 Task: For heading Use Lobster with dark cyan 1 colour & Underline.  font size for heading20,  'Change the font style of data to'Merriweather and font size to 12,  Change the alignment of both headline & data to Align left In the sheet  analysisSalesTrends_2022
Action: Mouse moved to (62, 248)
Screenshot: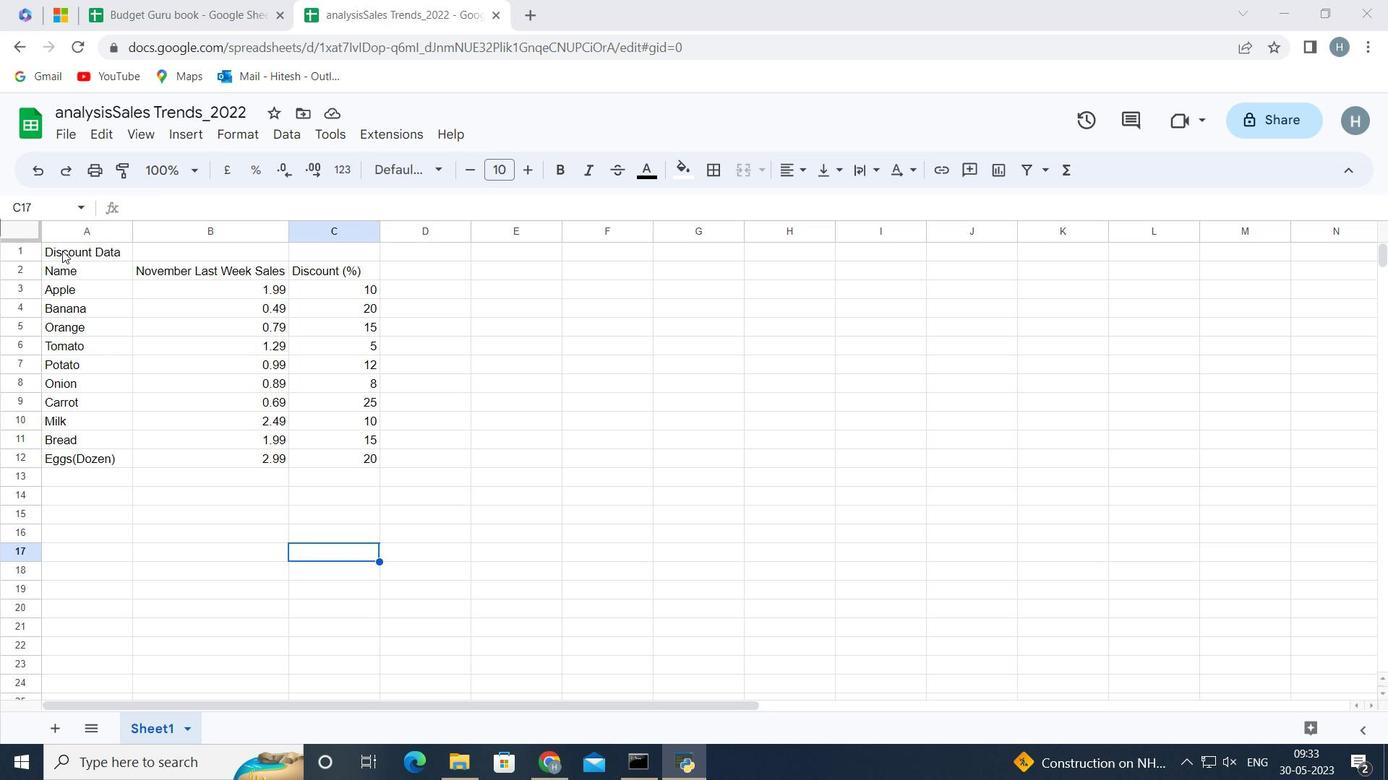 
Action: Mouse pressed left at (62, 248)
Screenshot: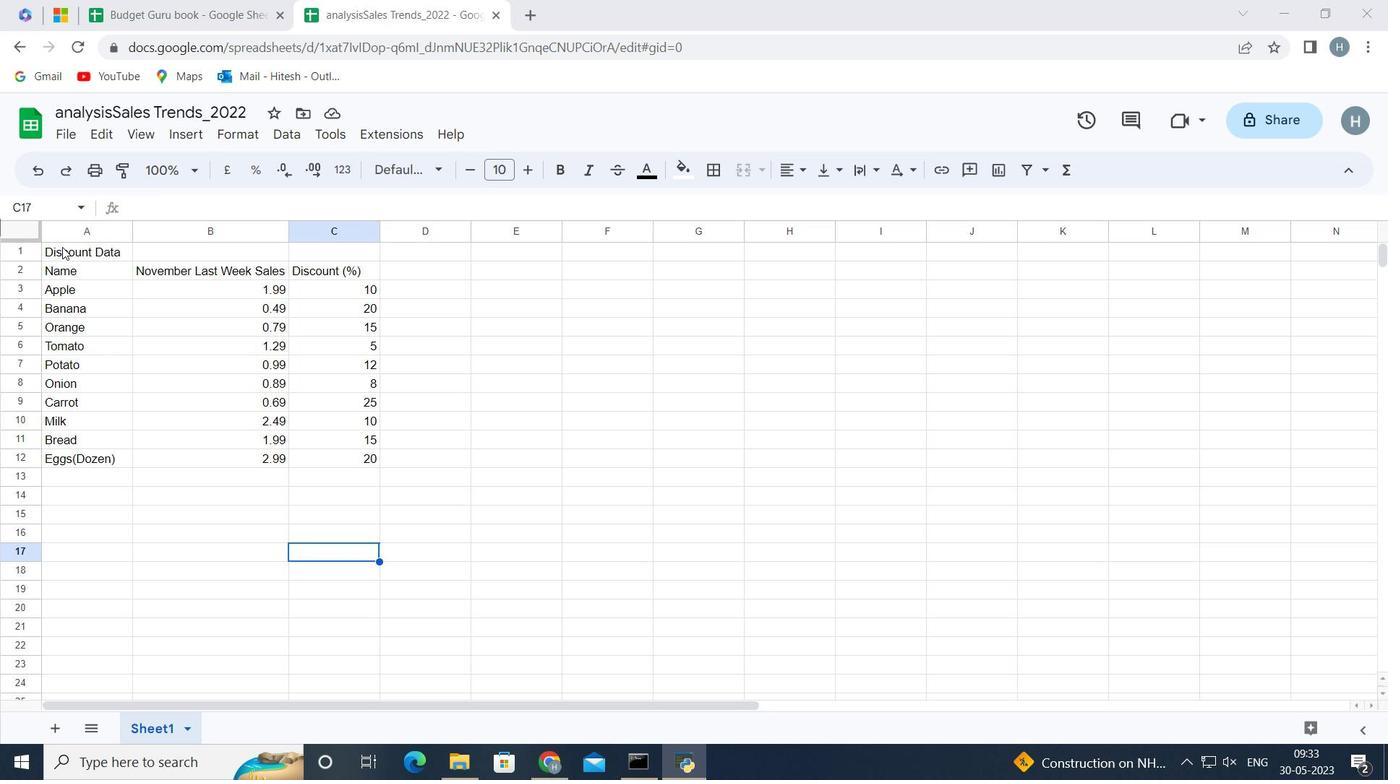 
Action: Mouse moved to (441, 167)
Screenshot: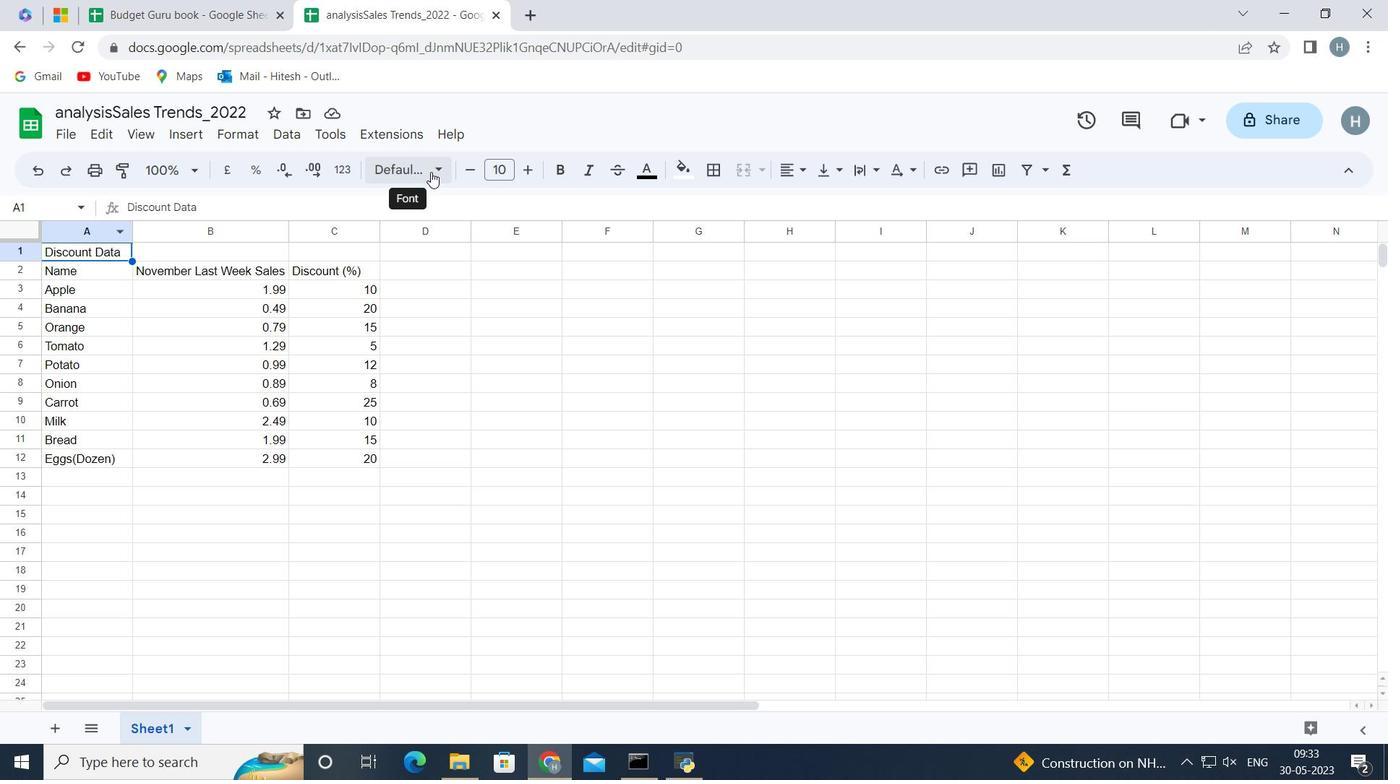 
Action: Mouse pressed left at (441, 167)
Screenshot: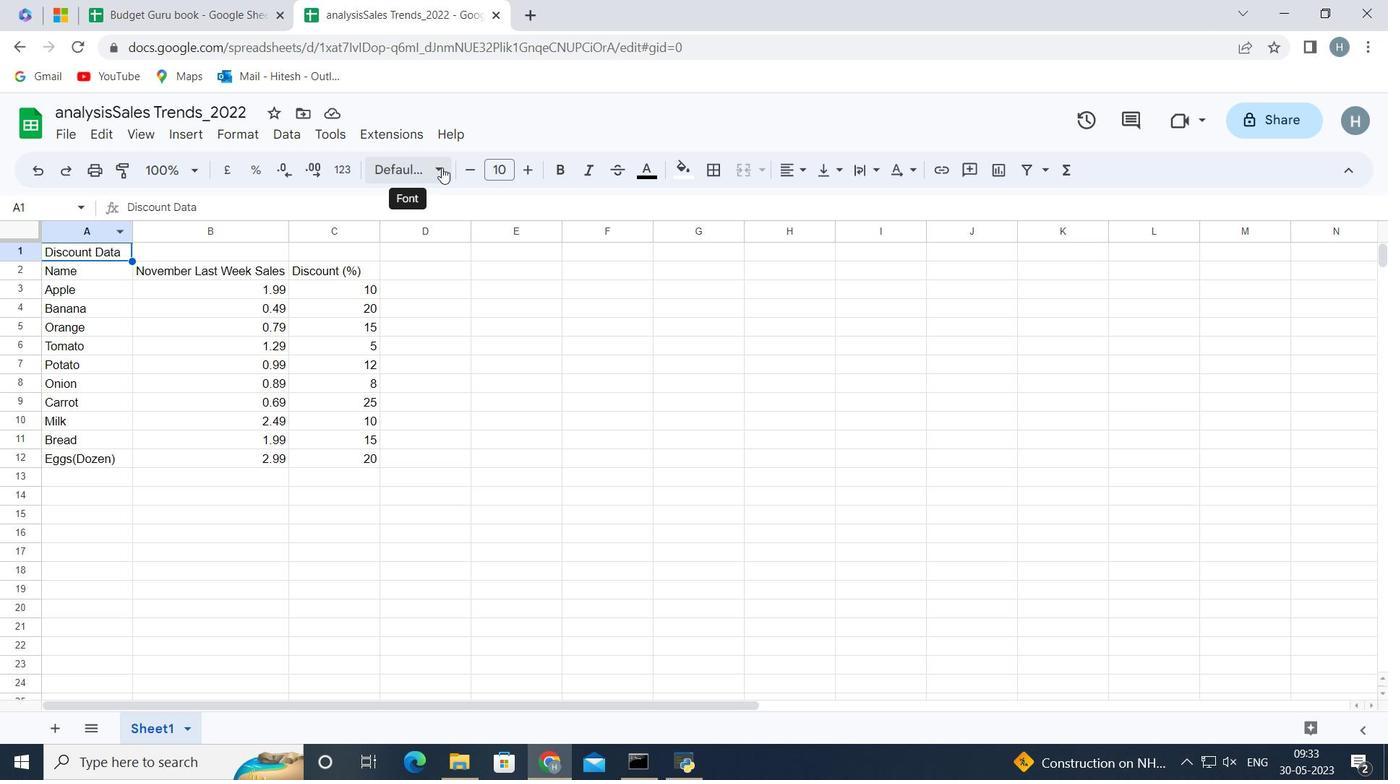 
Action: Mouse moved to (449, 469)
Screenshot: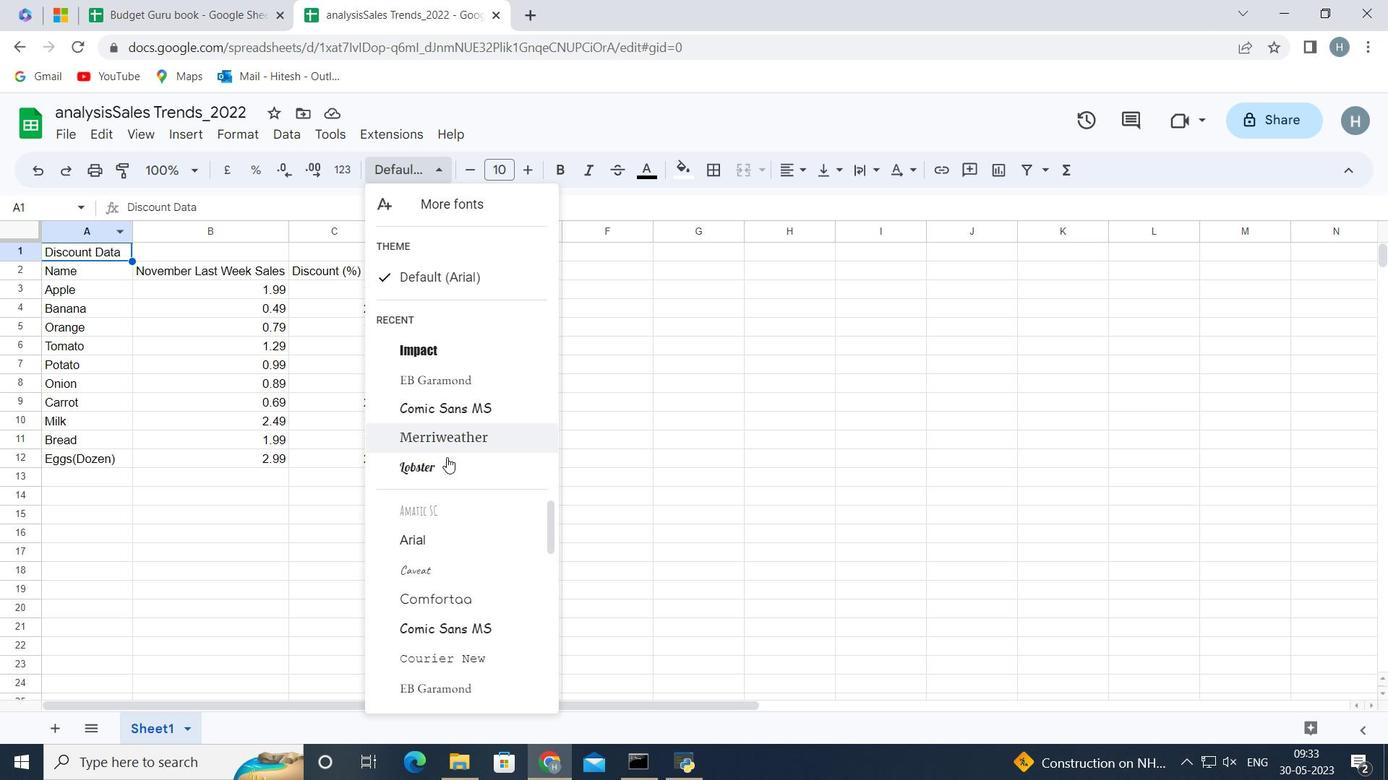 
Action: Mouse pressed left at (449, 469)
Screenshot: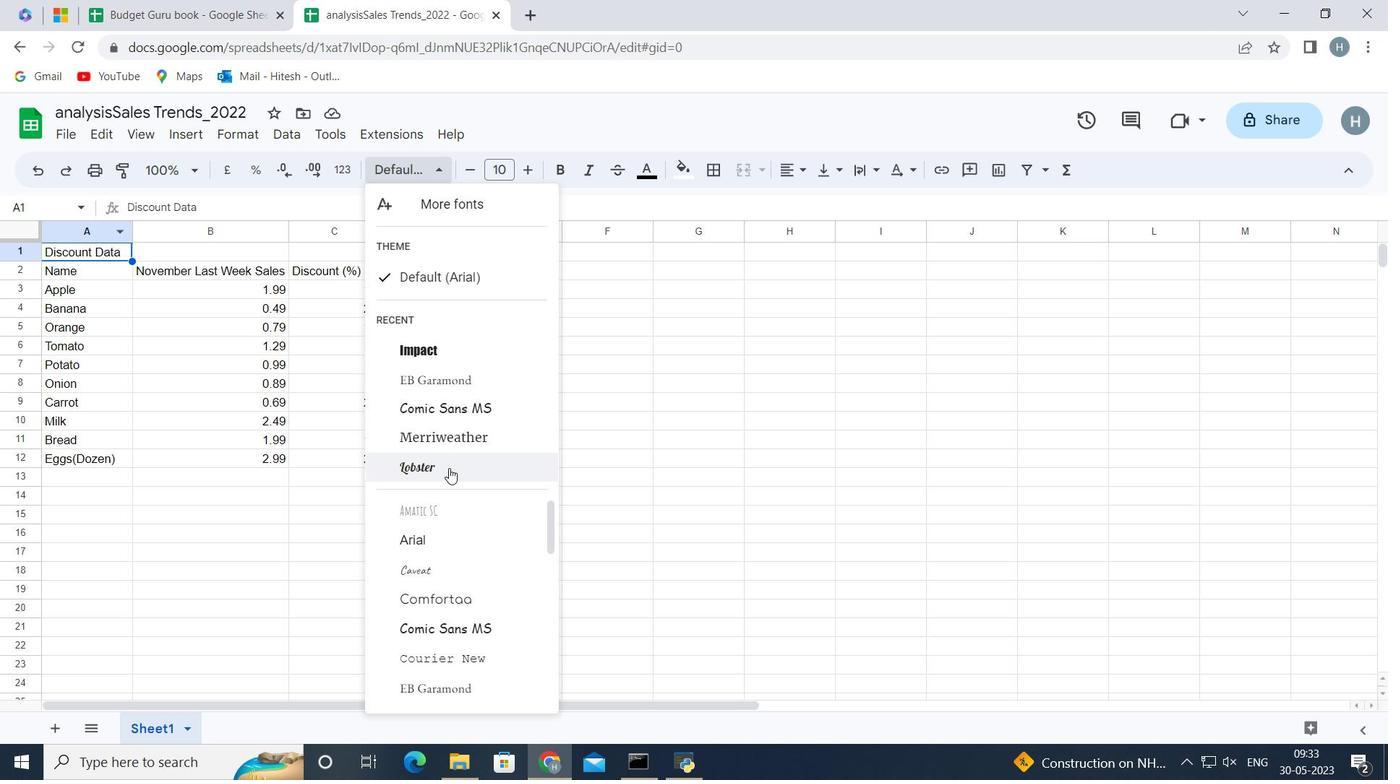 
Action: Mouse moved to (684, 170)
Screenshot: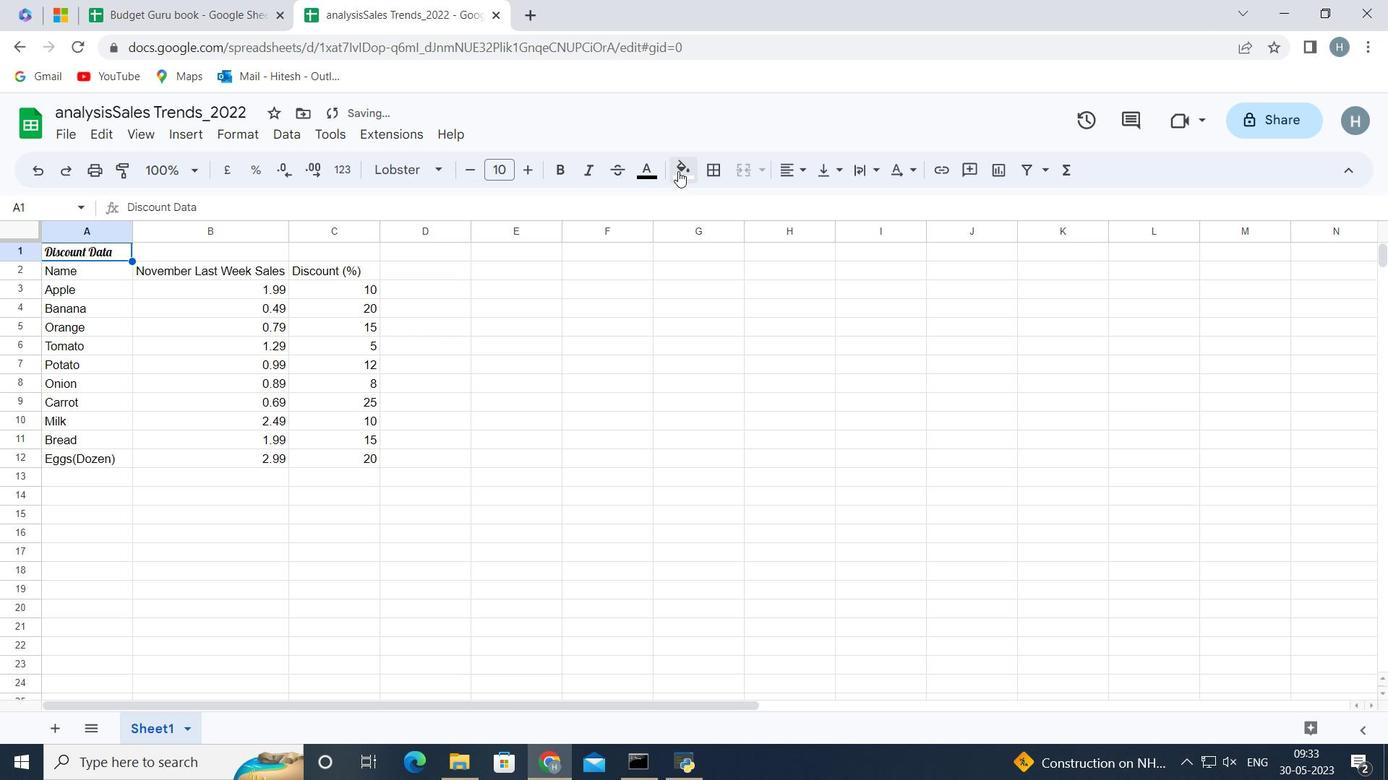 
Action: Mouse pressed left at (684, 170)
Screenshot: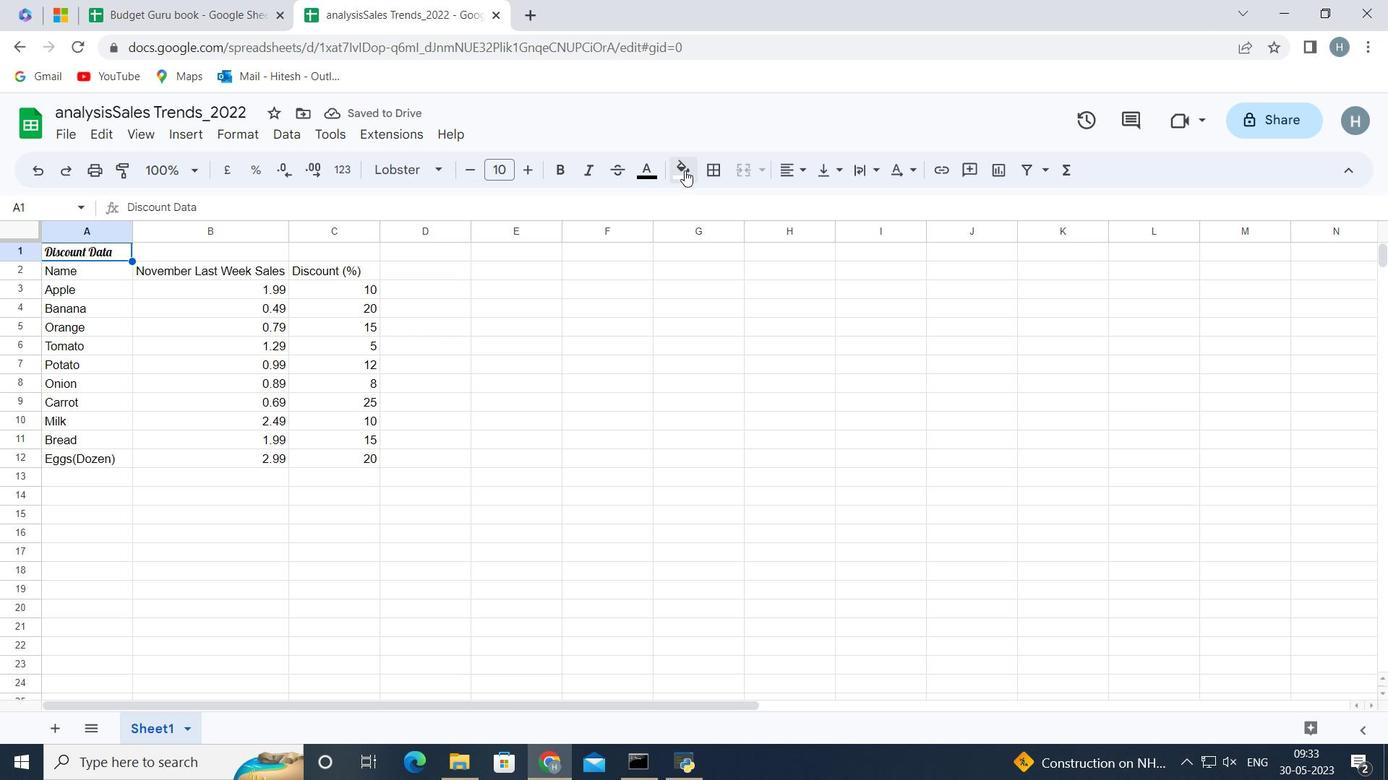 
Action: Mouse moved to (784, 333)
Screenshot: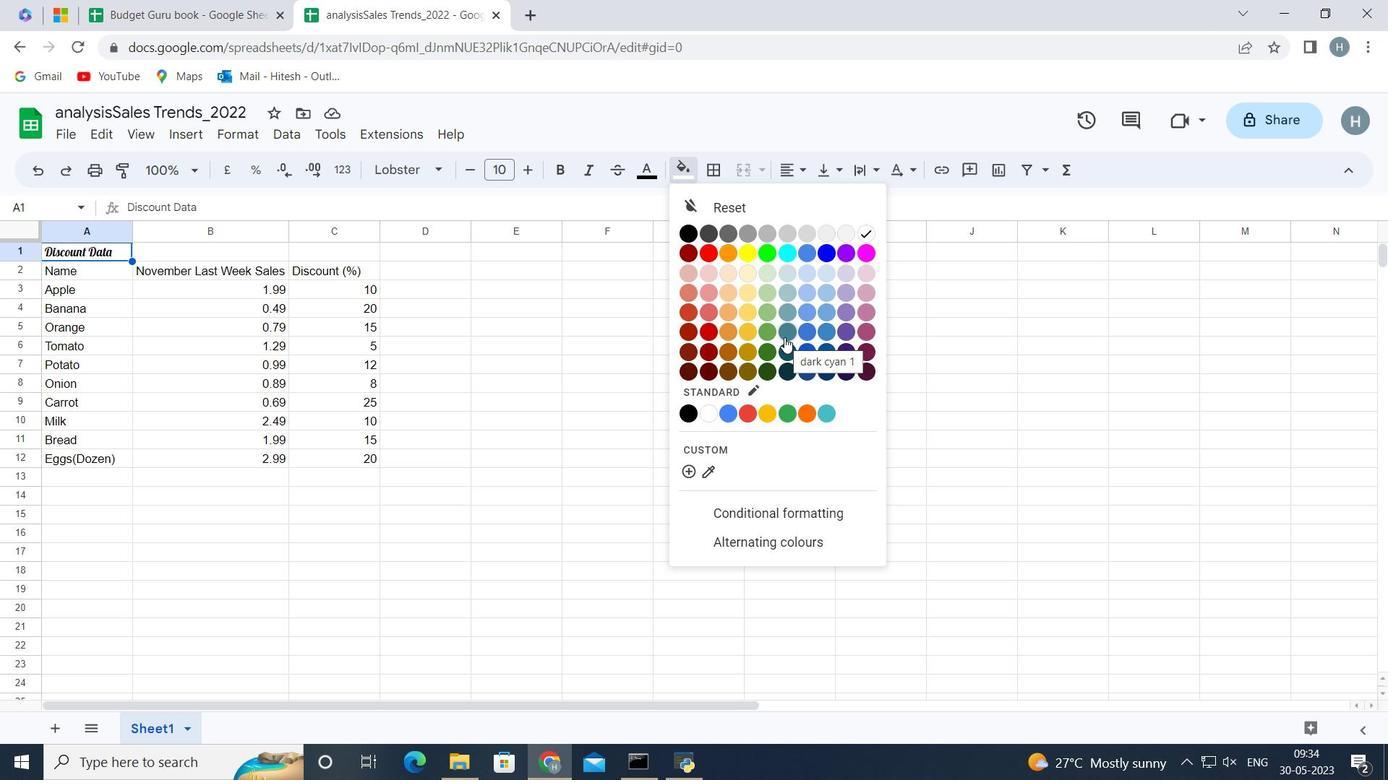 
Action: Mouse pressed left at (784, 333)
Screenshot: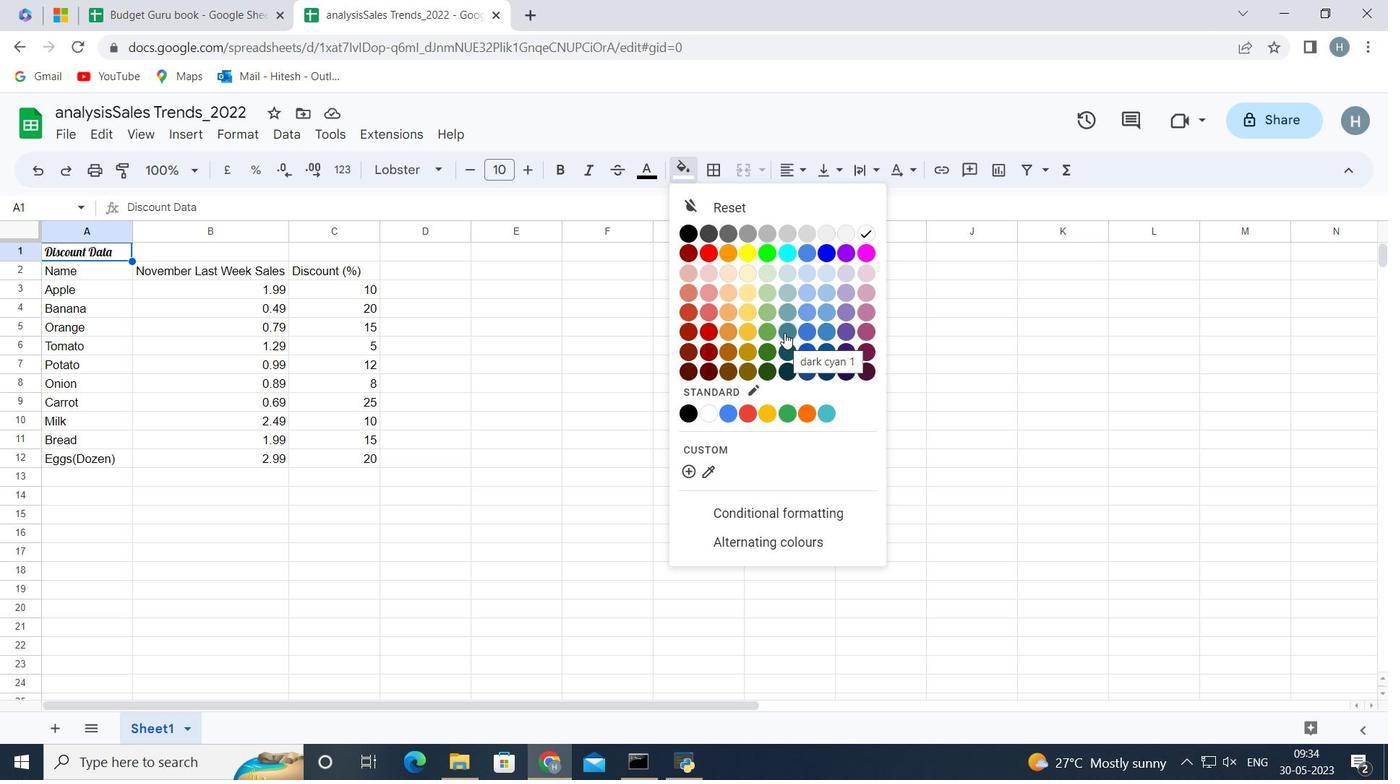 
Action: Mouse moved to (226, 140)
Screenshot: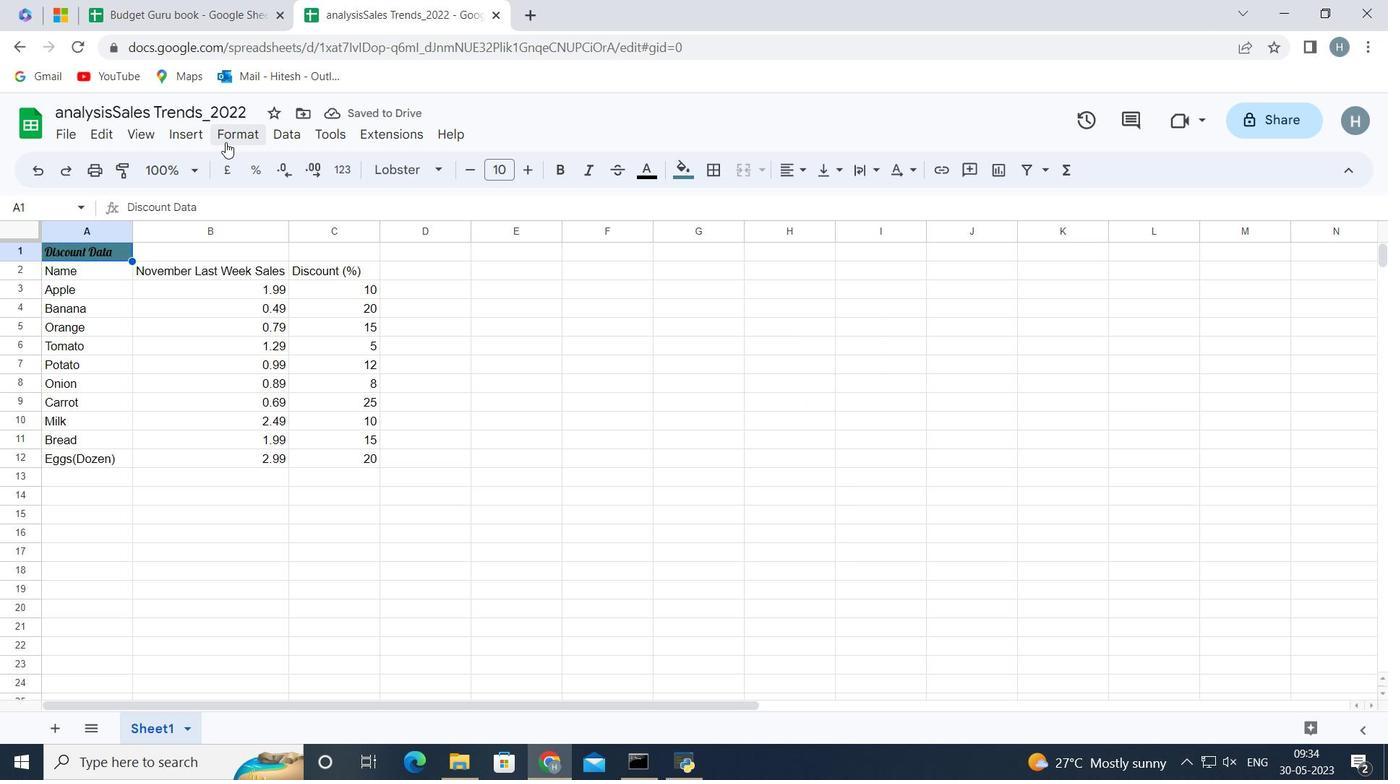 
Action: Mouse pressed left at (226, 140)
Screenshot: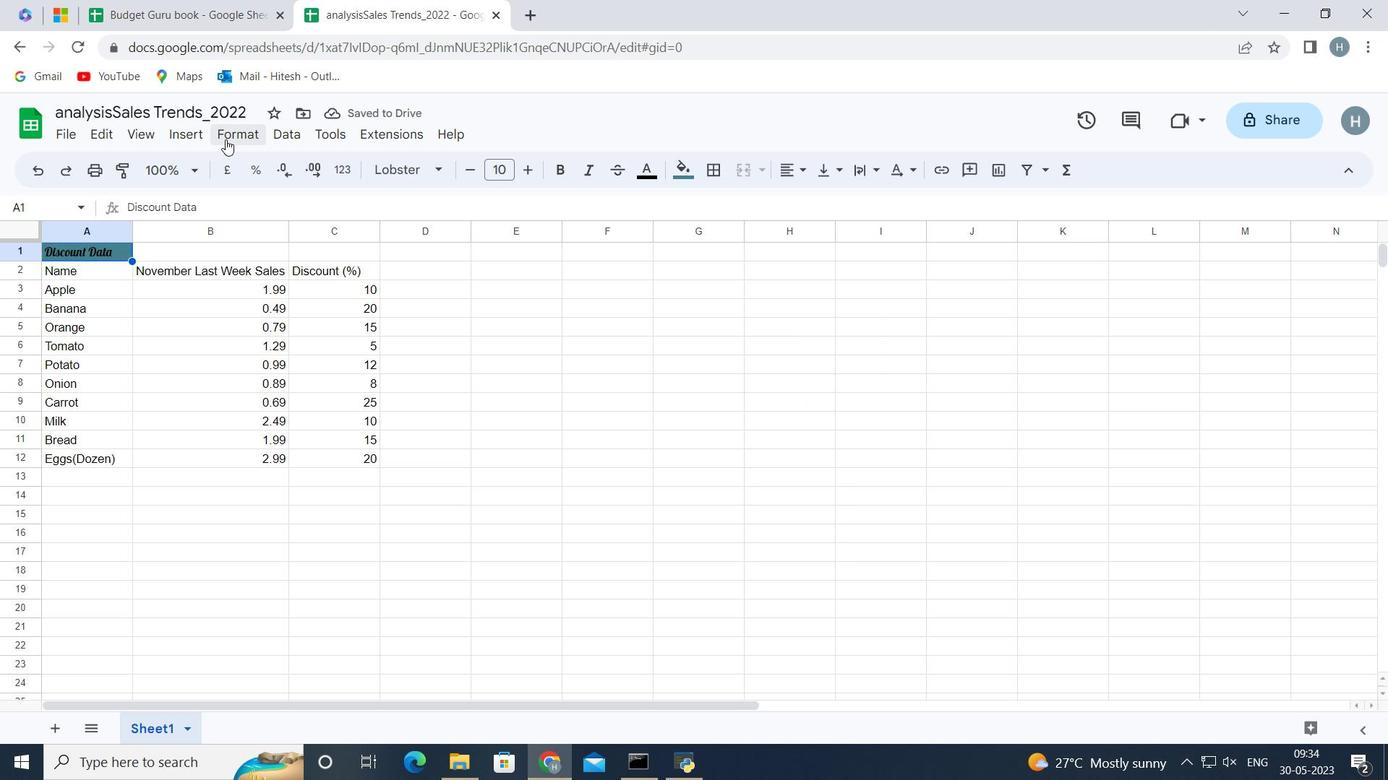 
Action: Mouse moved to (571, 289)
Screenshot: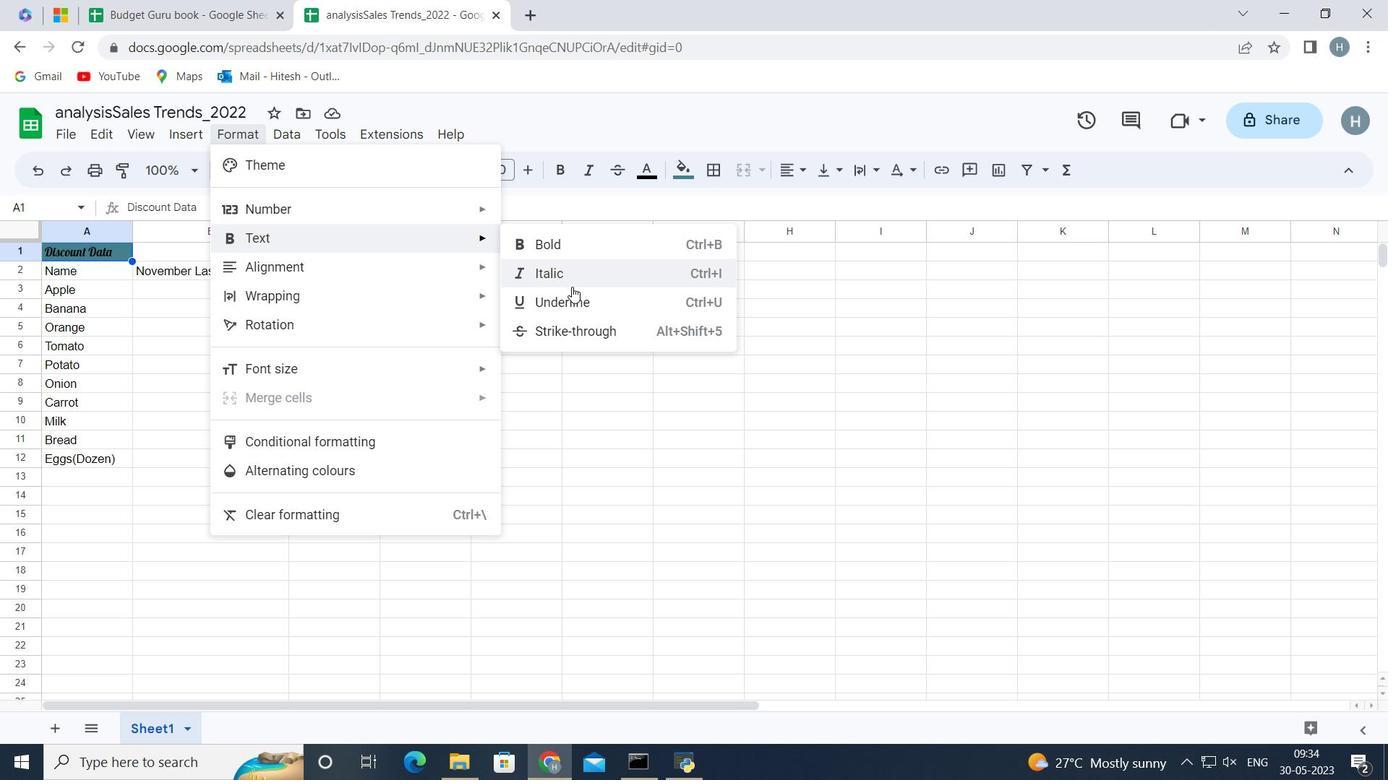 
Action: Mouse pressed left at (571, 289)
Screenshot: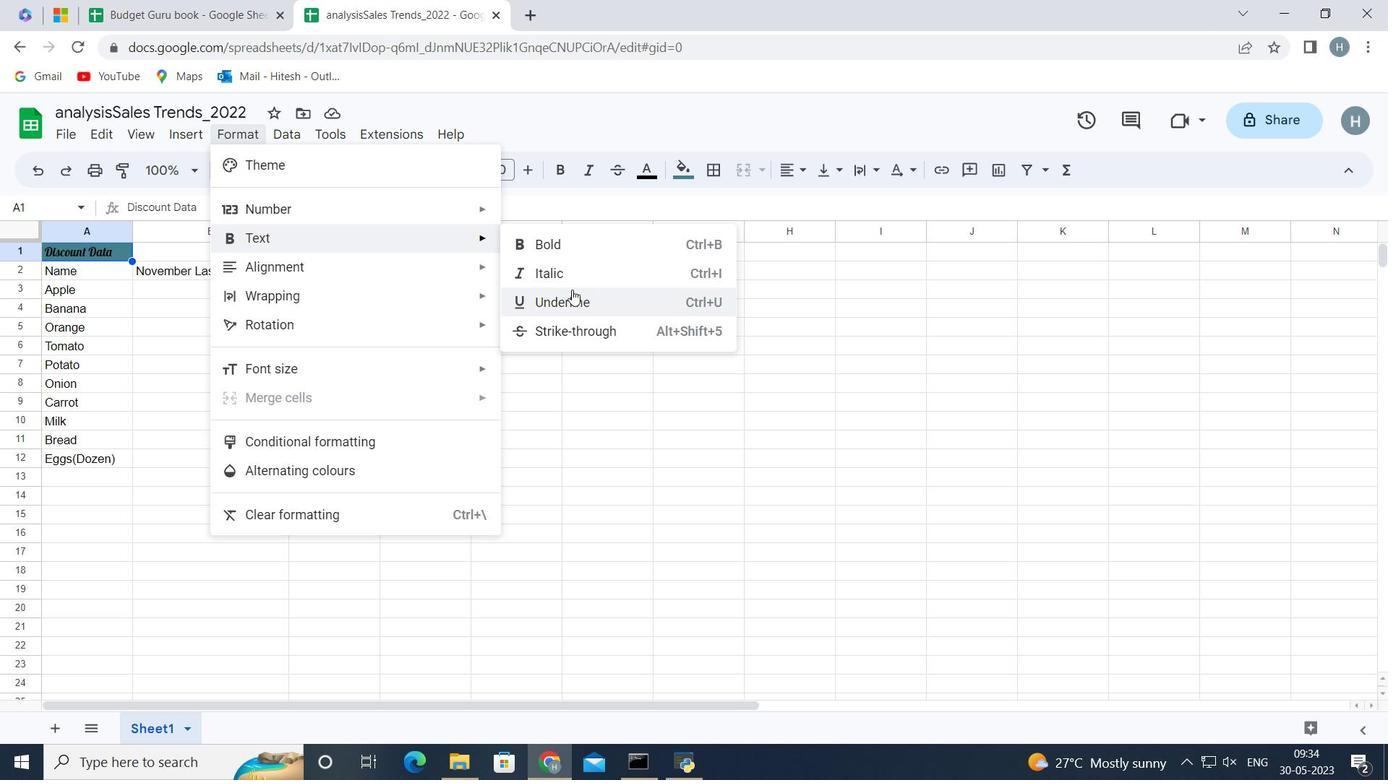 
Action: Mouse moved to (114, 520)
Screenshot: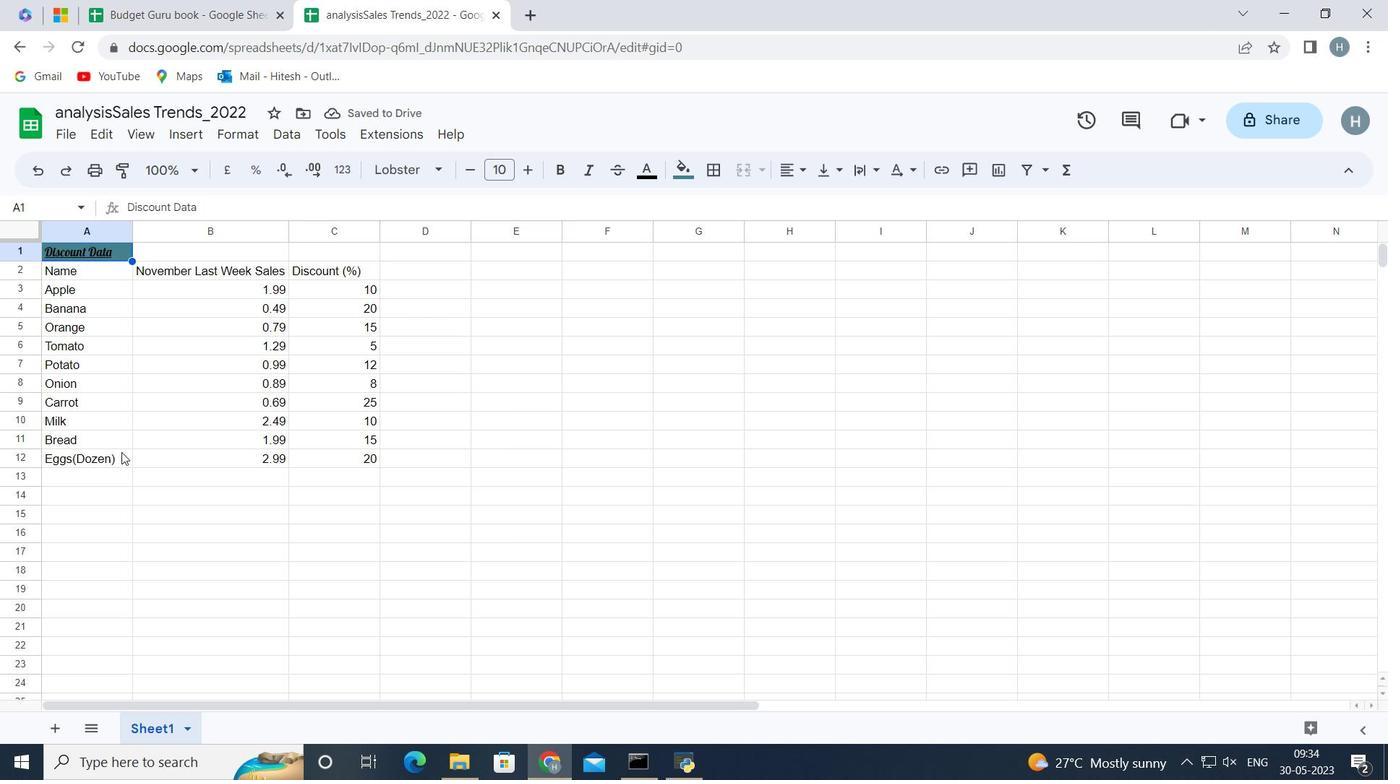 
Action: Mouse pressed left at (114, 520)
Screenshot: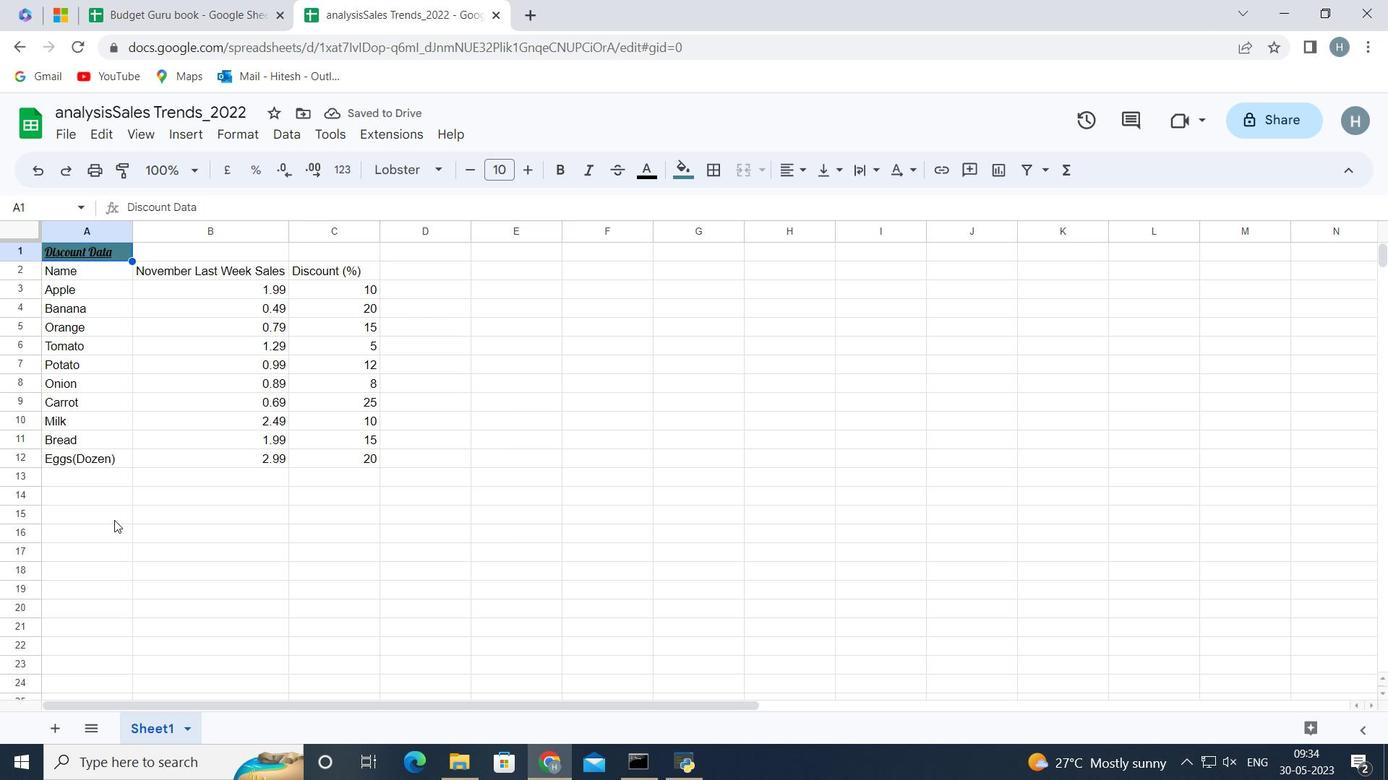 
Action: Mouse moved to (94, 252)
Screenshot: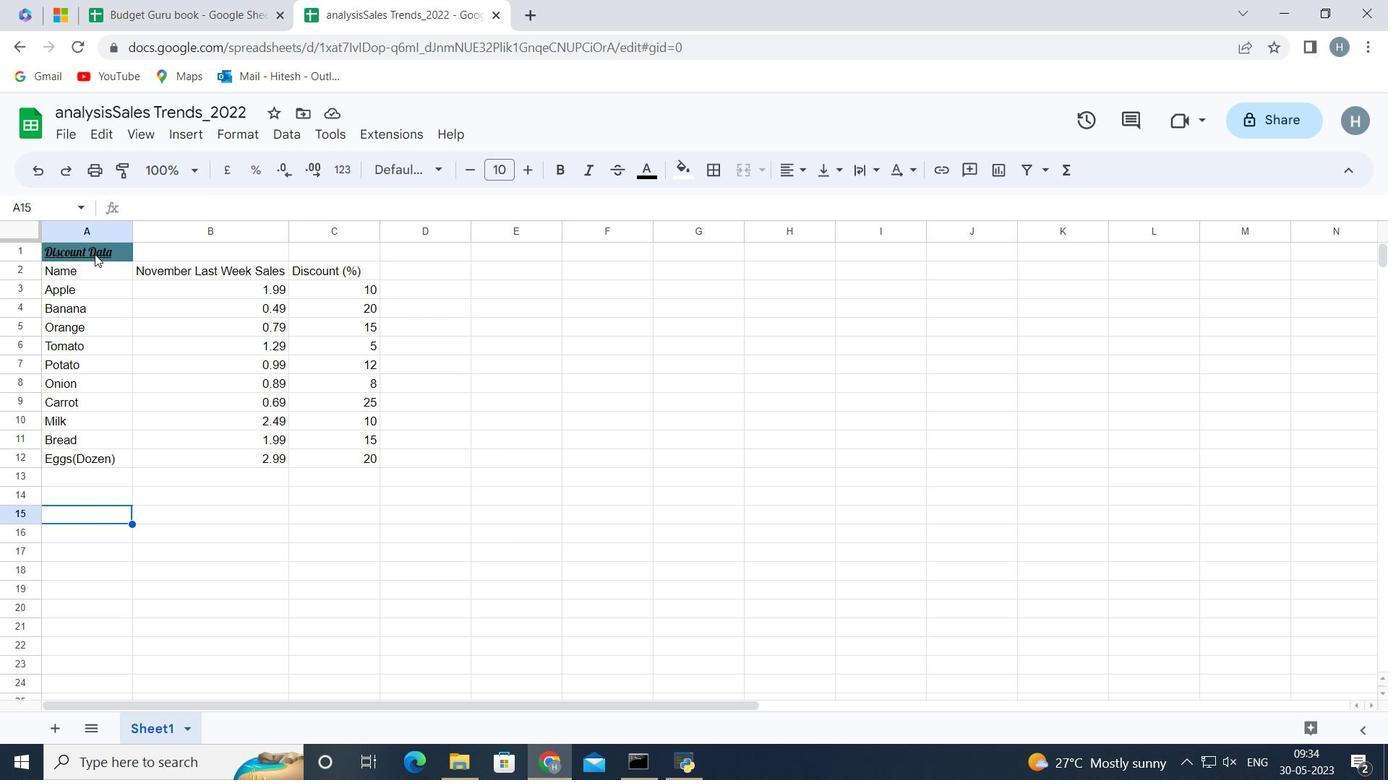 
Action: Mouse pressed left at (94, 252)
Screenshot: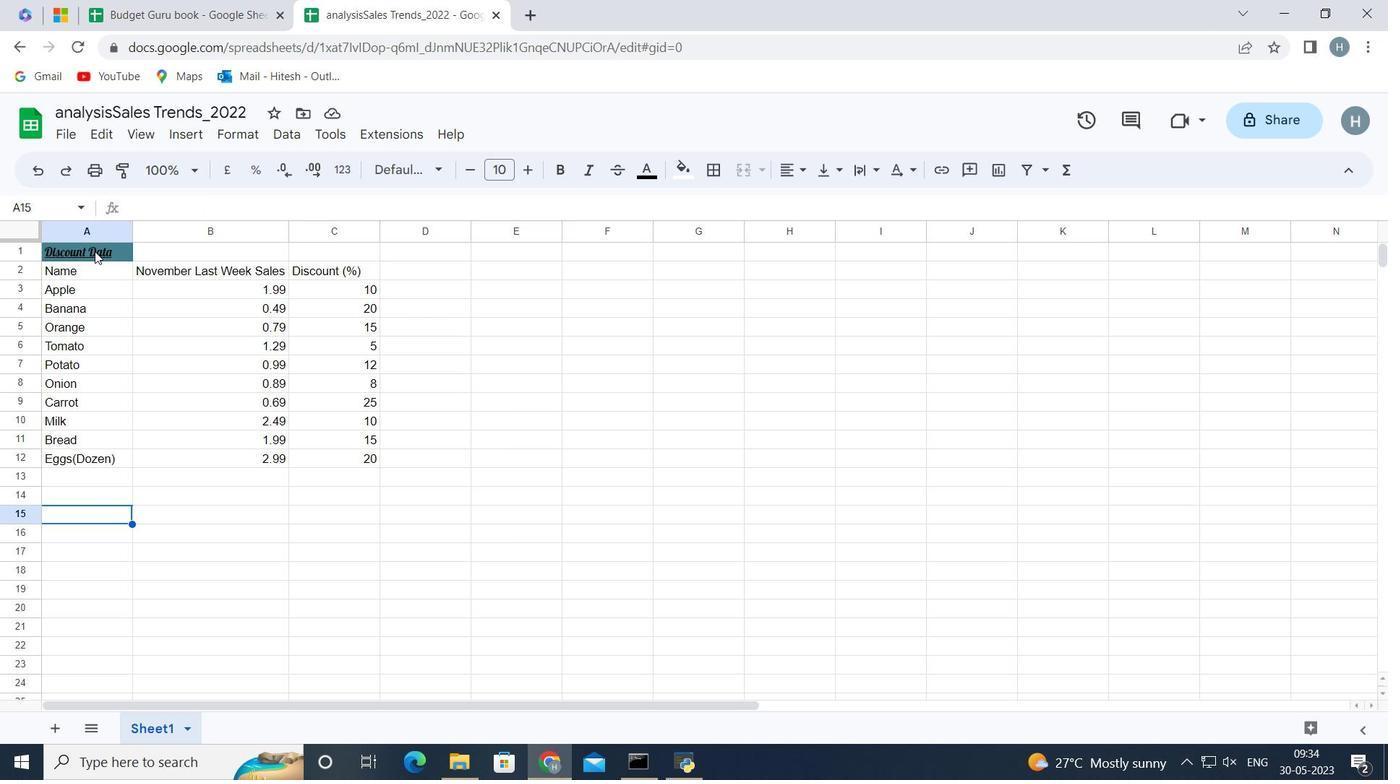 
Action: Key pressed <Key.shift><Key.right><Key.right>
Screenshot: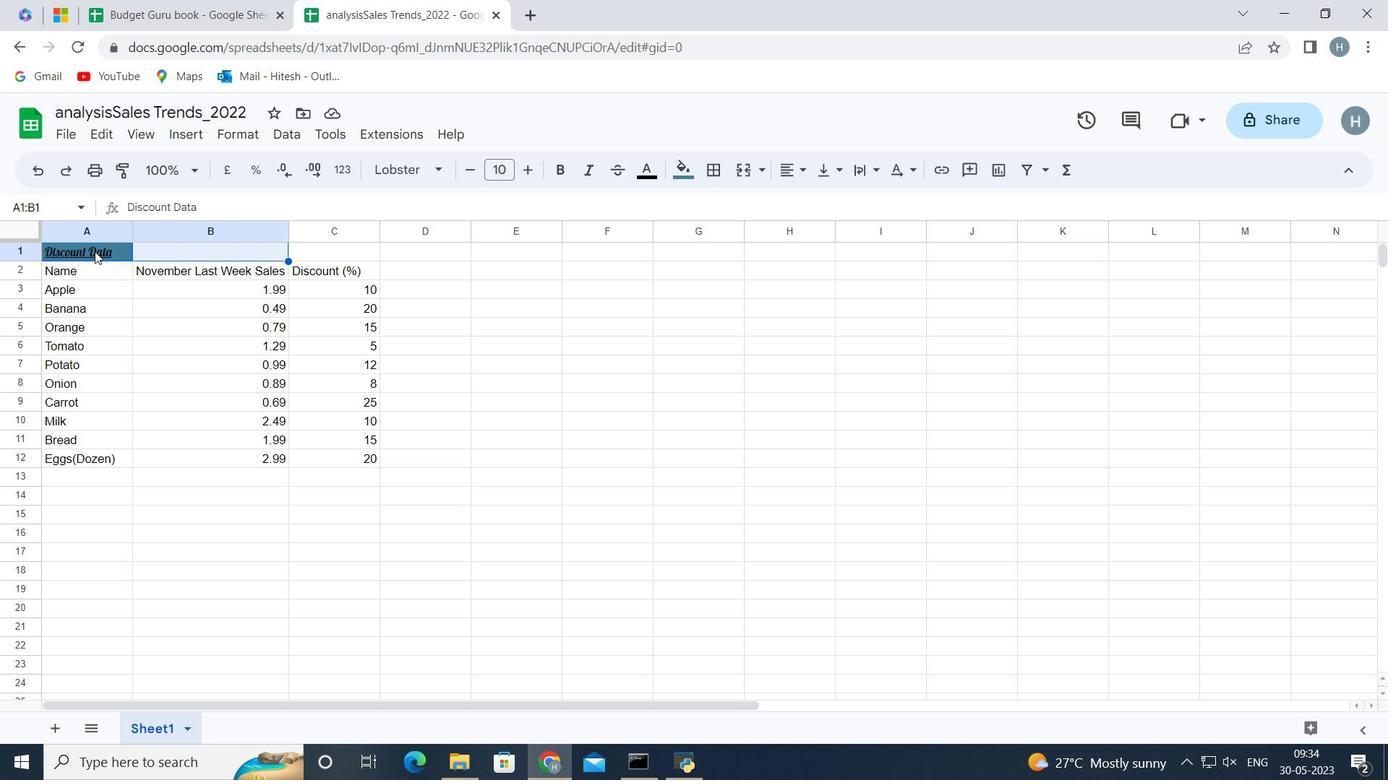 
Action: Mouse moved to (740, 166)
Screenshot: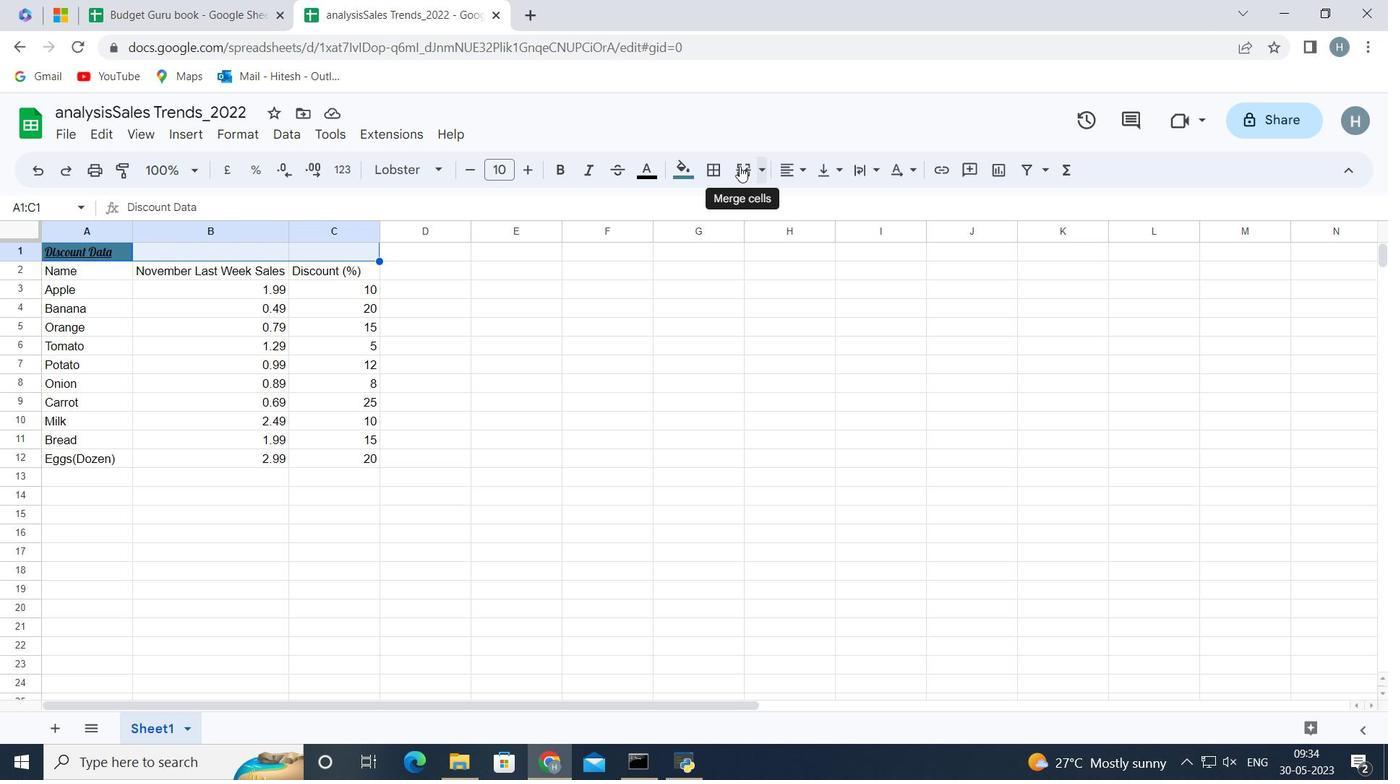 
Action: Mouse pressed left at (740, 166)
Screenshot: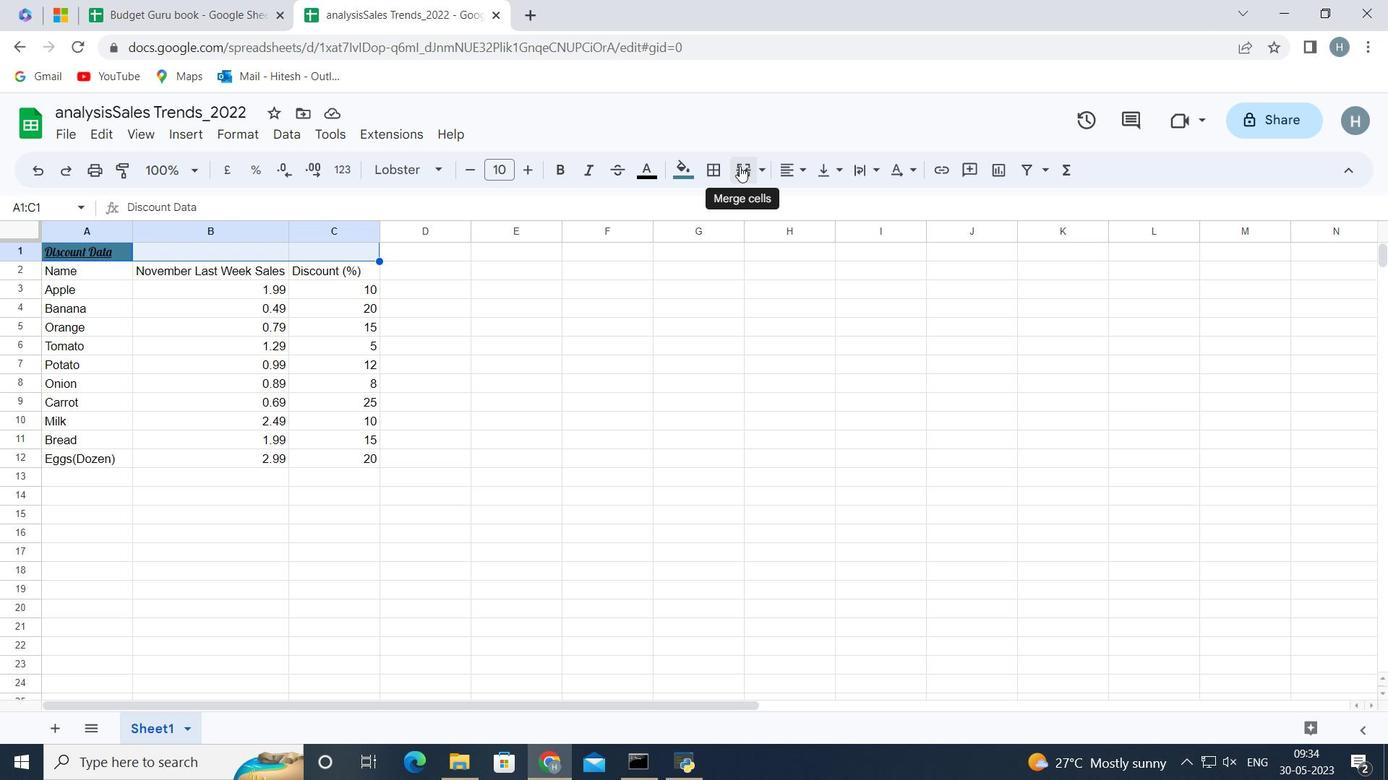 
Action: Mouse moved to (288, 472)
Screenshot: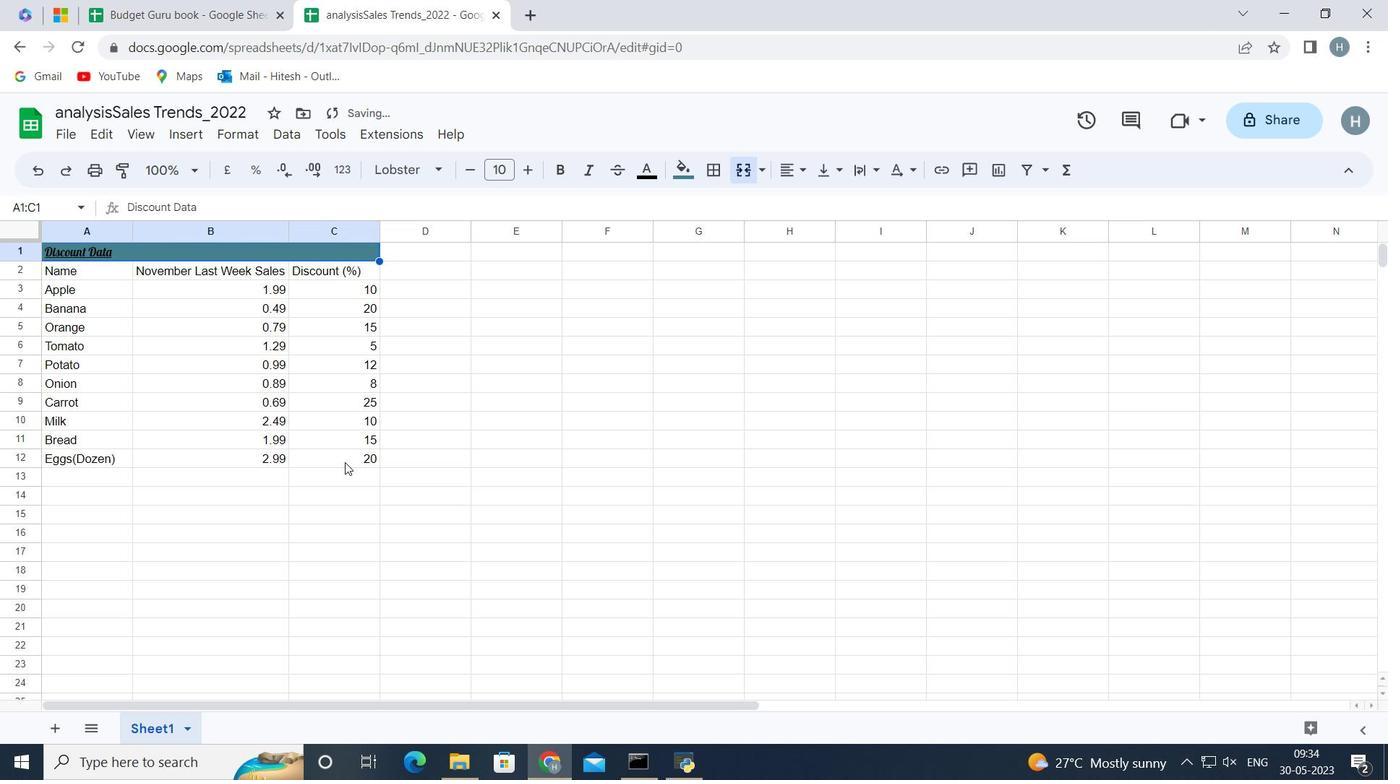 
Action: Mouse pressed left at (288, 472)
Screenshot: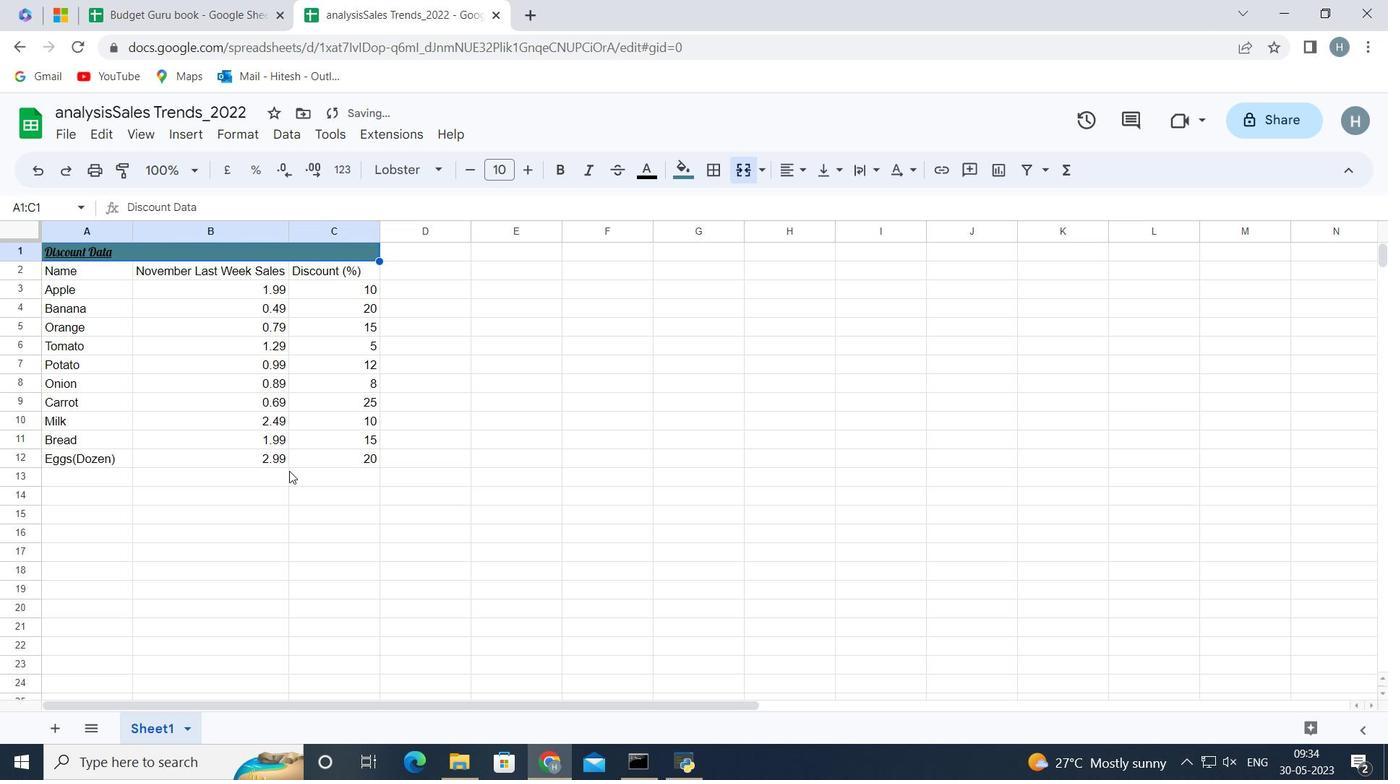 
Action: Mouse moved to (96, 524)
Screenshot: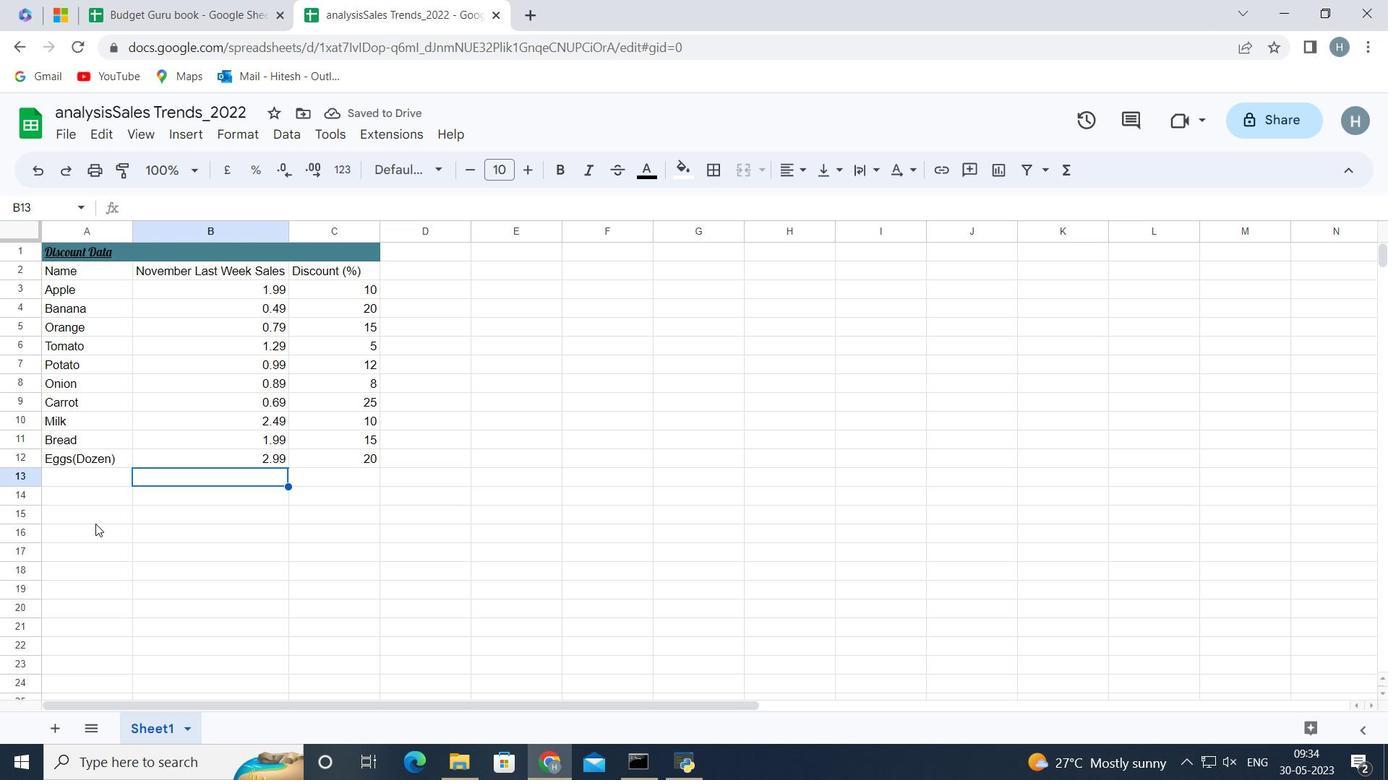 
Action: Mouse pressed left at (96, 524)
Screenshot: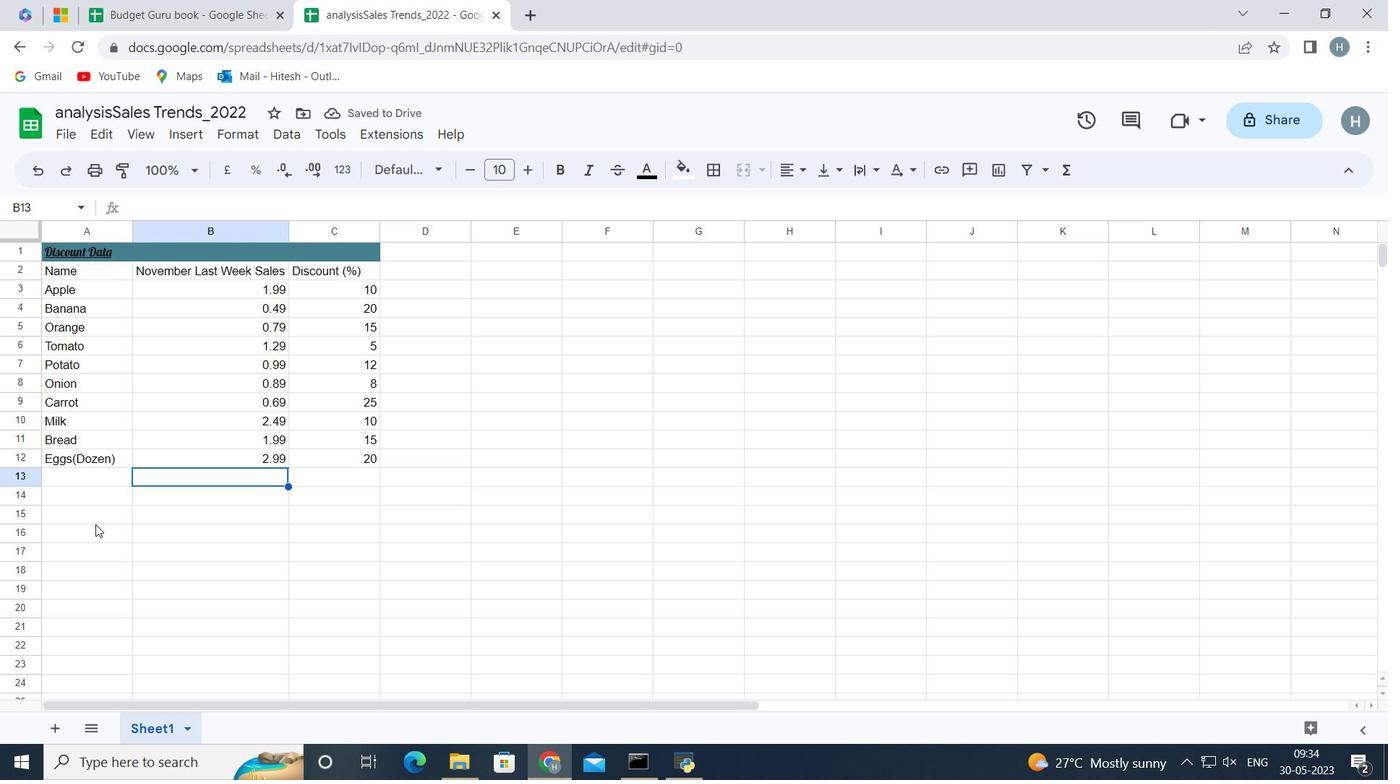
Action: Mouse moved to (237, 248)
Screenshot: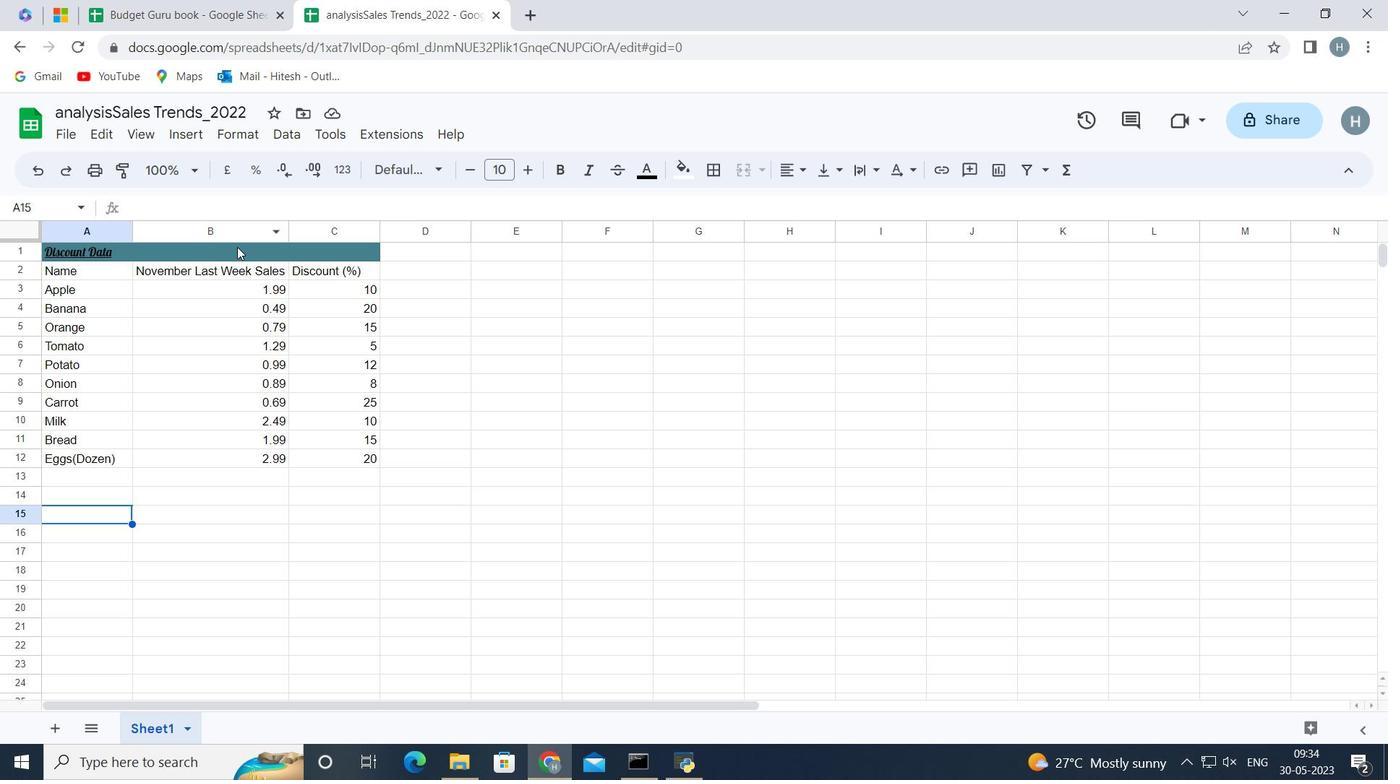 
Action: Mouse pressed left at (237, 248)
Screenshot: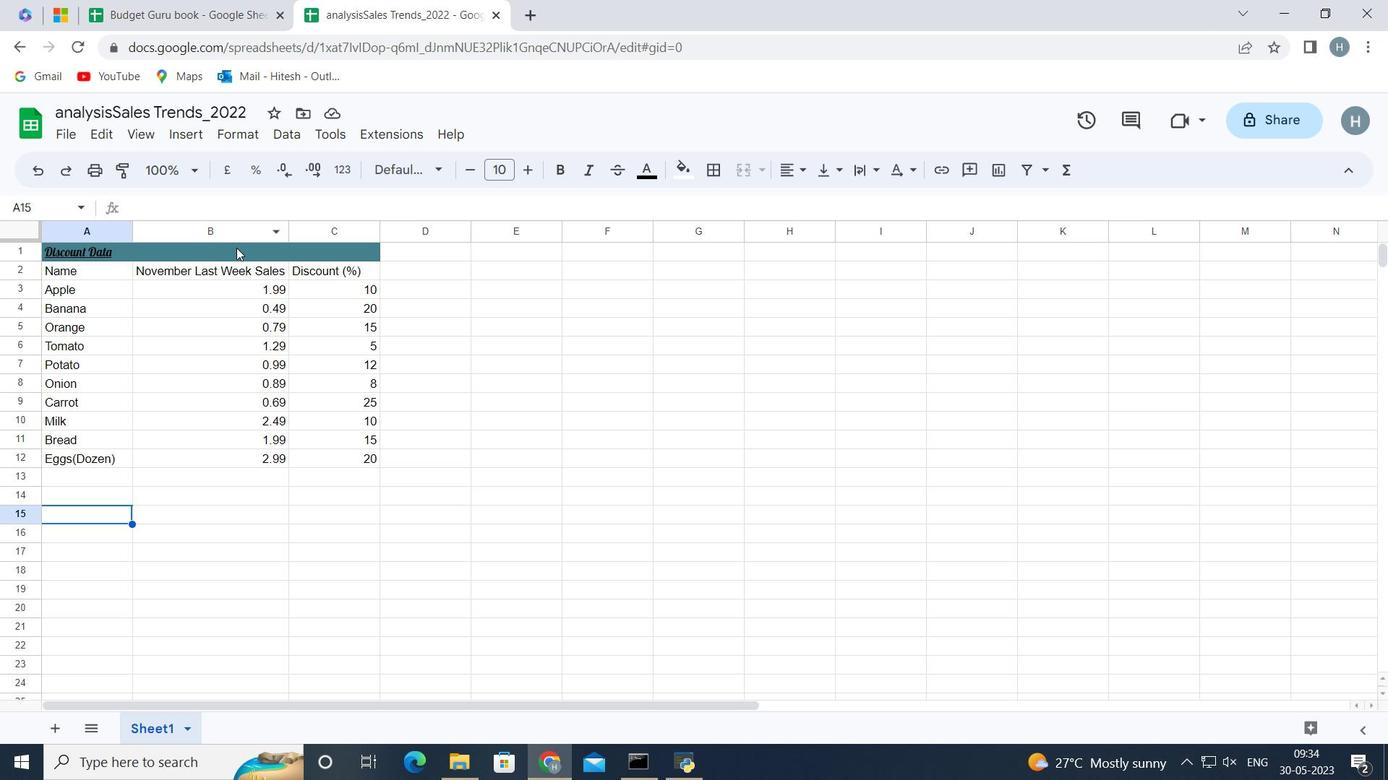 
Action: Mouse moved to (526, 162)
Screenshot: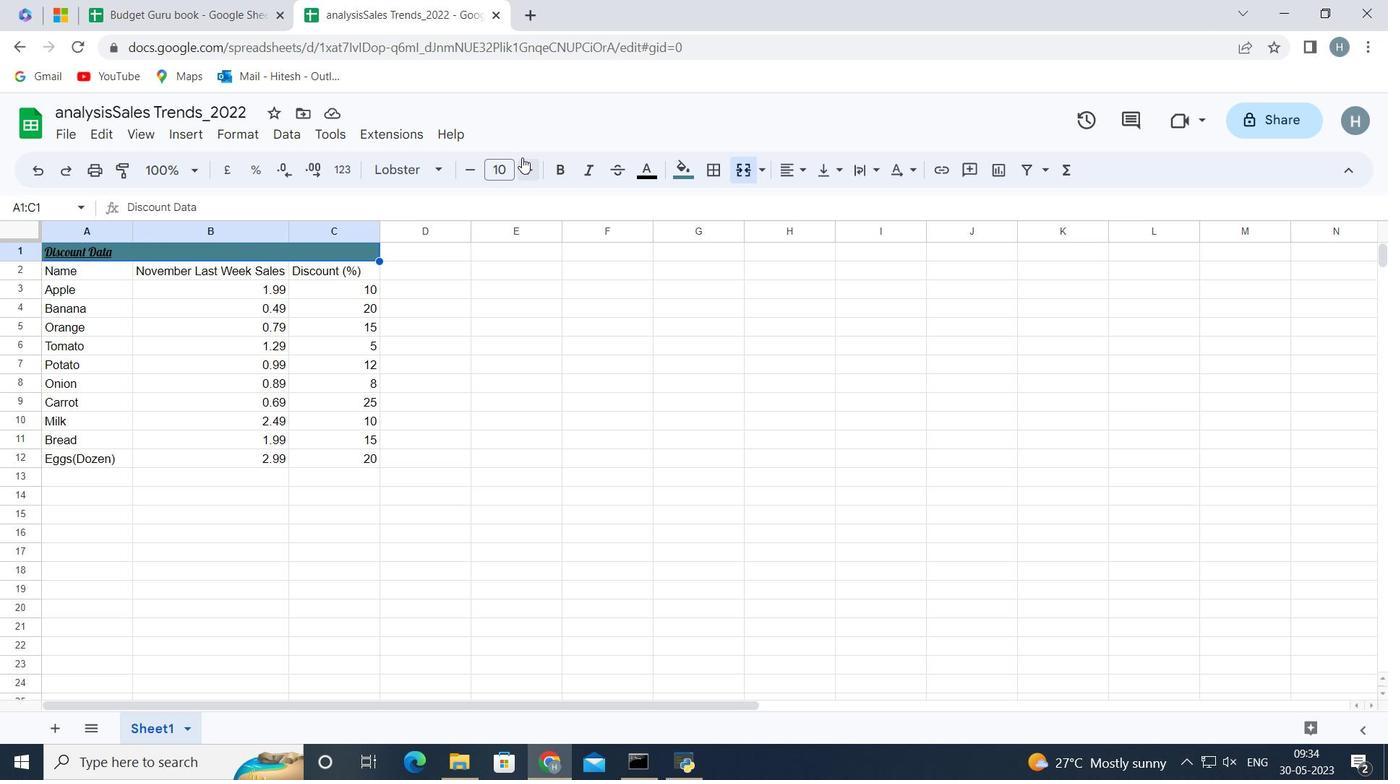 
Action: Mouse pressed left at (526, 162)
Screenshot: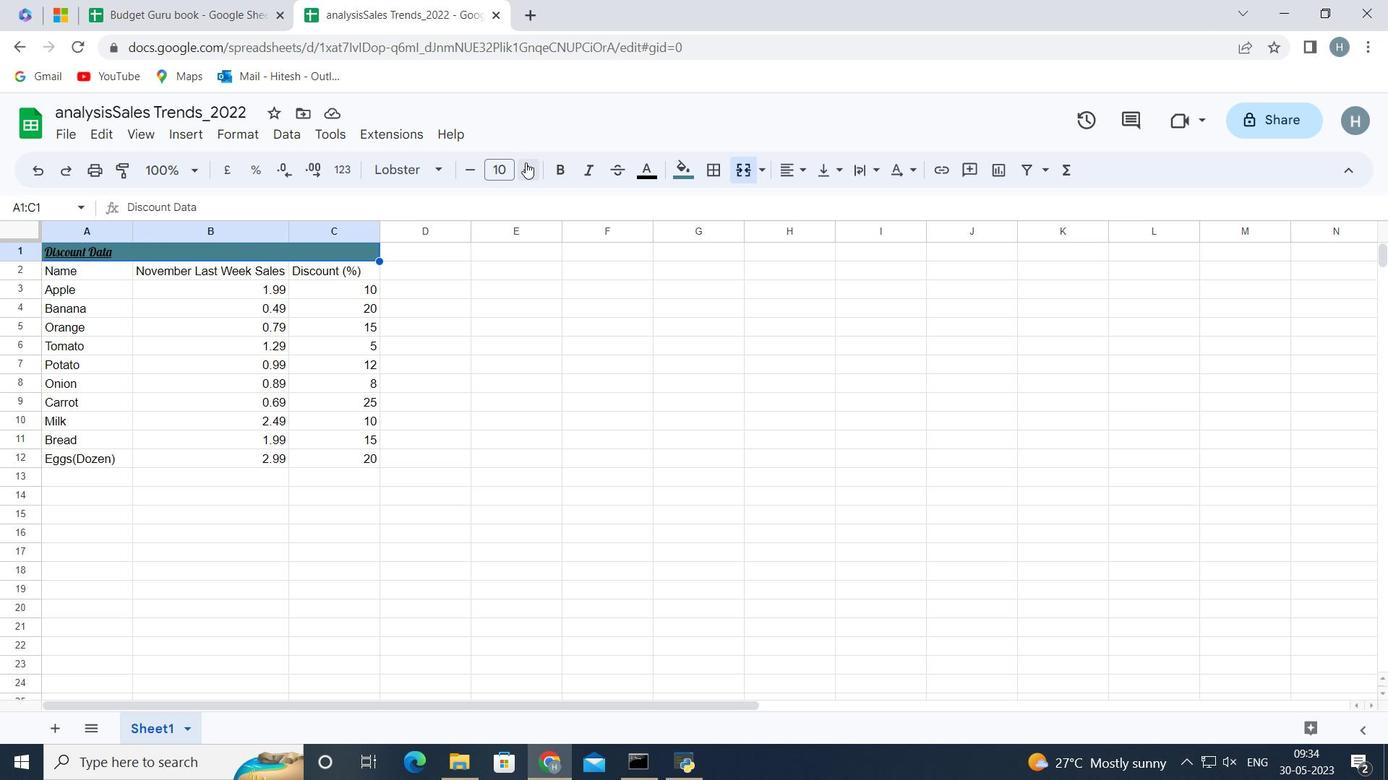 
Action: Mouse pressed left at (526, 162)
Screenshot: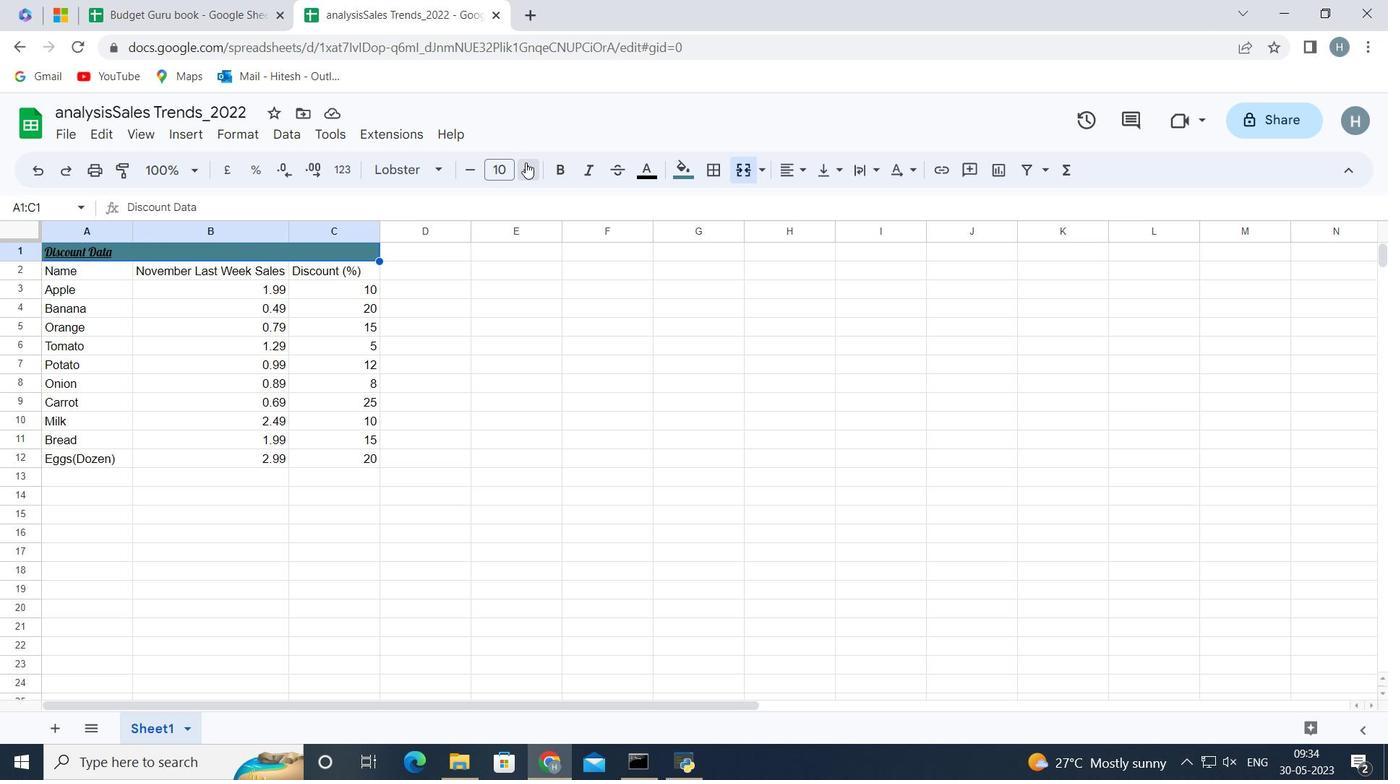 
Action: Mouse pressed left at (526, 162)
Screenshot: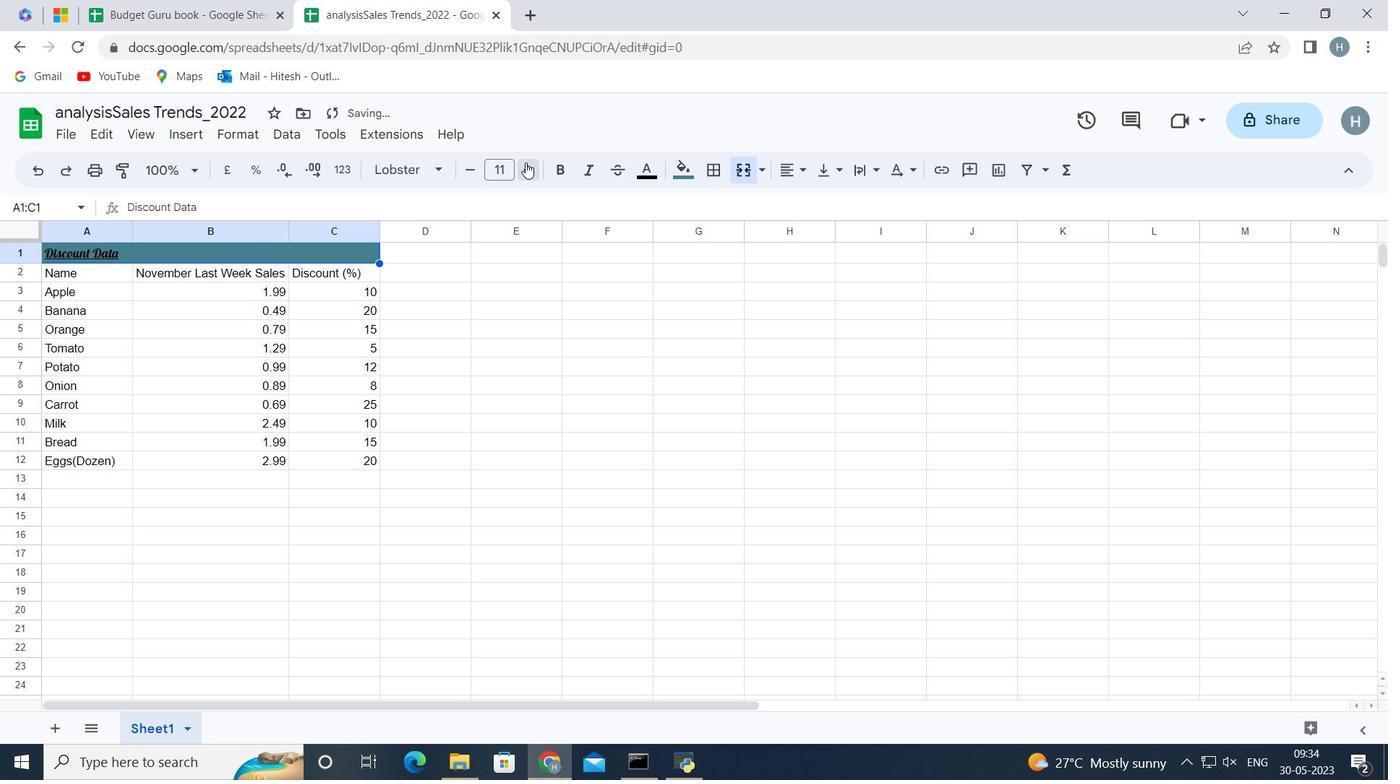 
Action: Mouse pressed left at (526, 162)
Screenshot: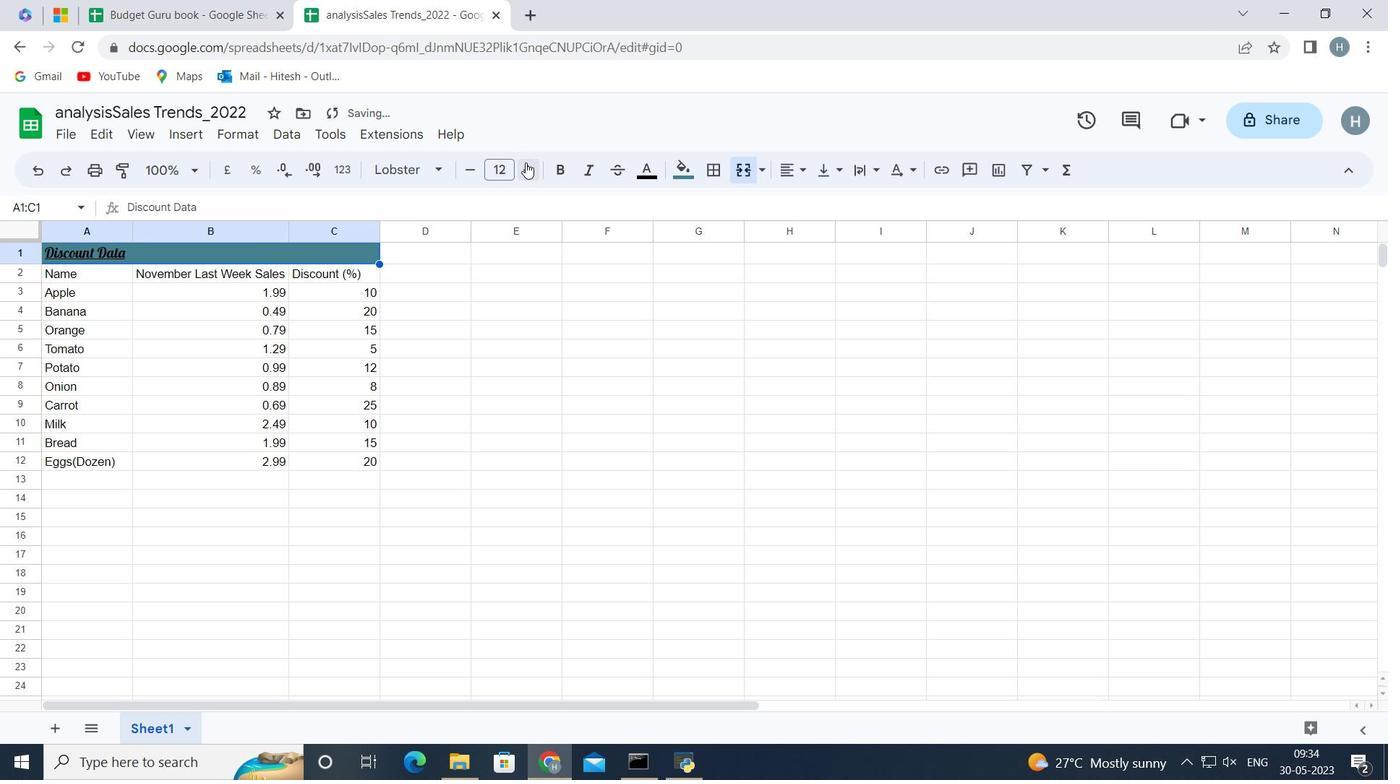 
Action: Mouse pressed left at (526, 162)
Screenshot: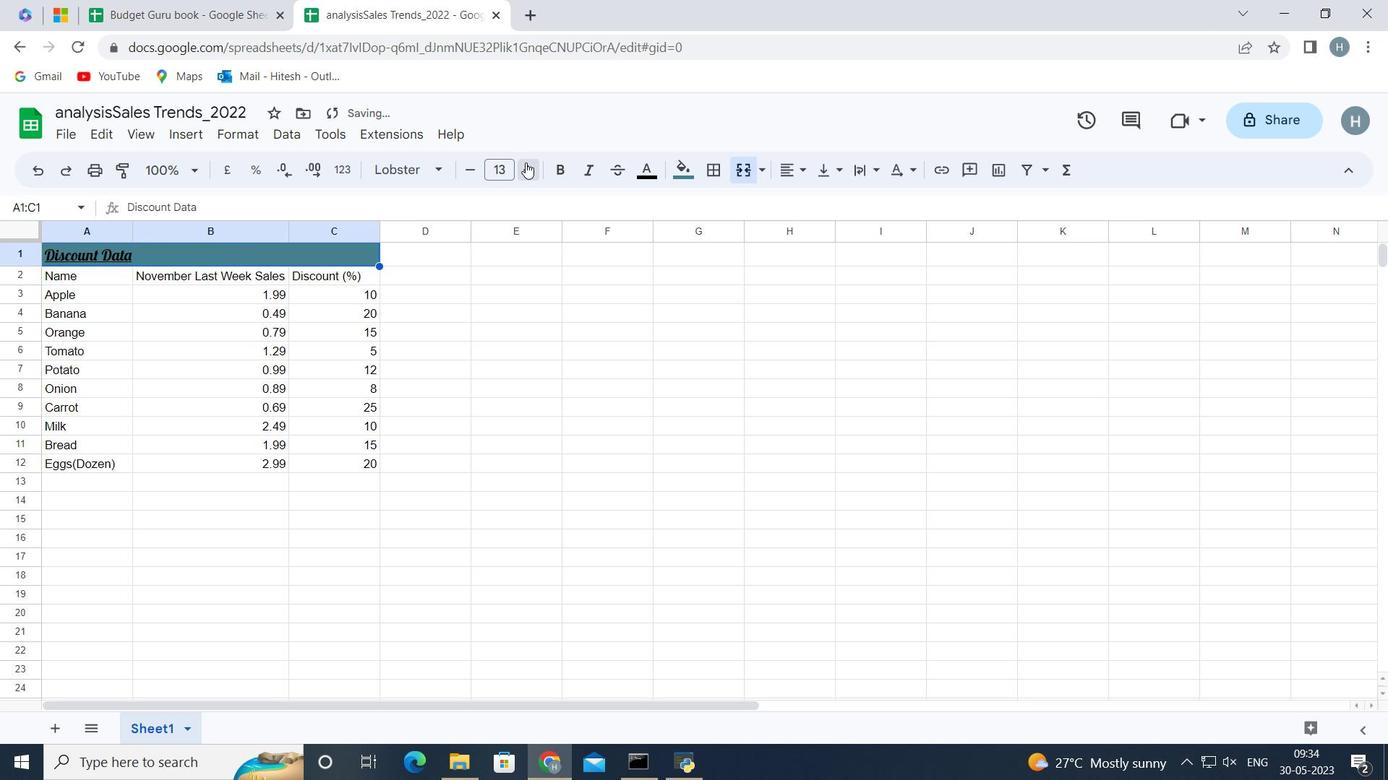 
Action: Mouse pressed left at (526, 162)
Screenshot: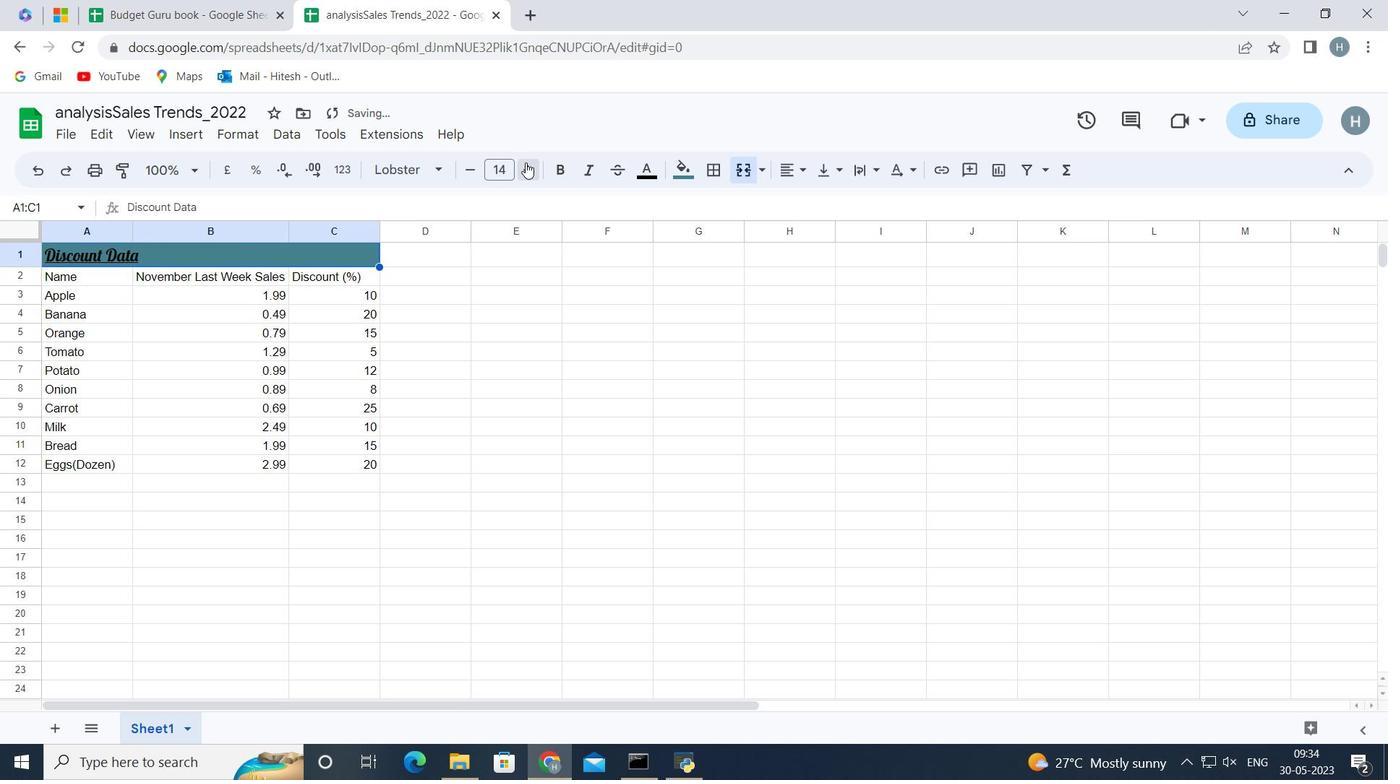 
Action: Mouse pressed left at (526, 162)
Screenshot: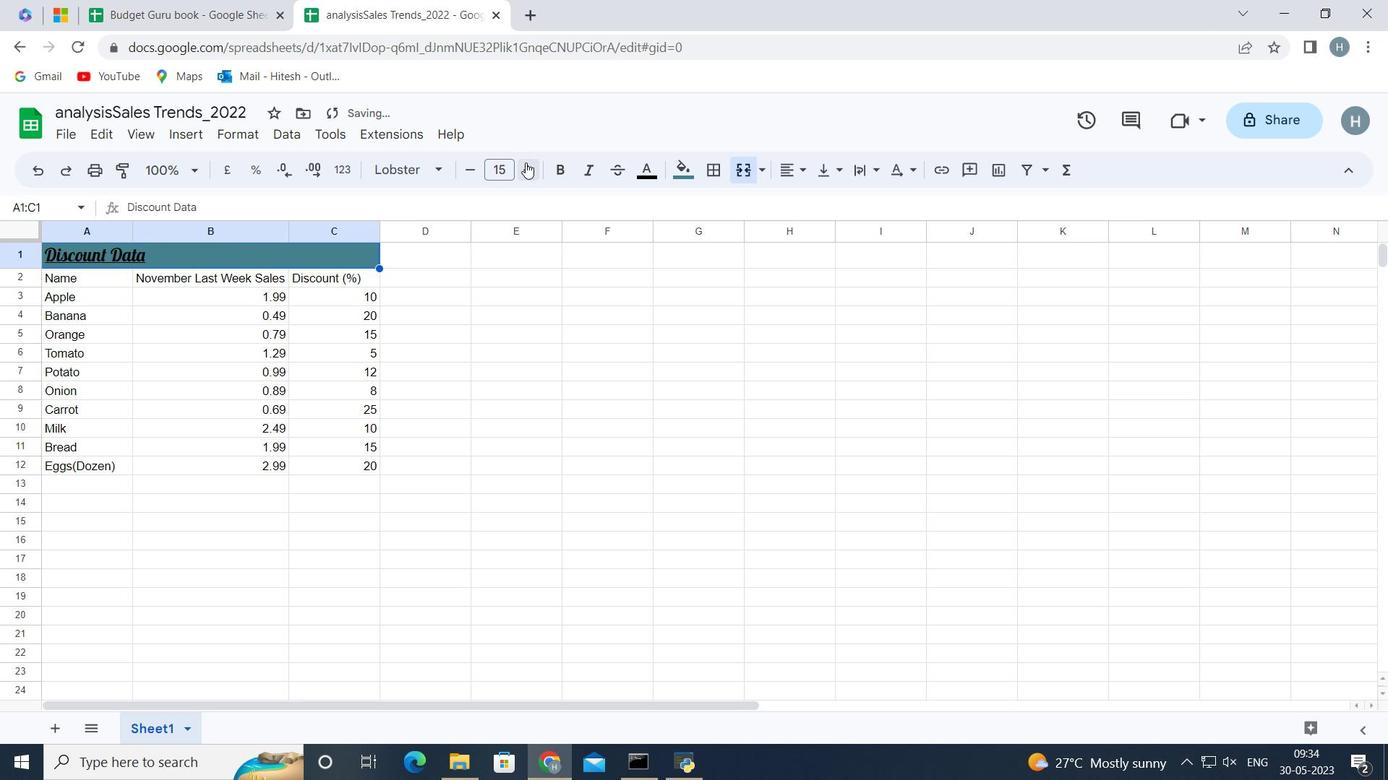 
Action: Mouse pressed left at (526, 162)
Screenshot: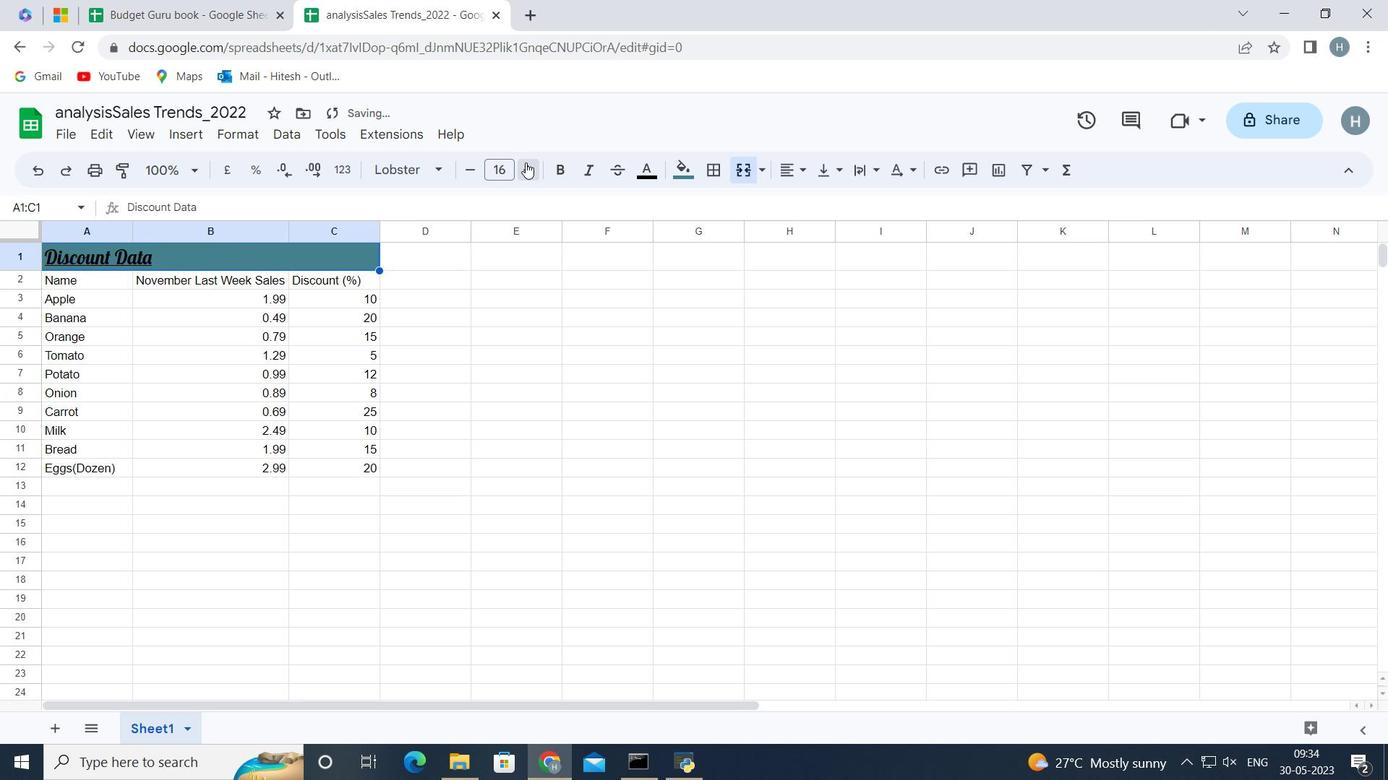 
Action: Mouse pressed left at (526, 162)
Screenshot: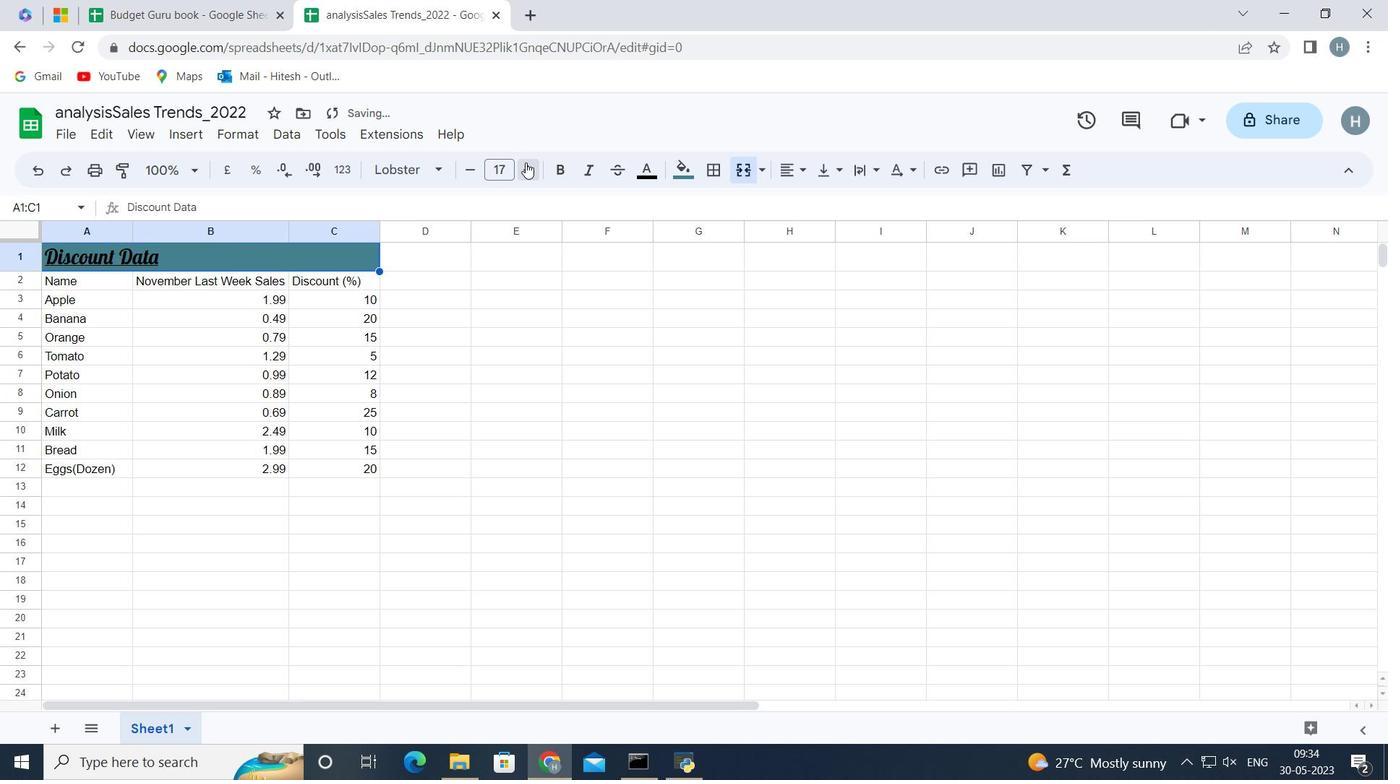 
Action: Mouse pressed left at (526, 162)
Screenshot: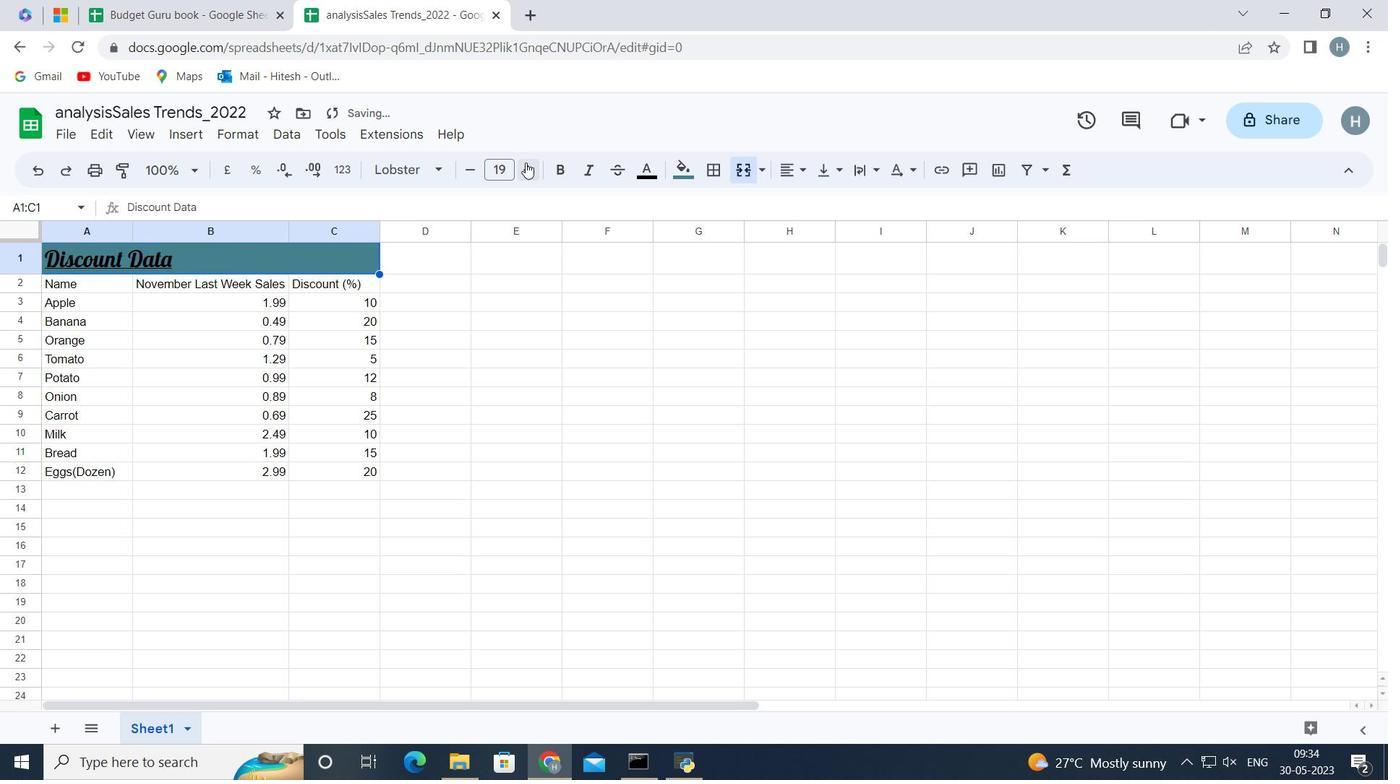 
Action: Mouse moved to (144, 517)
Screenshot: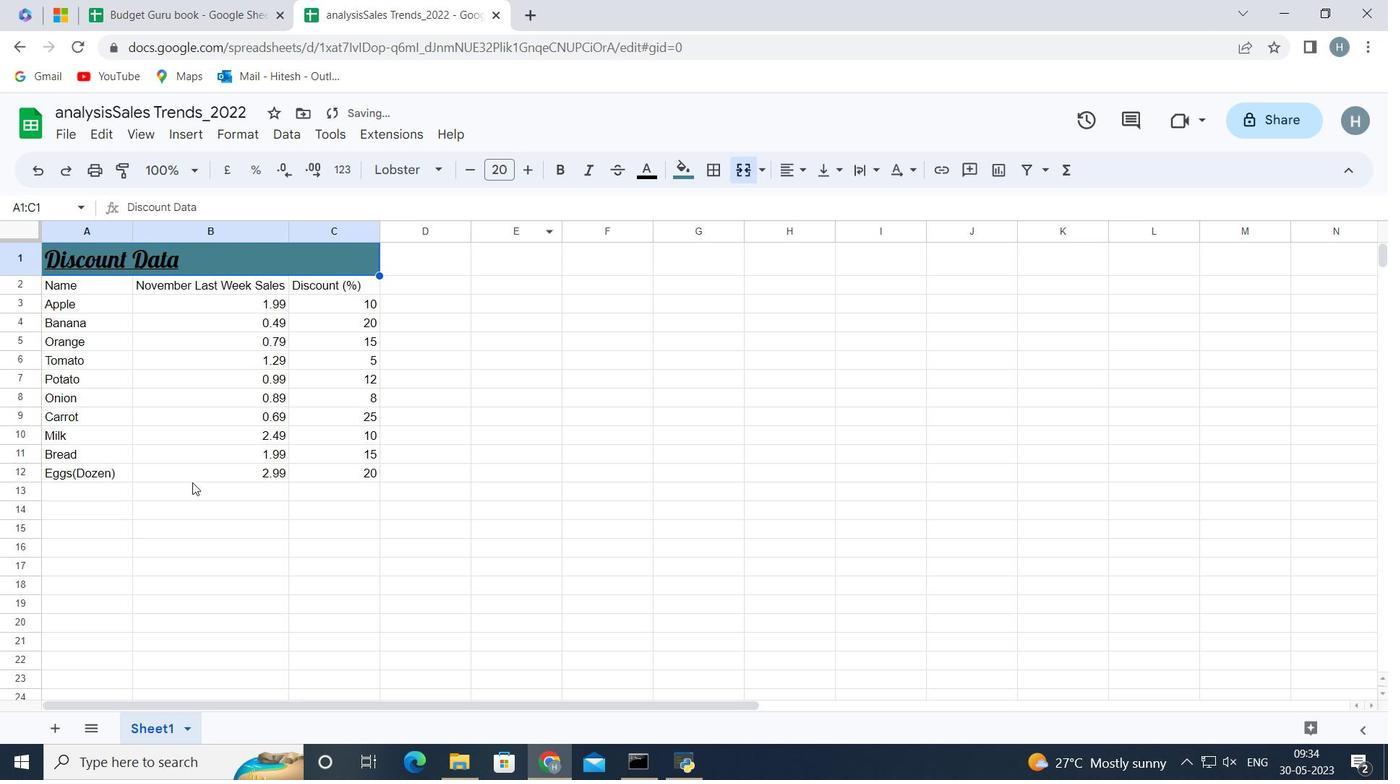 
Action: Mouse pressed left at (144, 517)
Screenshot: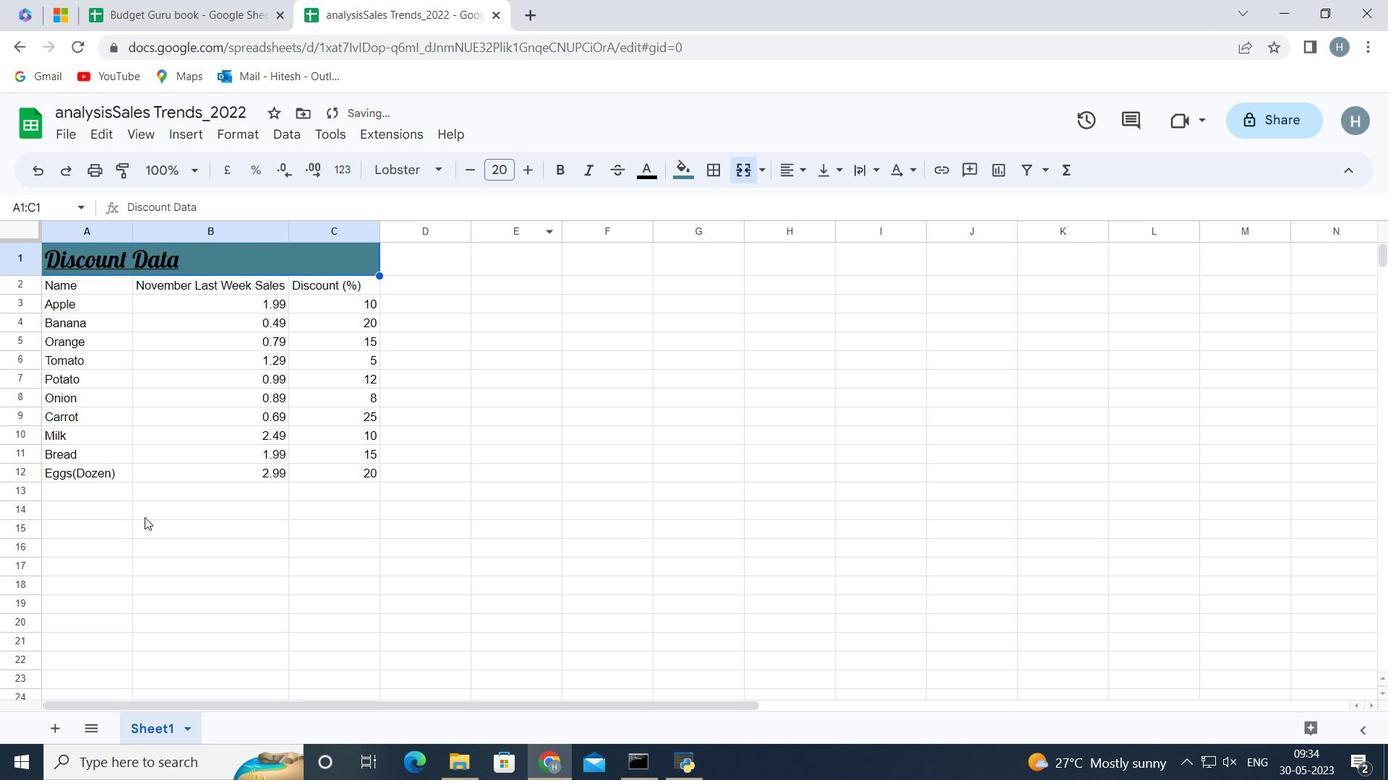 
Action: Mouse moved to (74, 282)
Screenshot: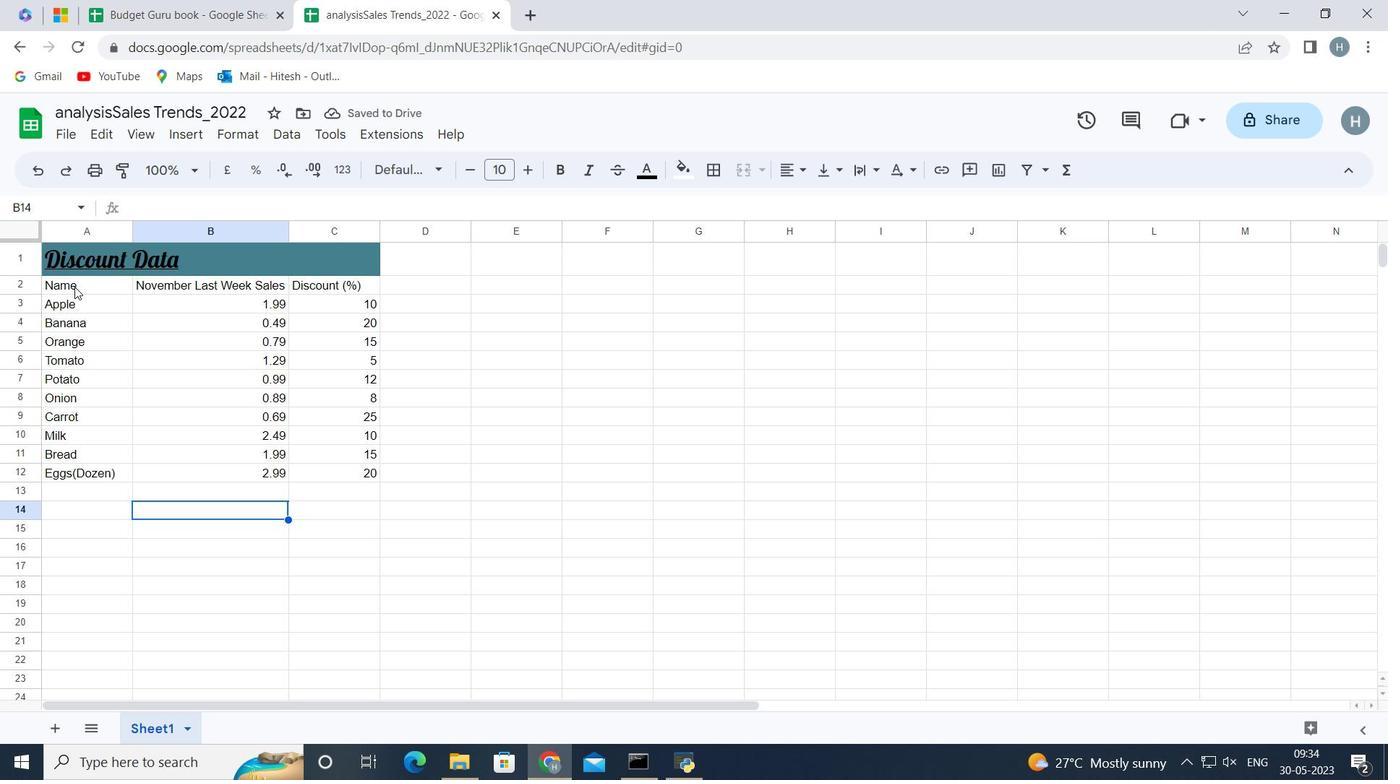 
Action: Mouse pressed left at (74, 282)
Screenshot: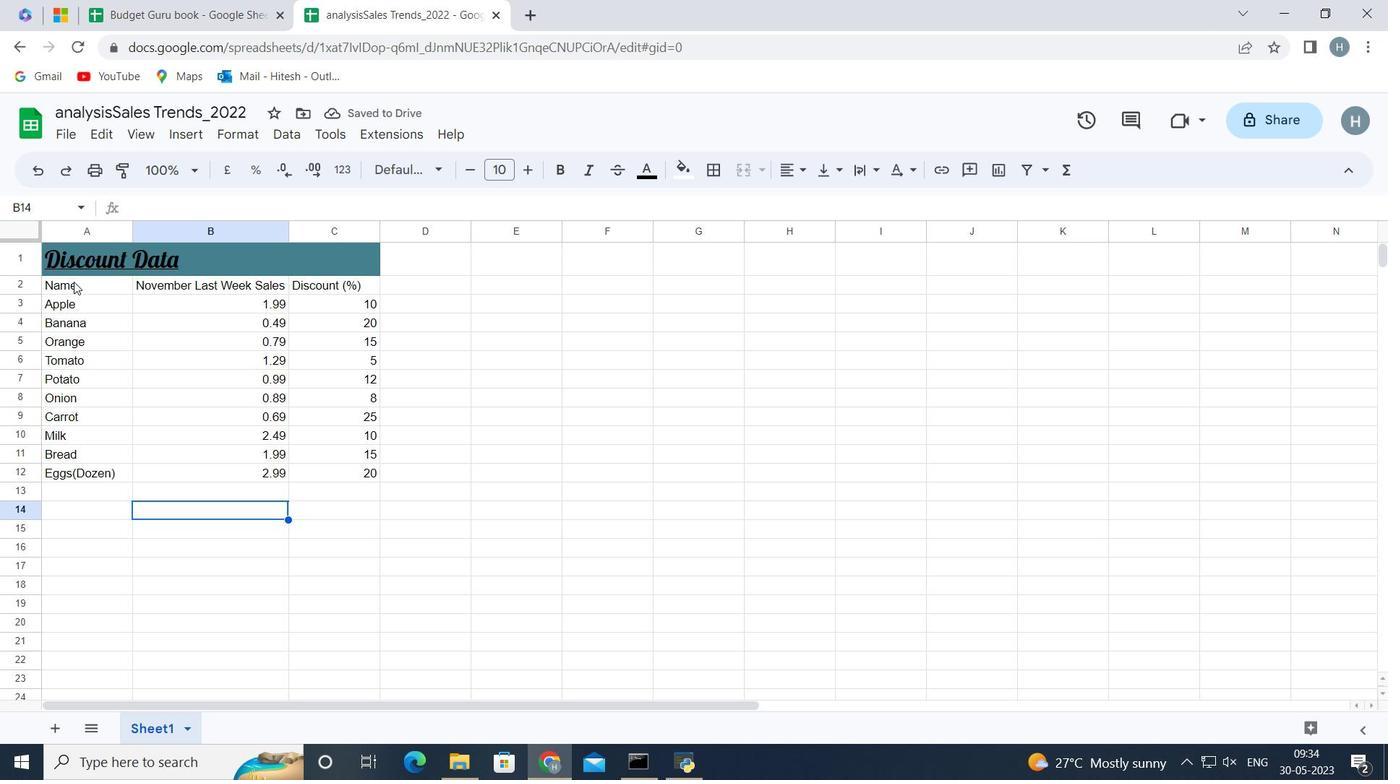 
Action: Key pressed <Key.shift><Key.shift><Key.right><Key.right><Key.down><Key.down><Key.down><Key.down><Key.down><Key.down><Key.down><Key.down><Key.down><Key.down><Key.down><Key.up>
Screenshot: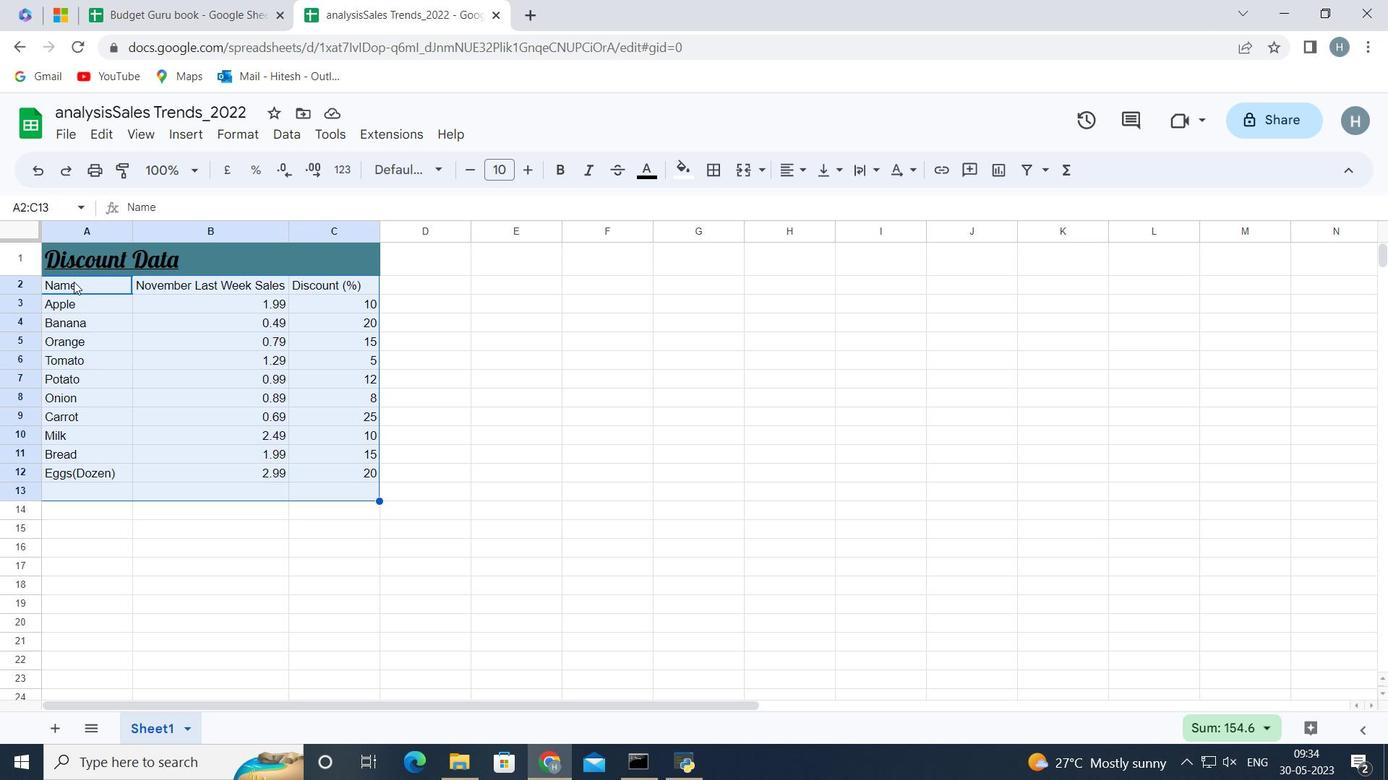 
Action: Mouse moved to (405, 174)
Screenshot: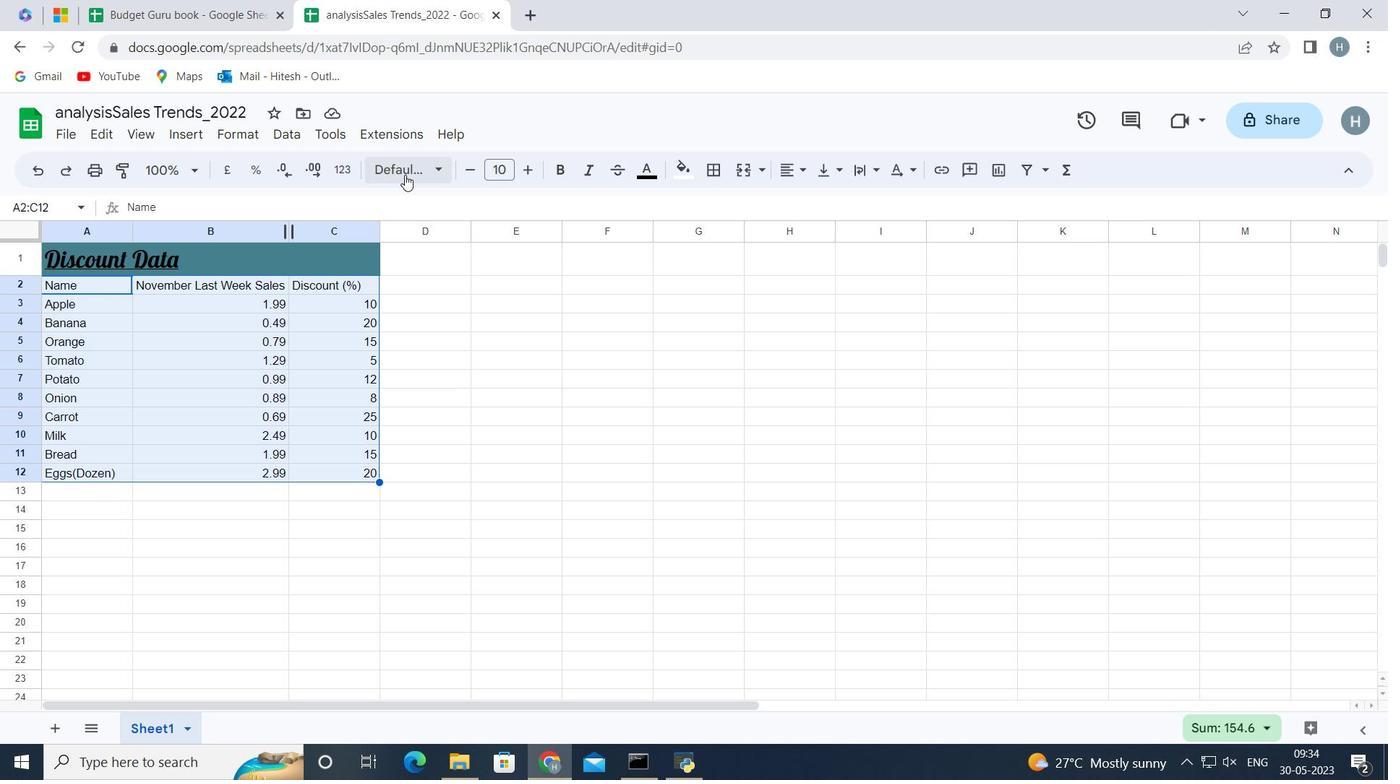 
Action: Mouse pressed left at (405, 174)
Screenshot: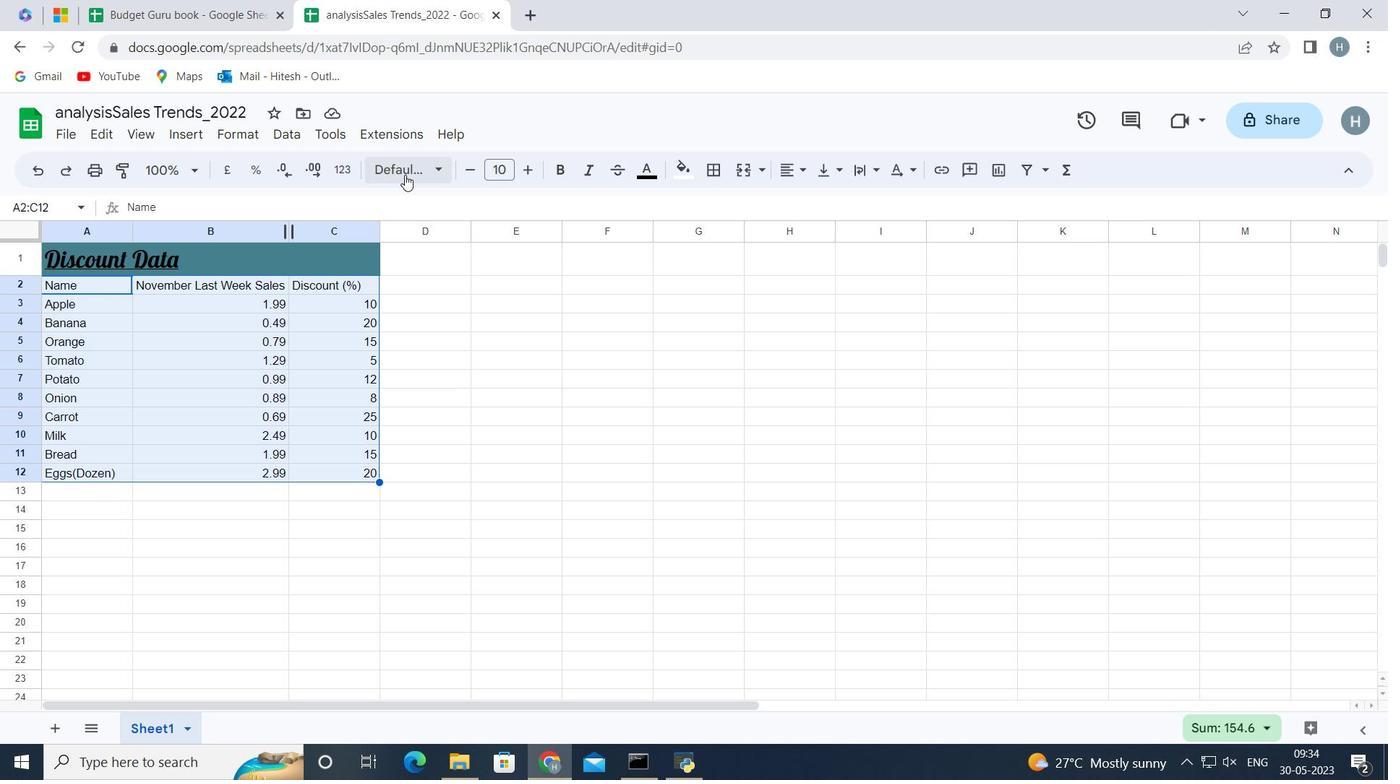 
Action: Mouse moved to (453, 464)
Screenshot: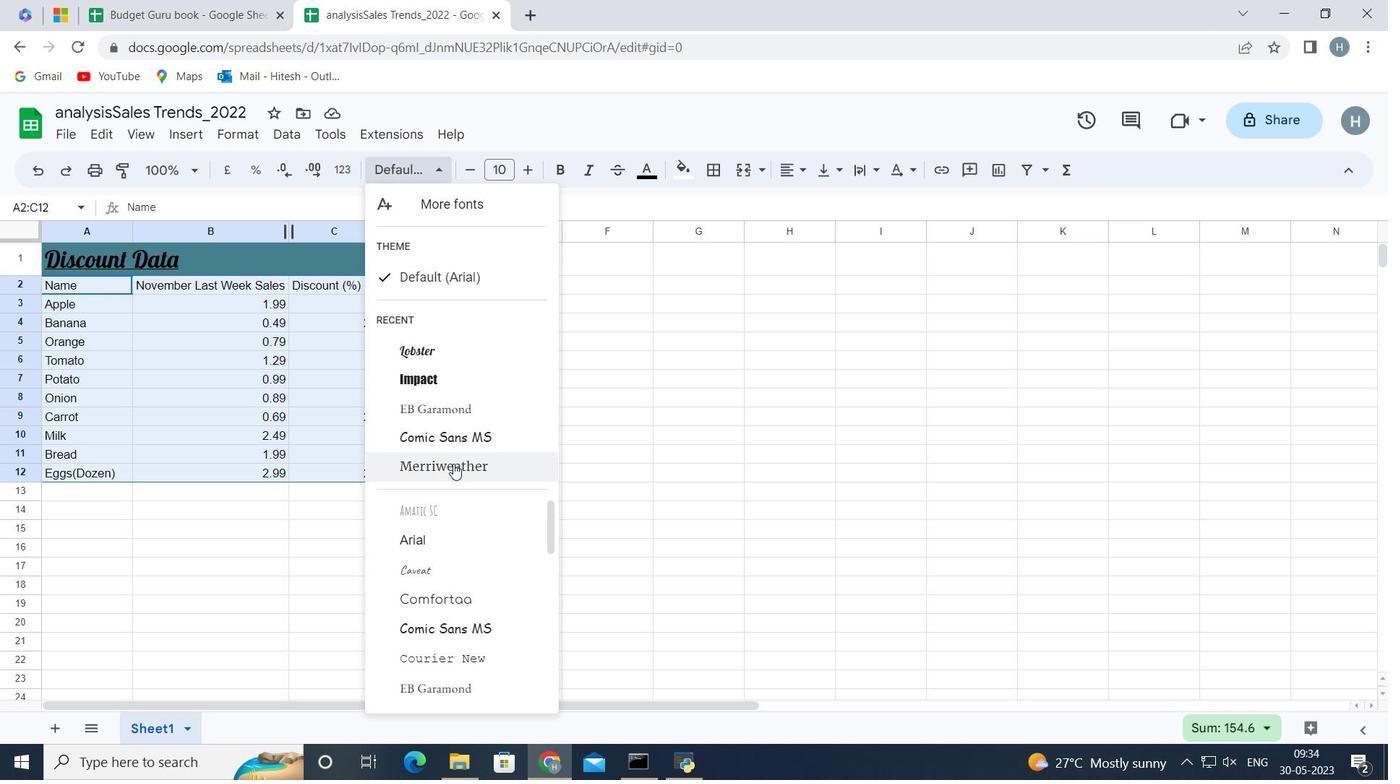 
Action: Mouse pressed left at (453, 464)
Screenshot: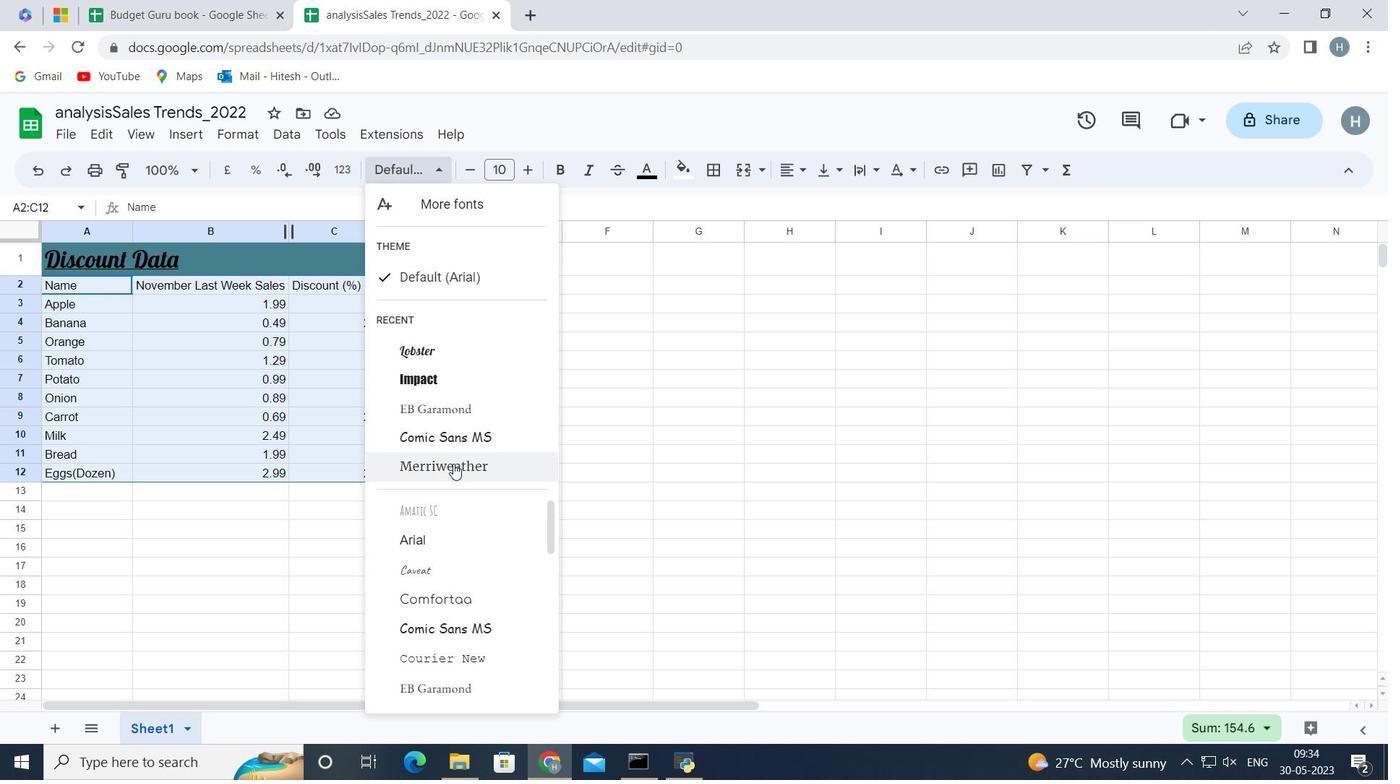 
Action: Mouse moved to (530, 165)
Screenshot: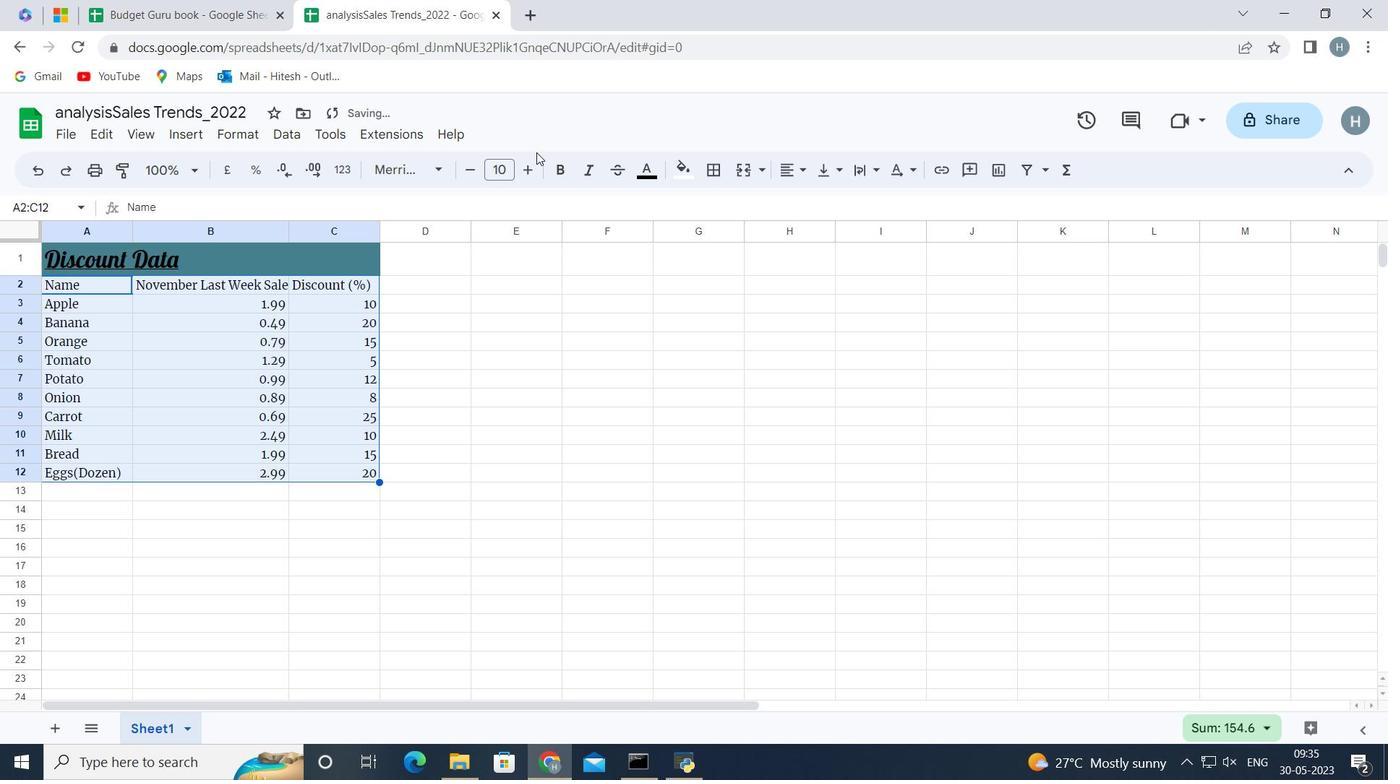 
Action: Mouse pressed left at (530, 165)
Screenshot: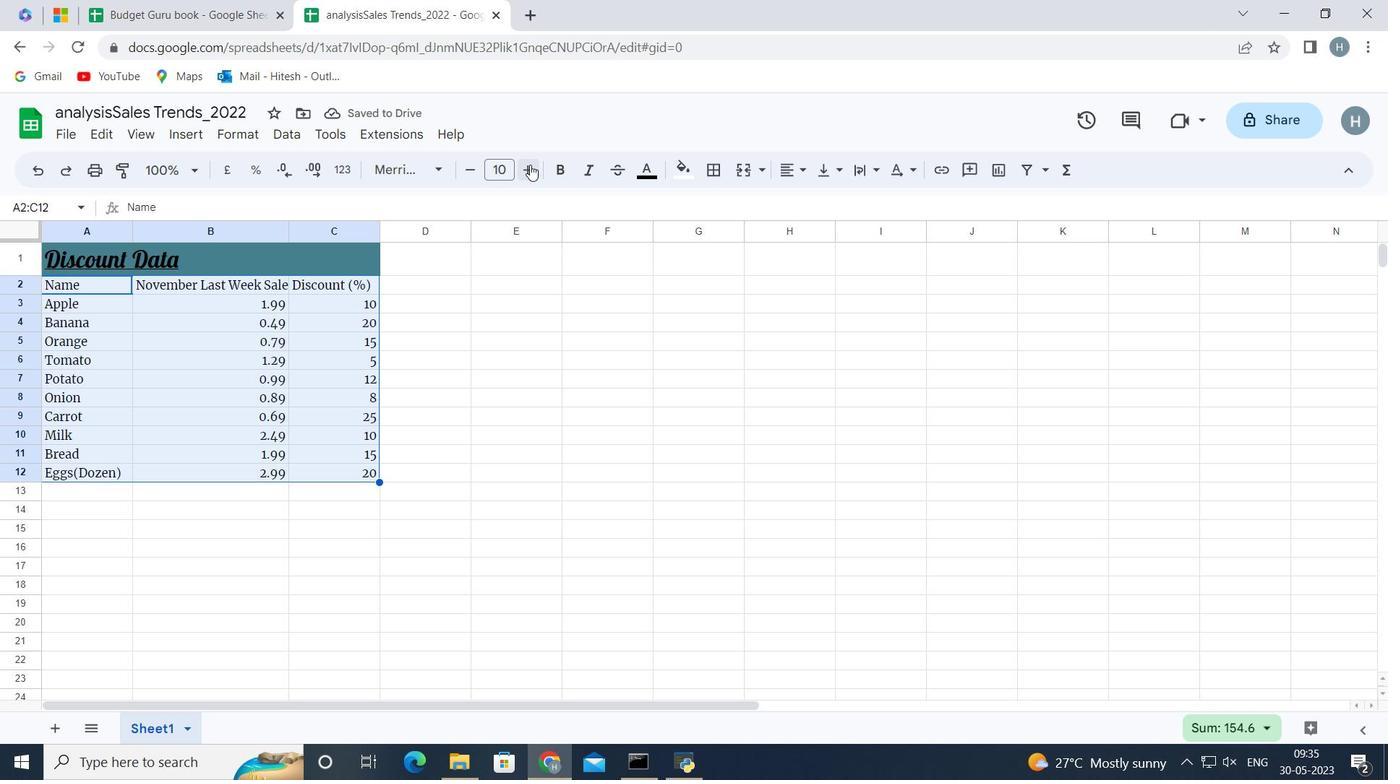 
Action: Mouse pressed left at (530, 165)
Screenshot: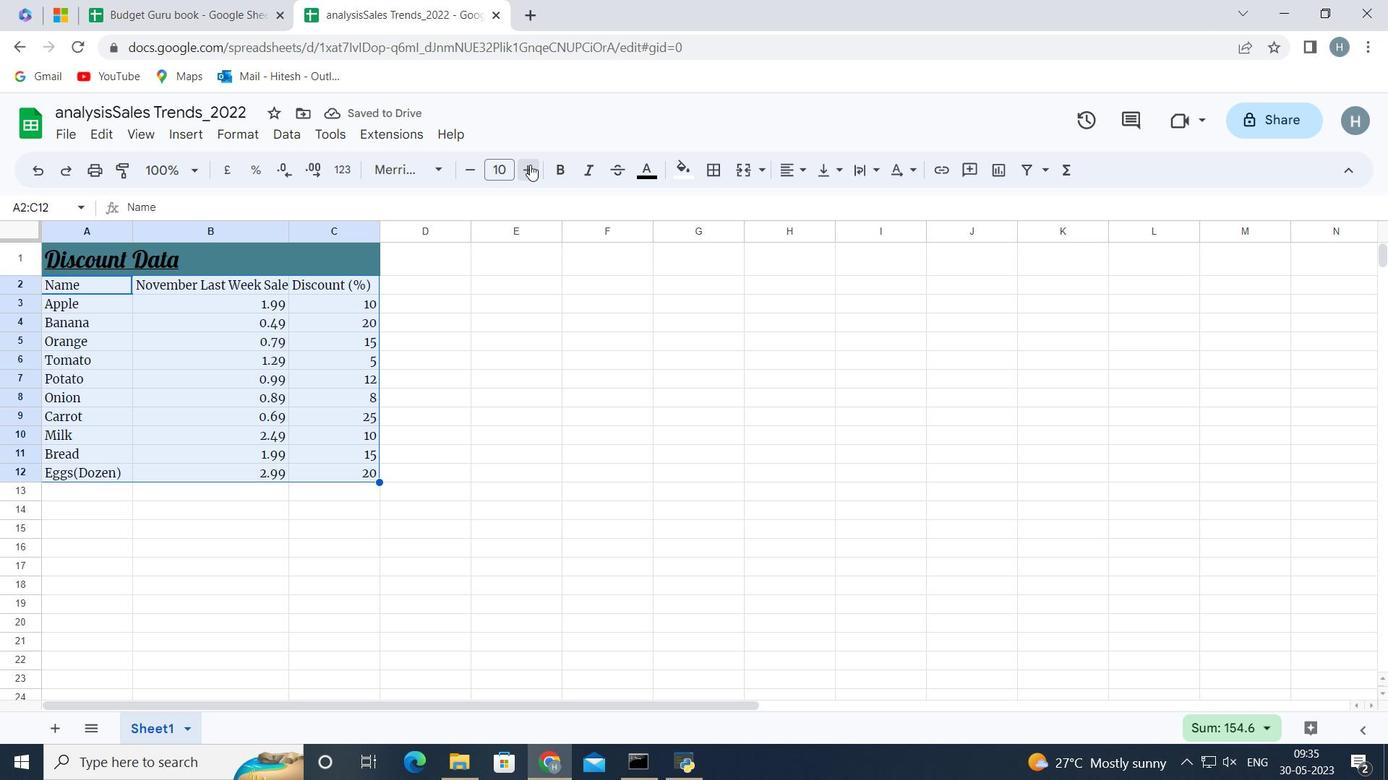 
Action: Mouse moved to (169, 547)
Screenshot: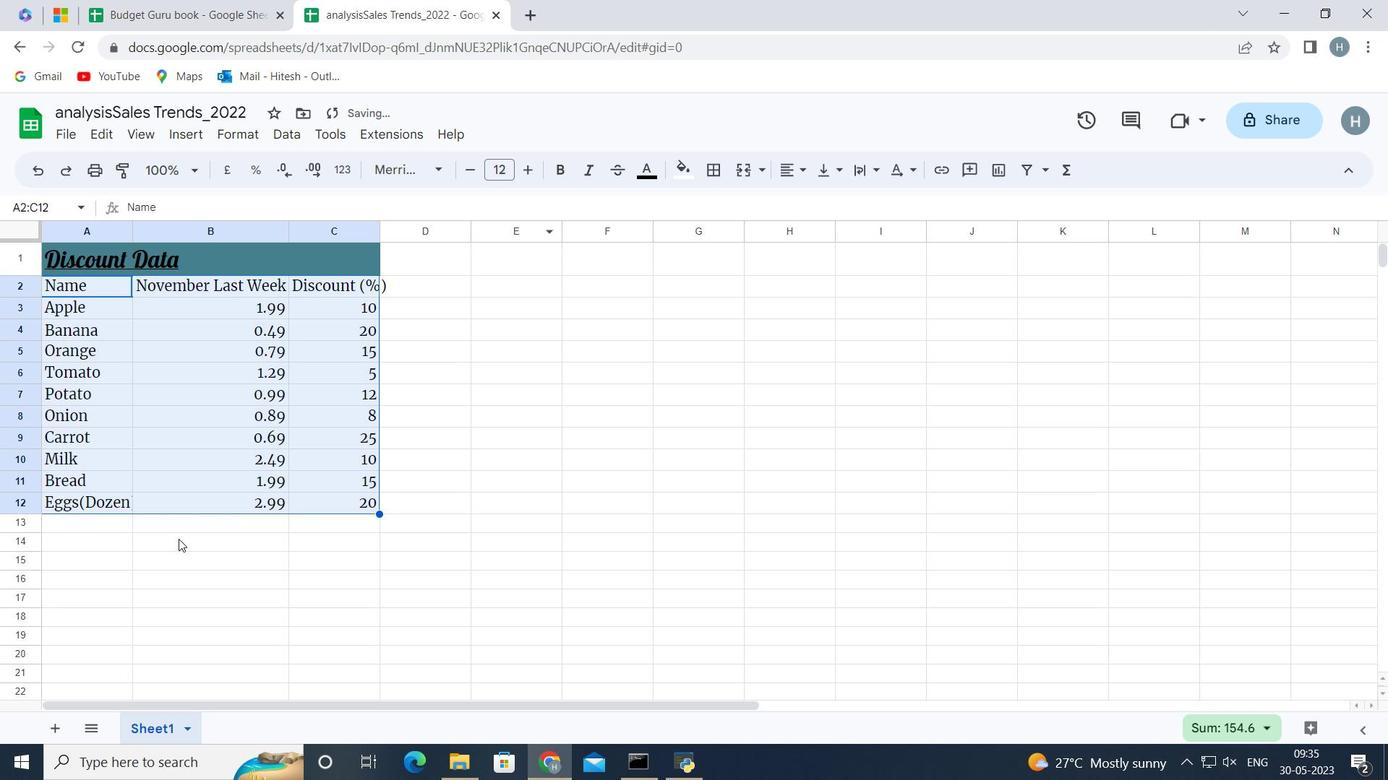 
Action: Mouse pressed left at (169, 547)
Screenshot: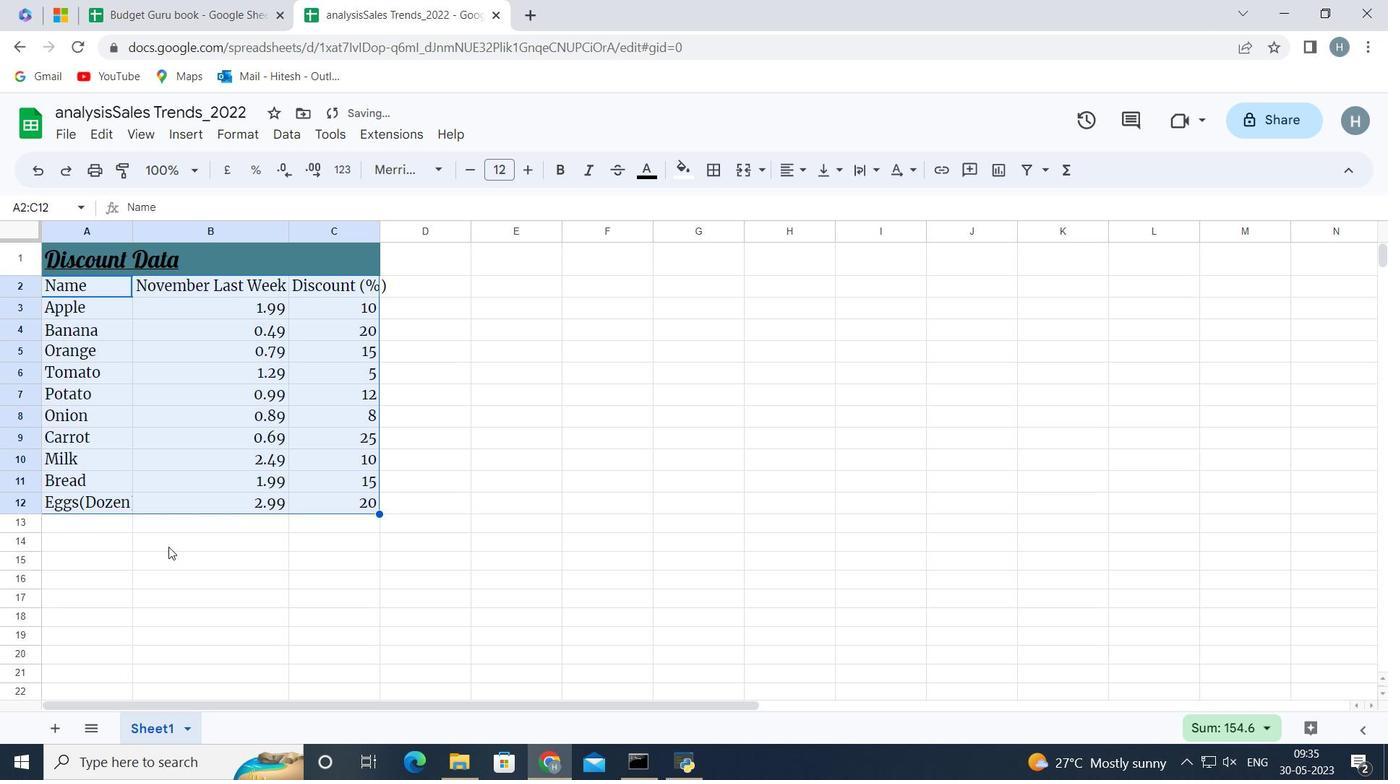 
Action: Mouse moved to (70, 258)
Screenshot: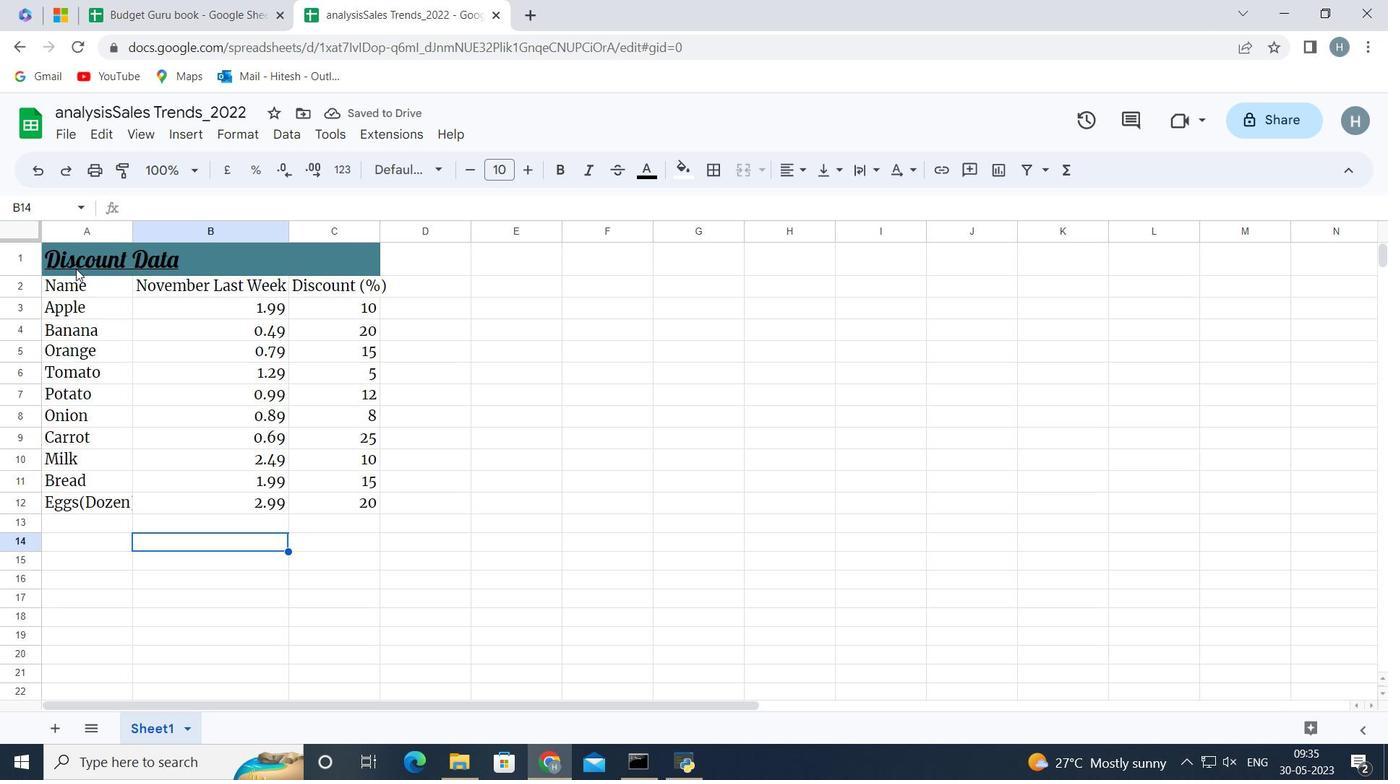 
Action: Mouse pressed left at (70, 258)
Screenshot: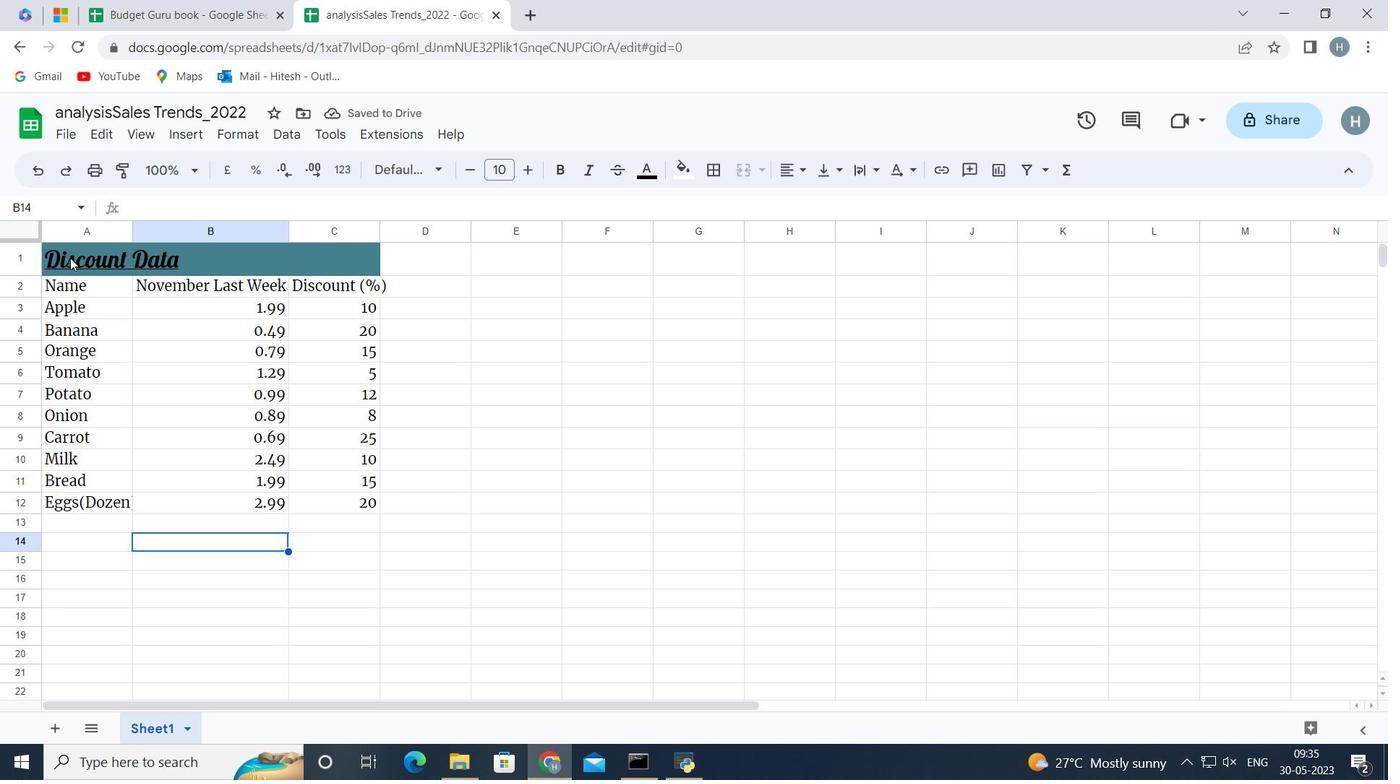 
Action: Key pressed <Key.shift><Key.down><Key.down><Key.down><Key.down><Key.down><Key.down><Key.down><Key.down><Key.down><Key.down><Key.down>
Screenshot: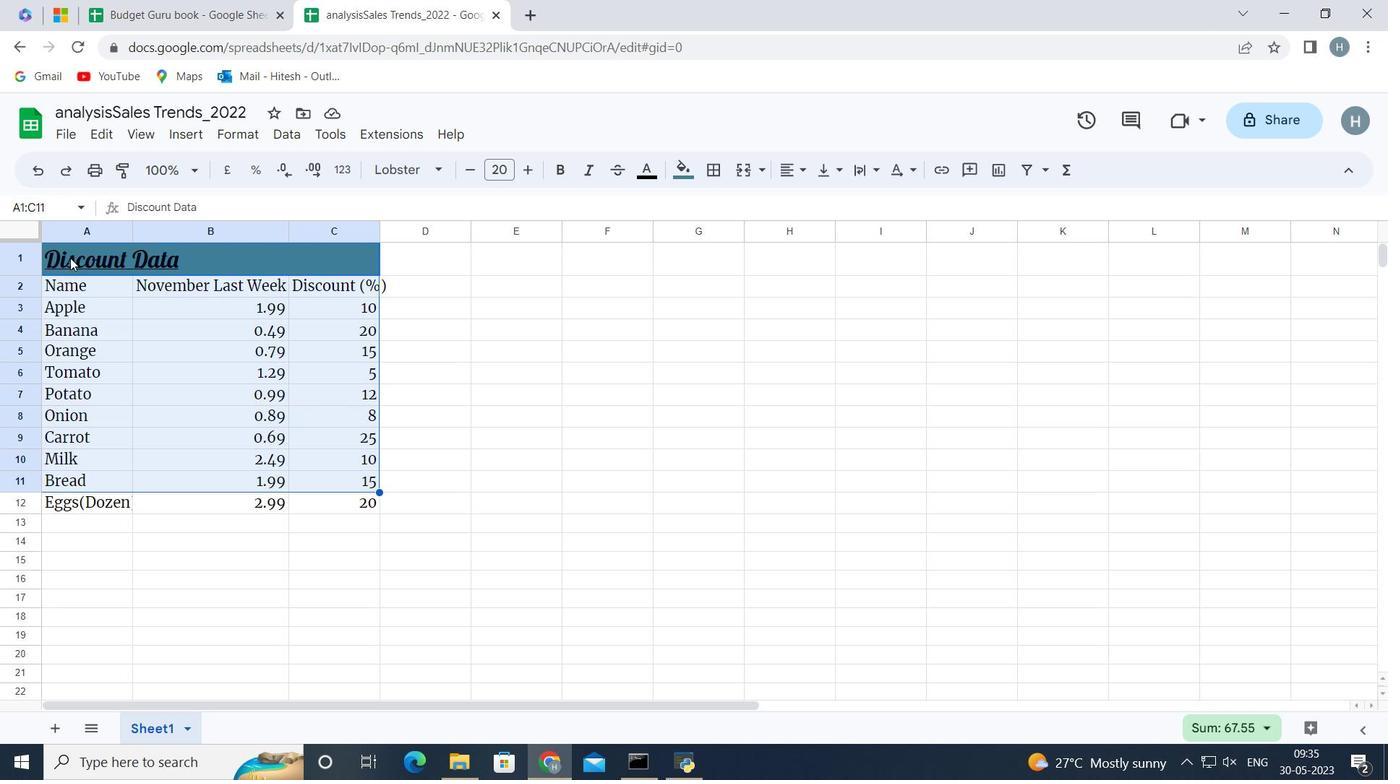 
Action: Mouse moved to (220, 563)
Screenshot: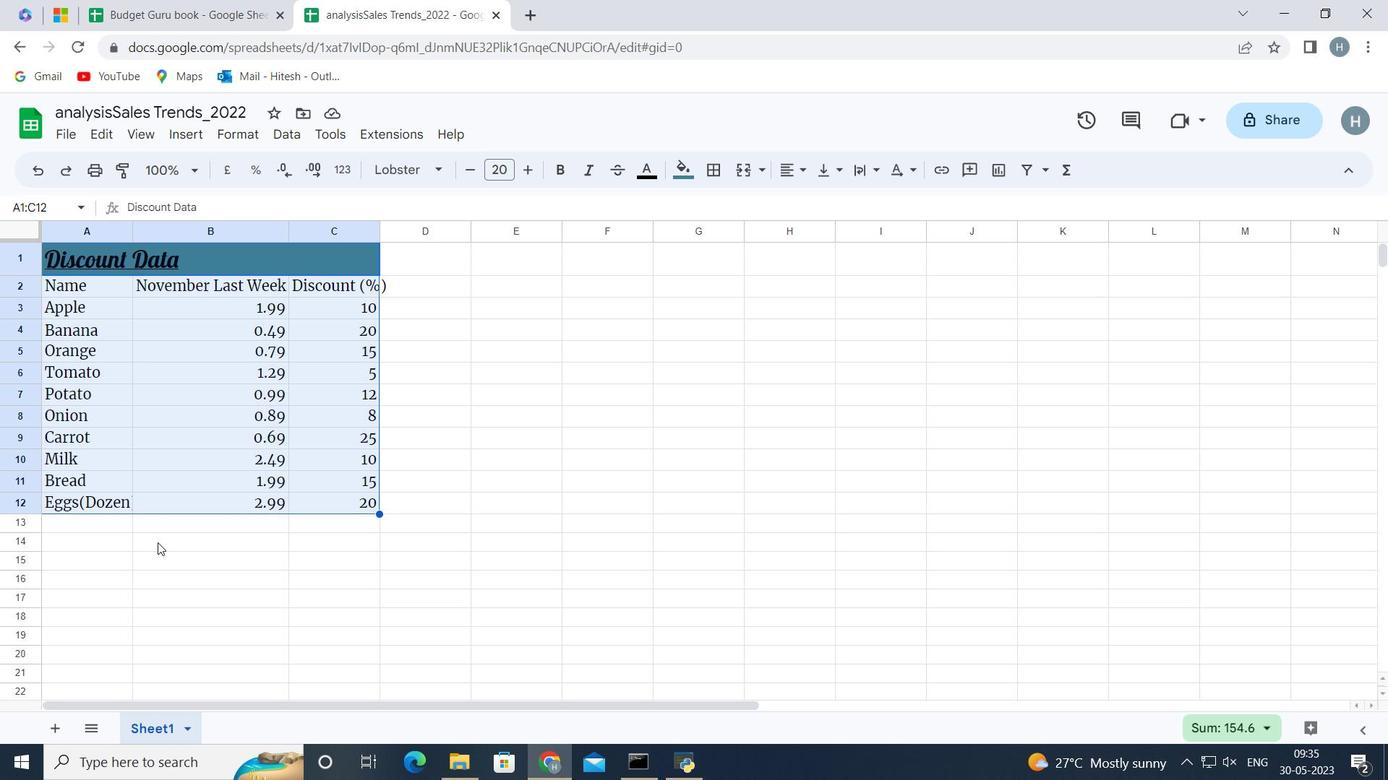 
Action: Mouse pressed left at (220, 563)
Screenshot: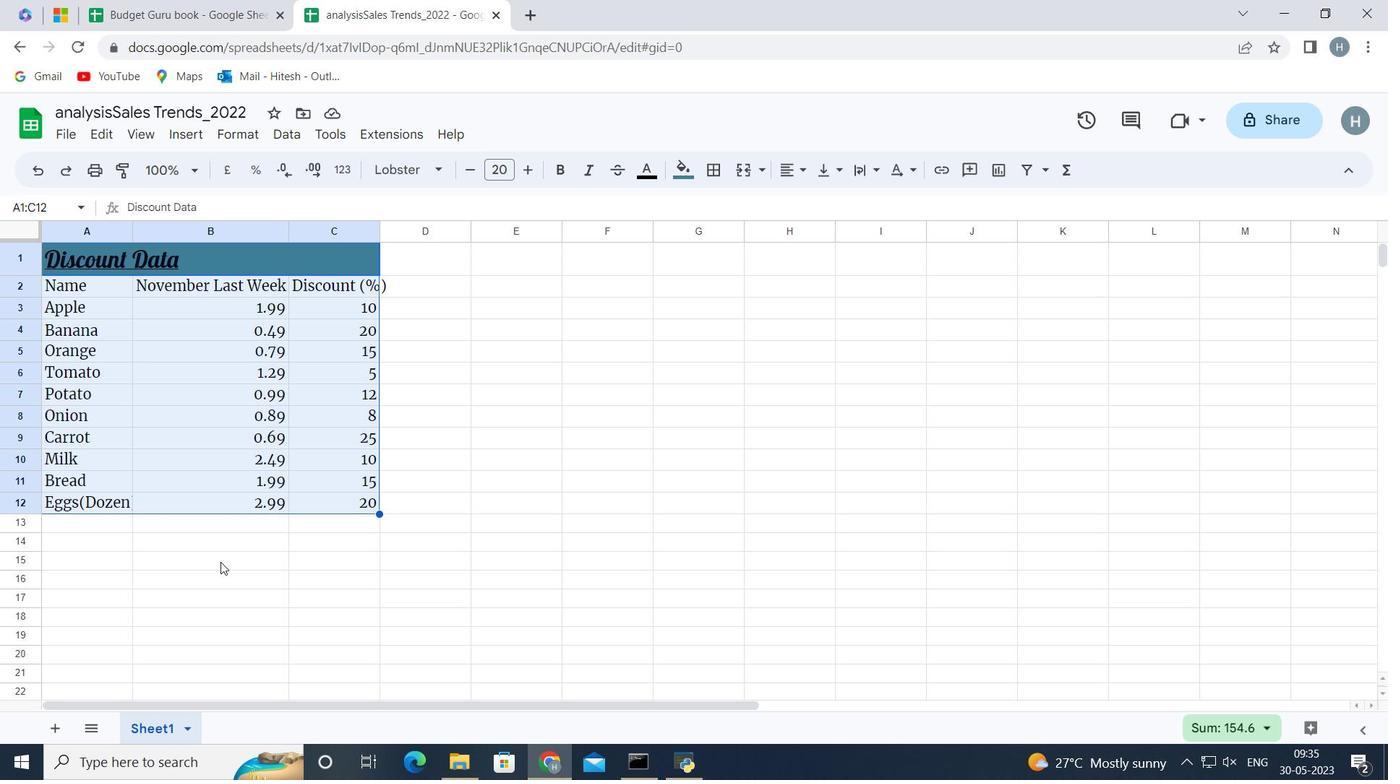
Action: Mouse moved to (341, 230)
Screenshot: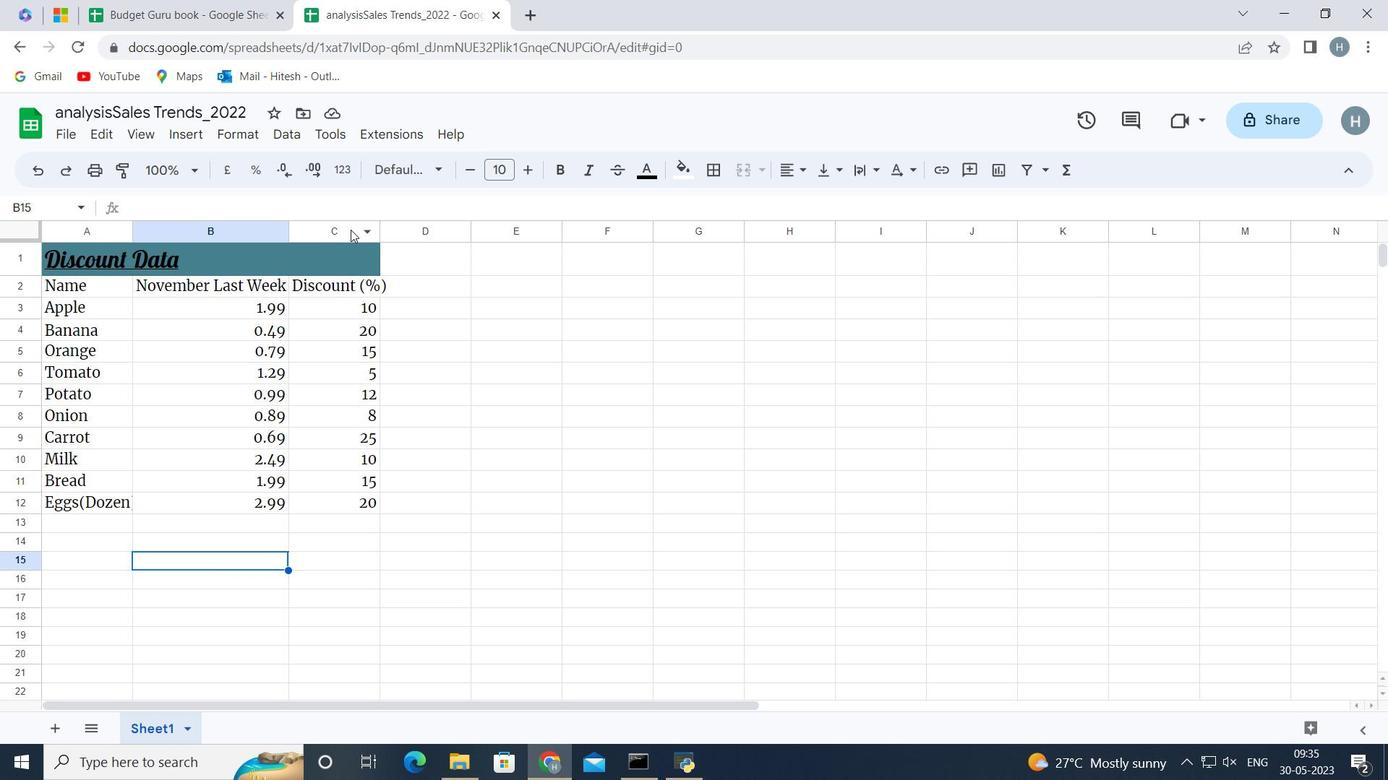 
Action: Mouse pressed left at (341, 230)
Screenshot: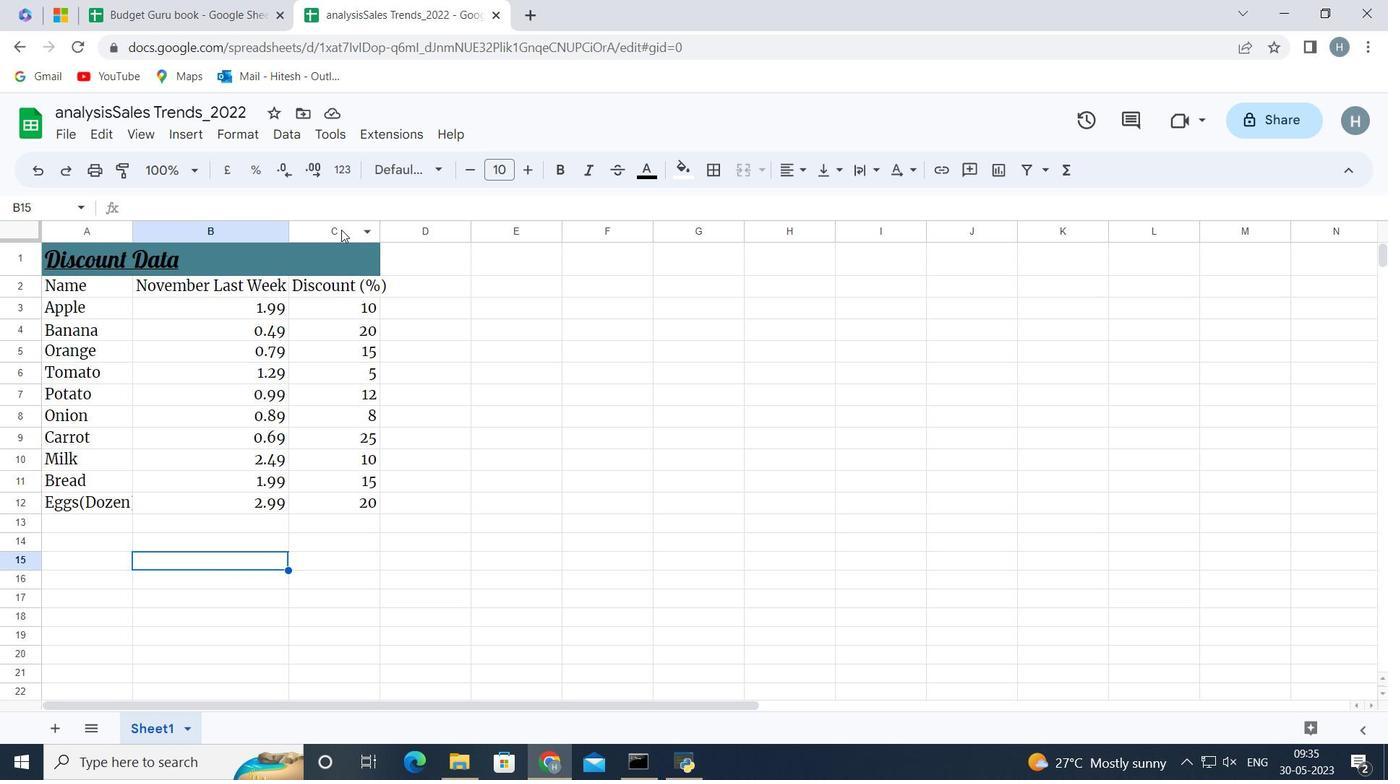 
Action: Mouse moved to (378, 228)
Screenshot: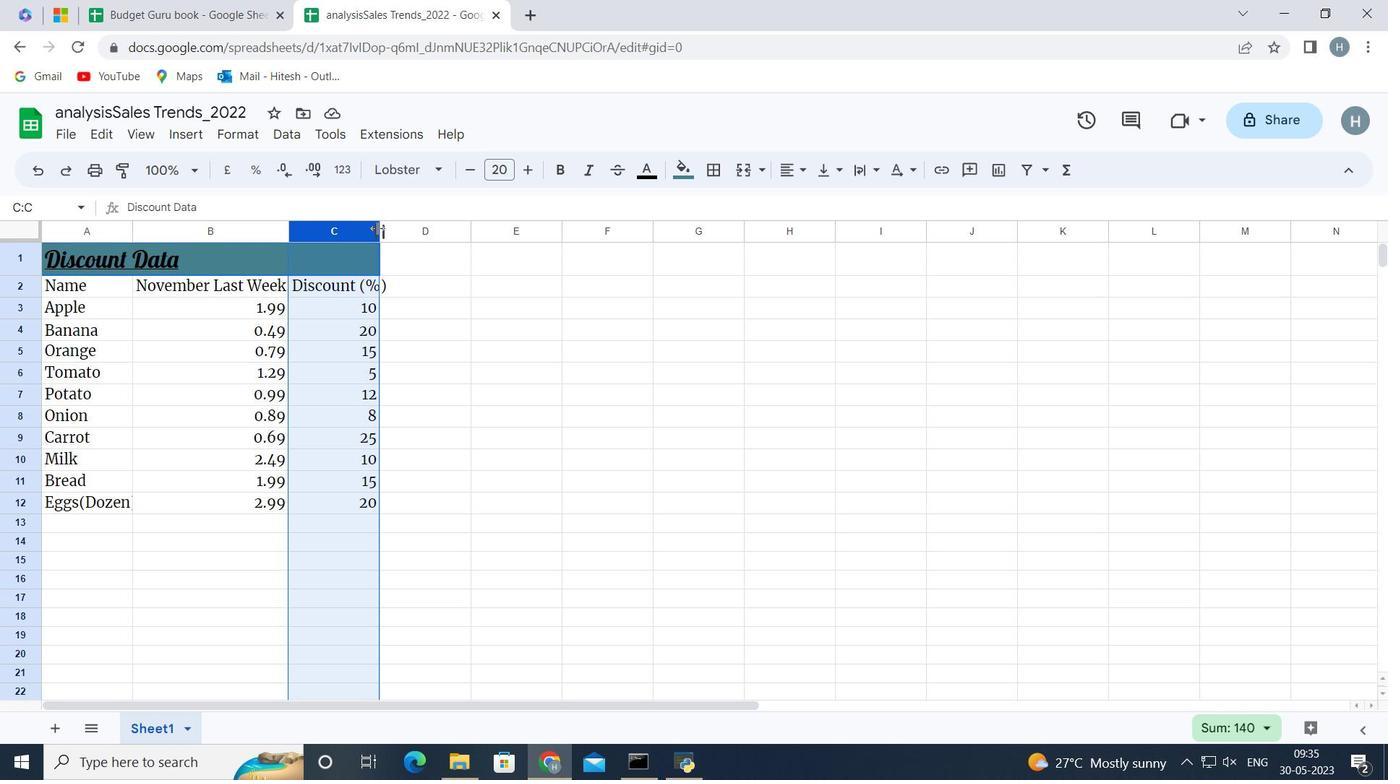 
Action: Mouse pressed left at (378, 228)
Screenshot: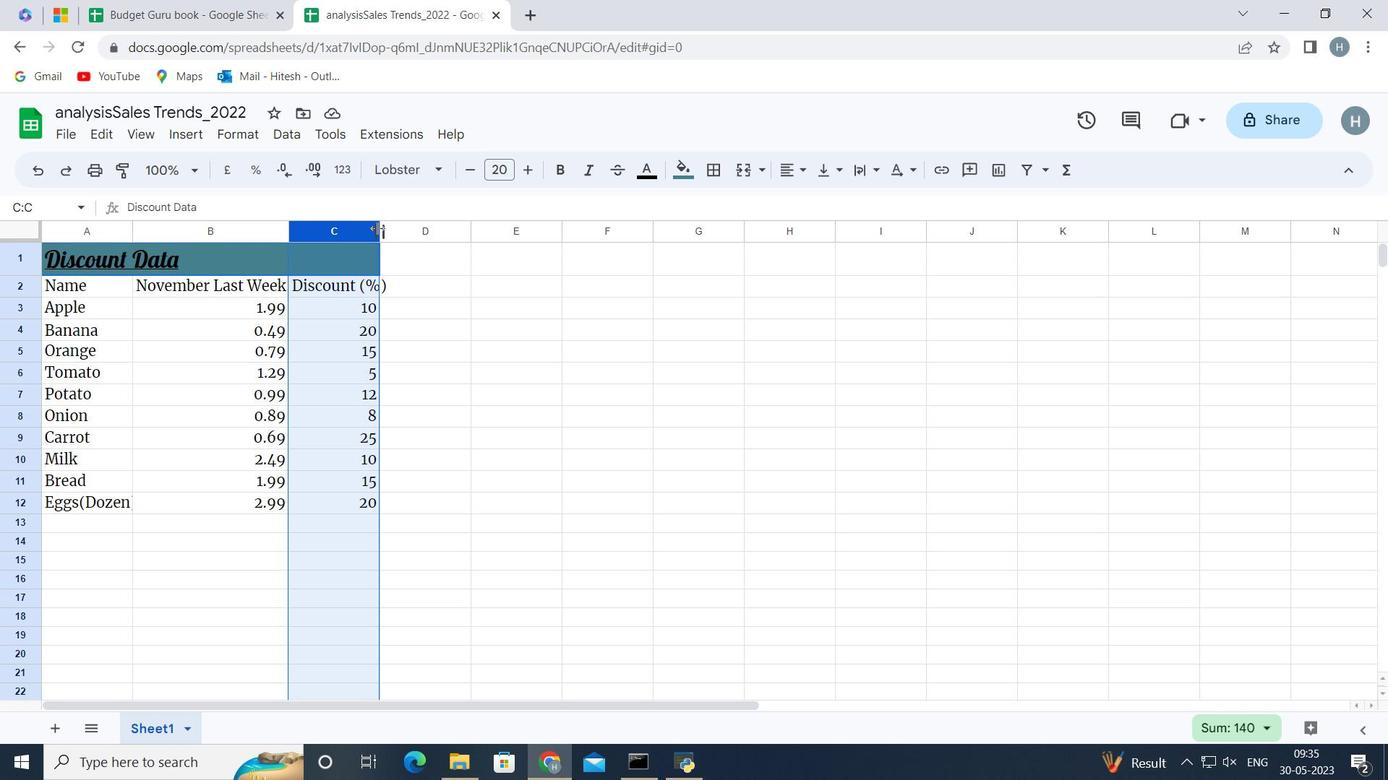 
Action: Mouse pressed left at (378, 228)
Screenshot: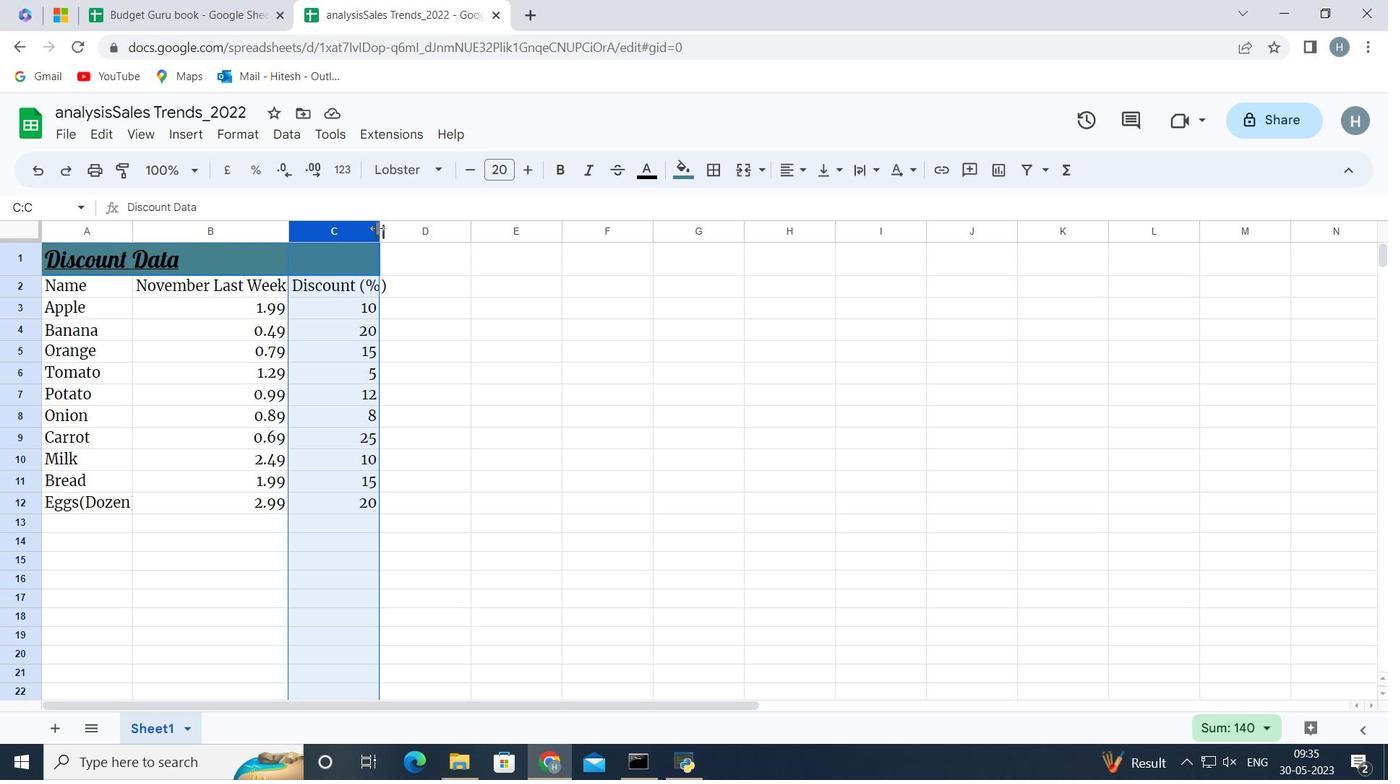 
Action: Mouse moved to (189, 545)
Screenshot: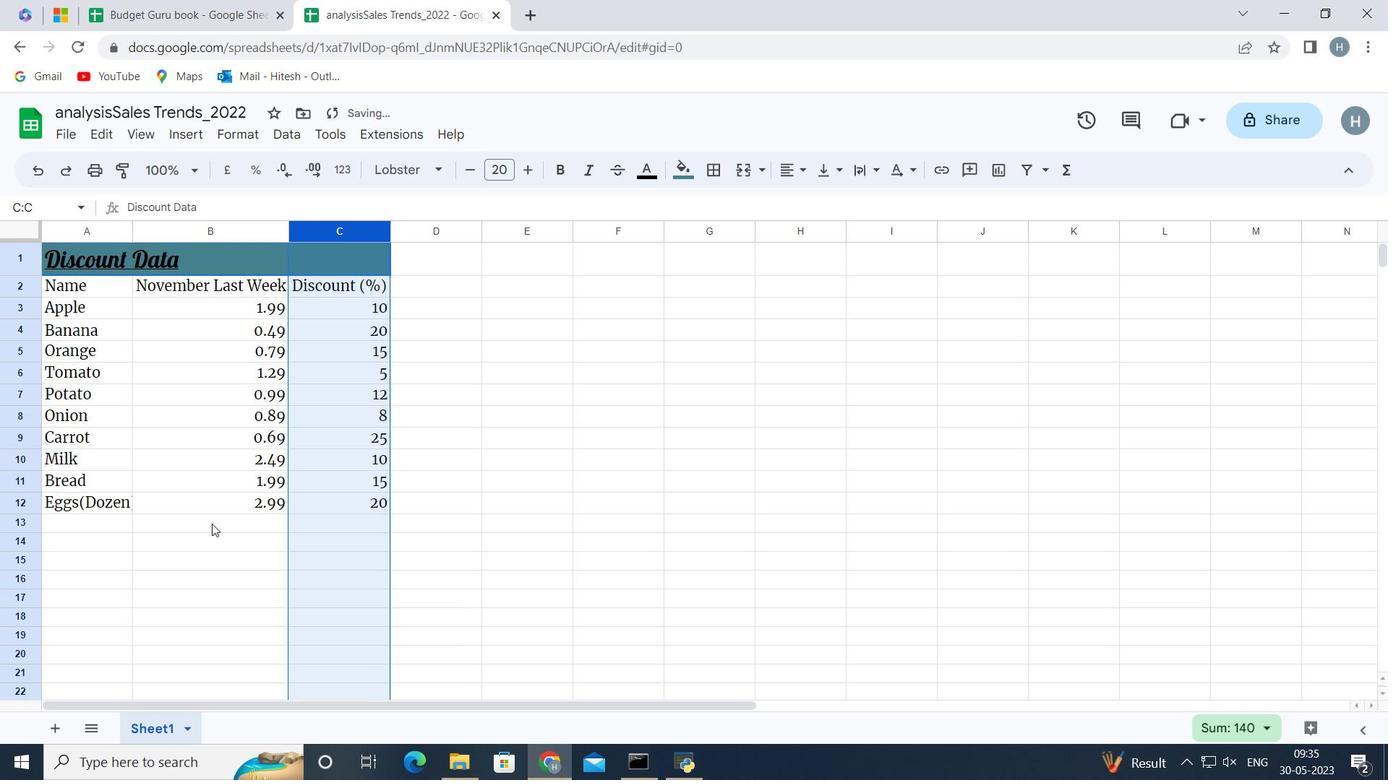 
Action: Mouse pressed left at (189, 545)
Screenshot: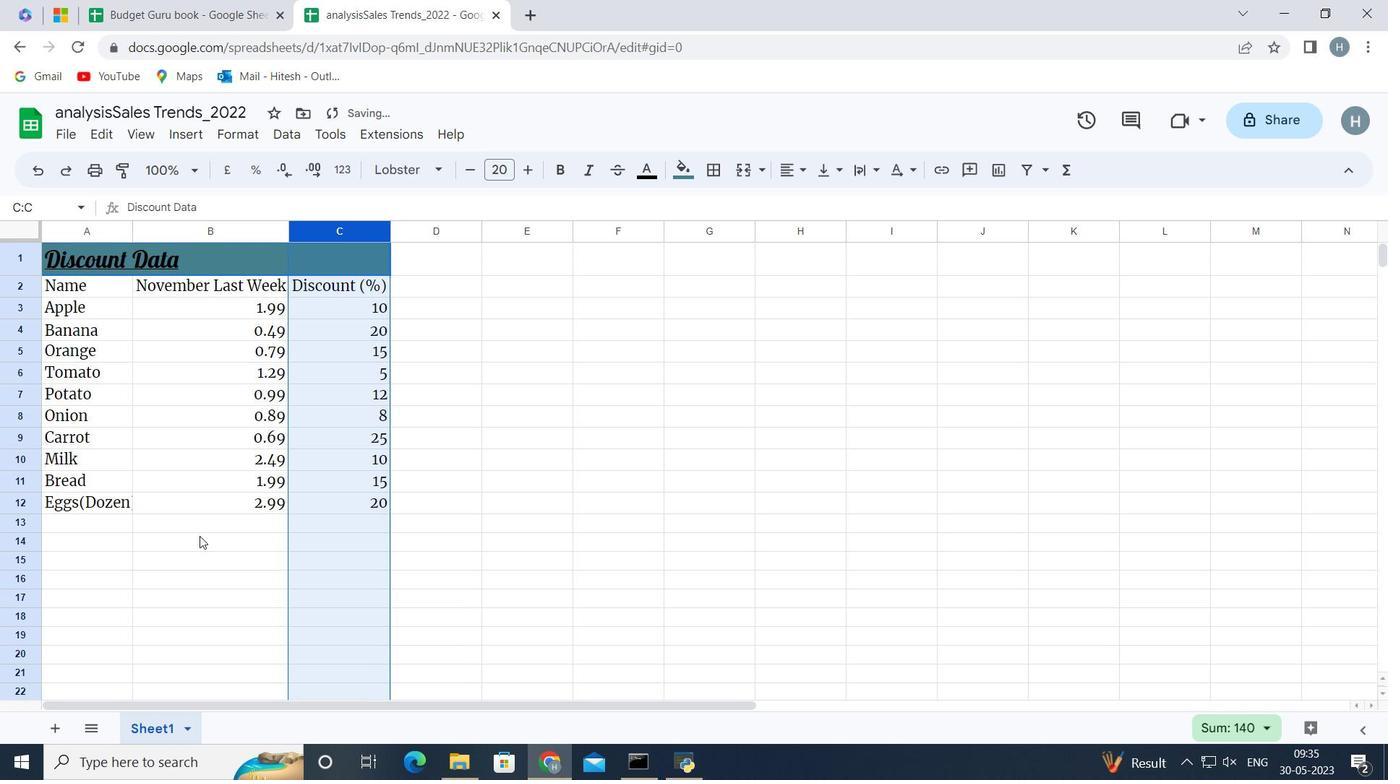 
Action: Mouse moved to (65, 256)
Screenshot: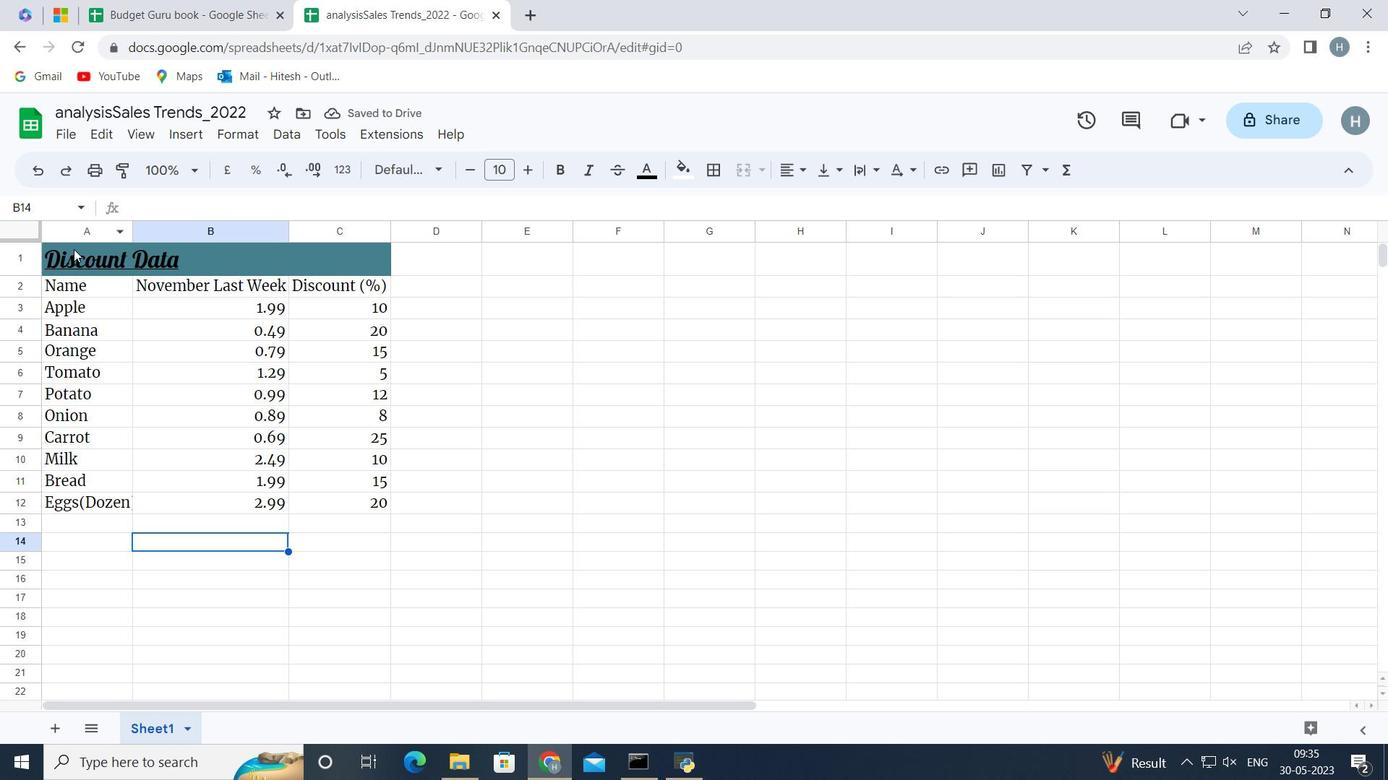 
Action: Mouse pressed left at (65, 256)
Screenshot: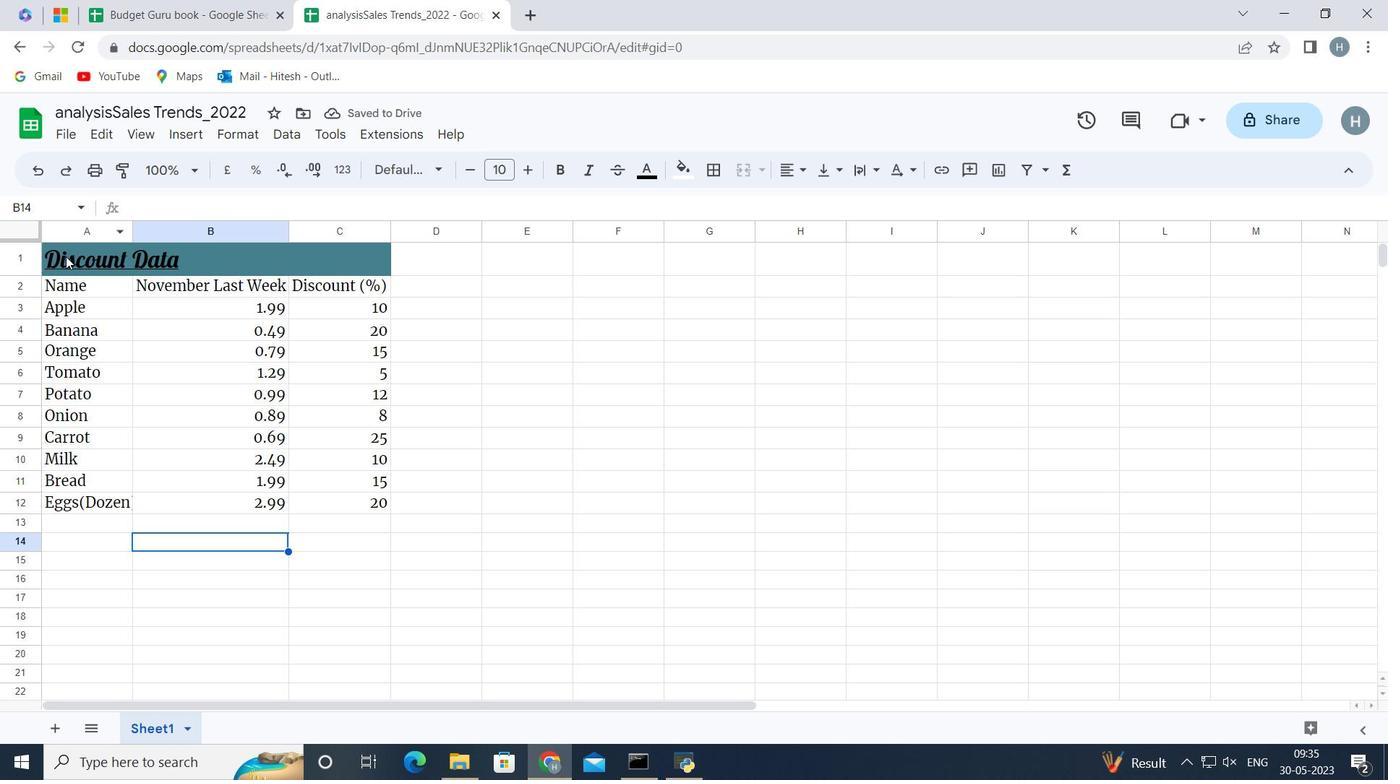 
Action: Key pressed <Key.shift><Key.down><Key.down><Key.down><Key.down><Key.down><Key.down><Key.down><Key.down><Key.down><Key.down><Key.down>
Screenshot: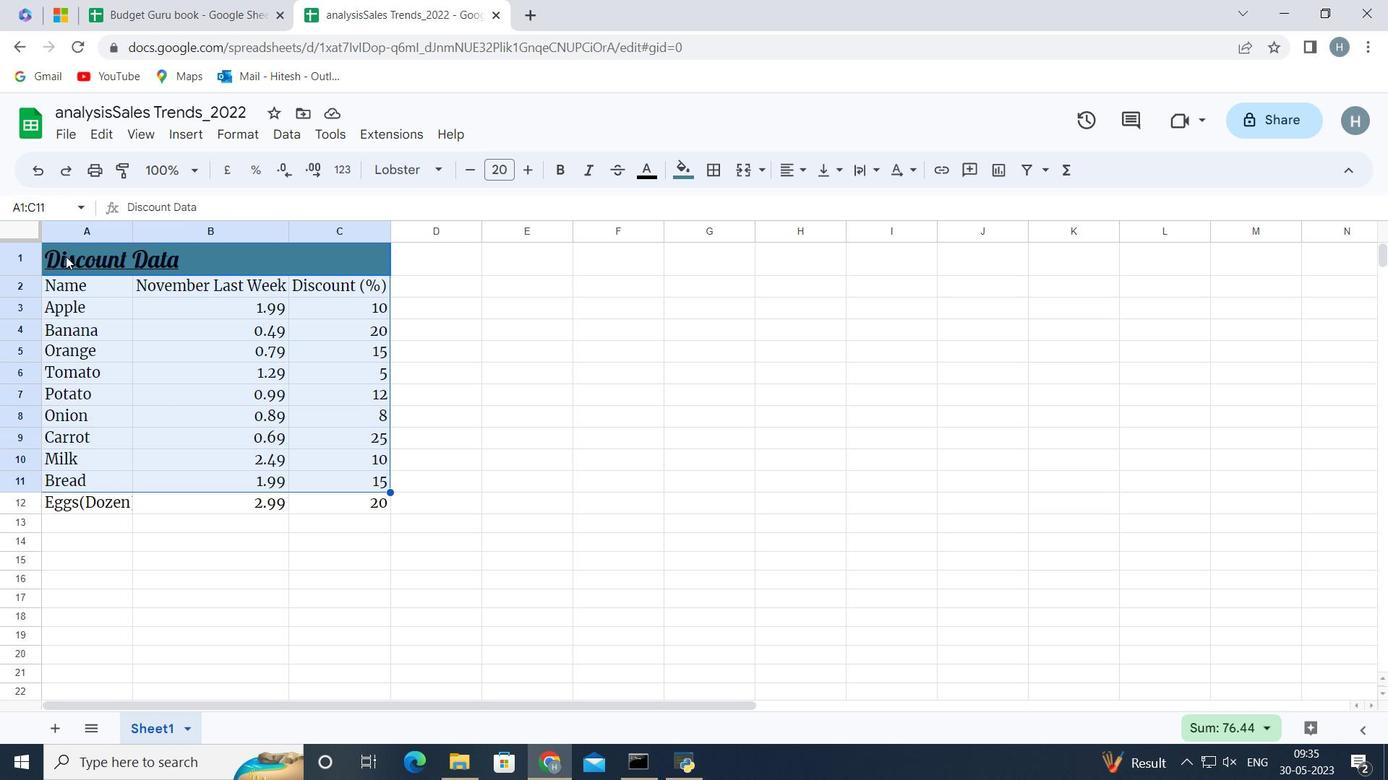 
Action: Mouse moved to (784, 172)
Screenshot: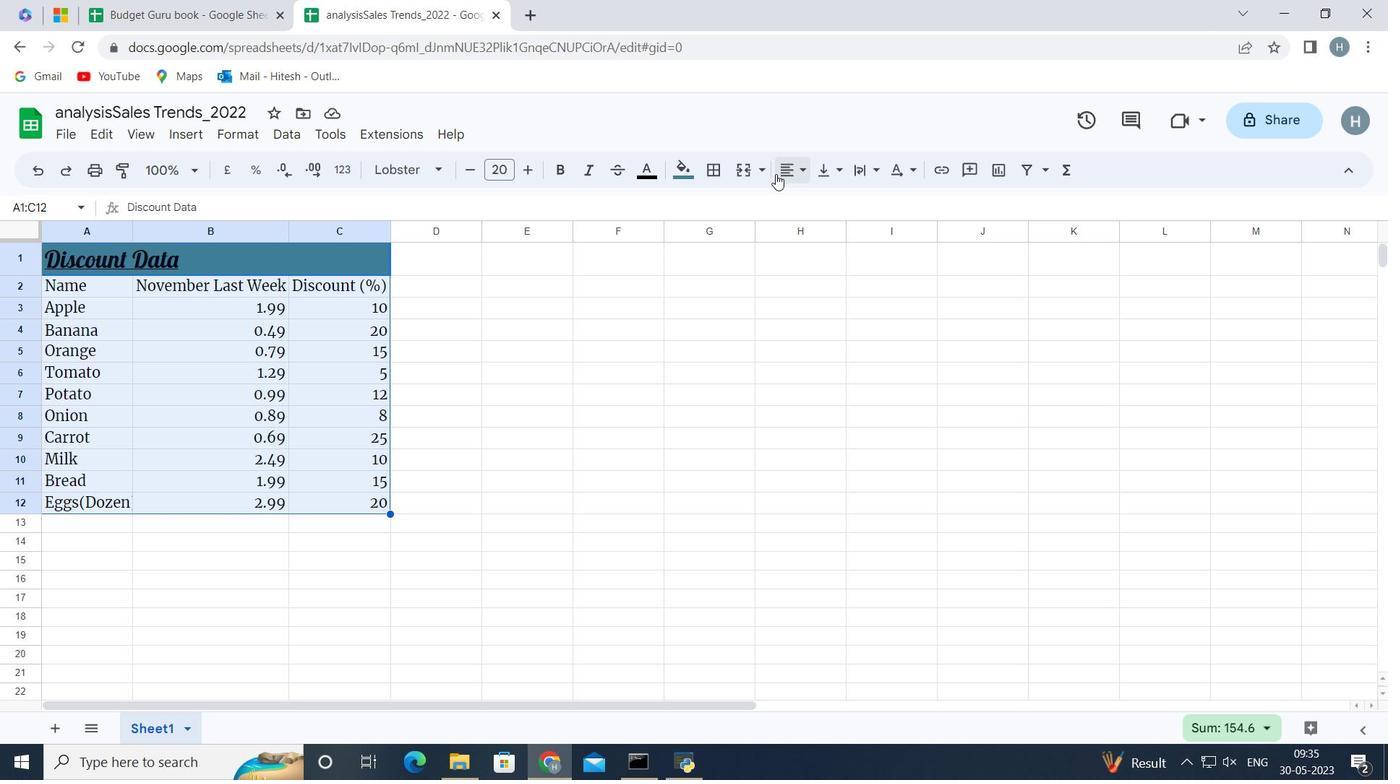 
Action: Mouse pressed left at (784, 172)
Screenshot: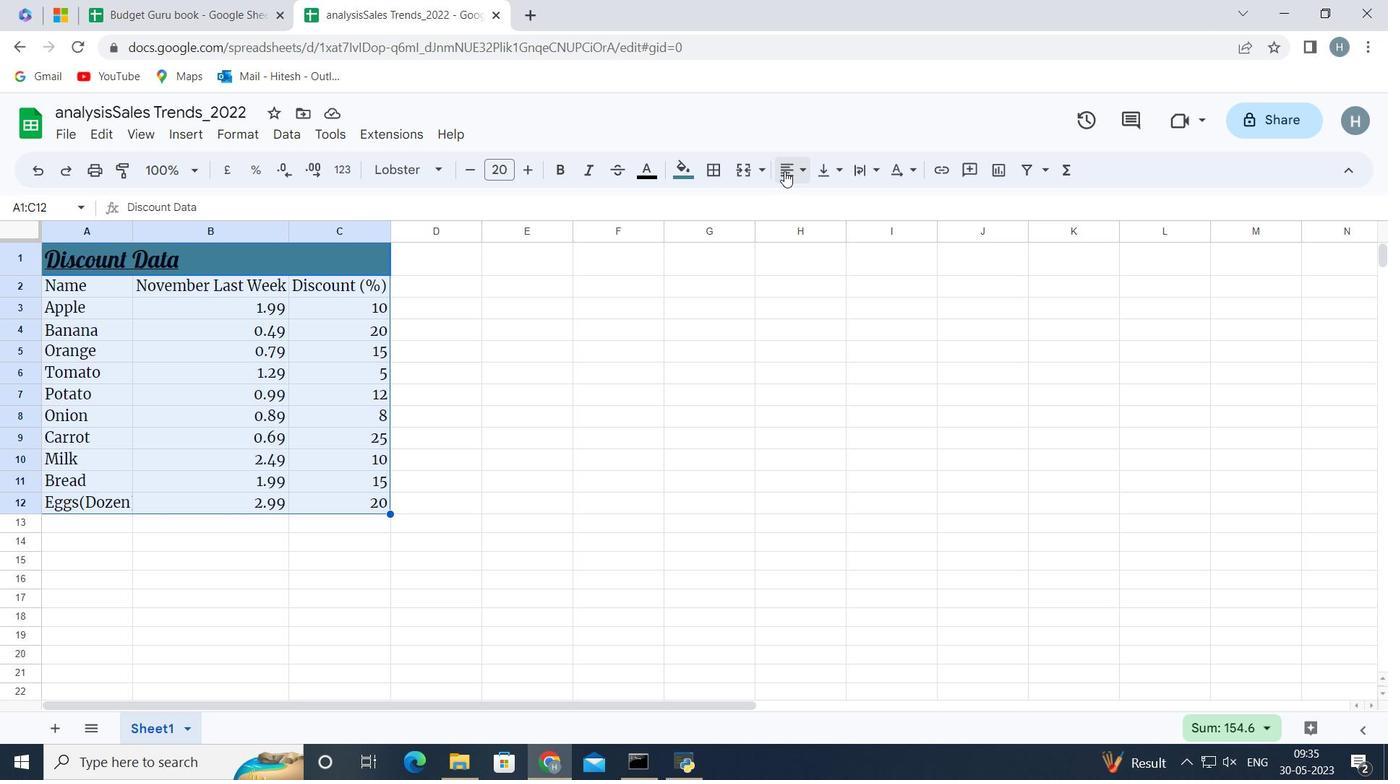 
Action: Mouse moved to (795, 205)
Screenshot: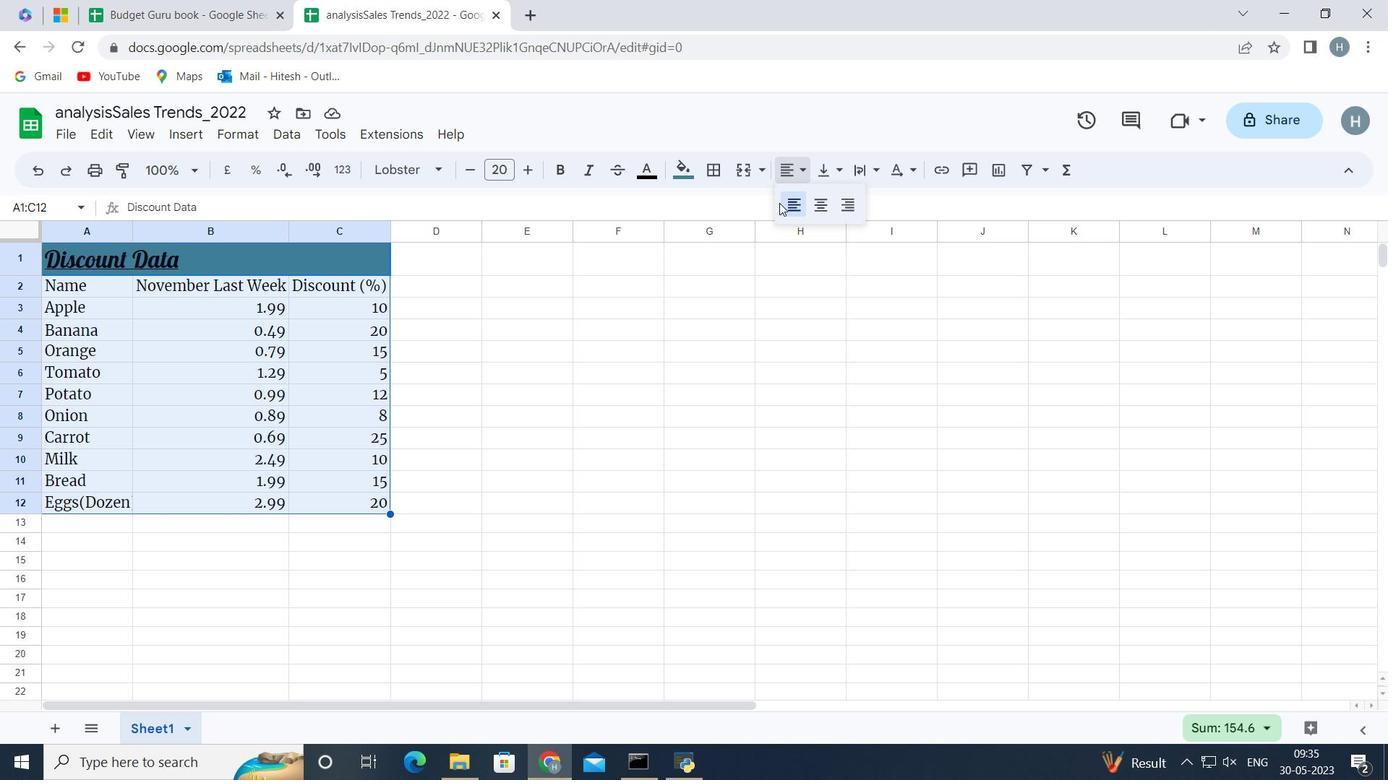 
Action: Mouse pressed left at (795, 205)
Screenshot: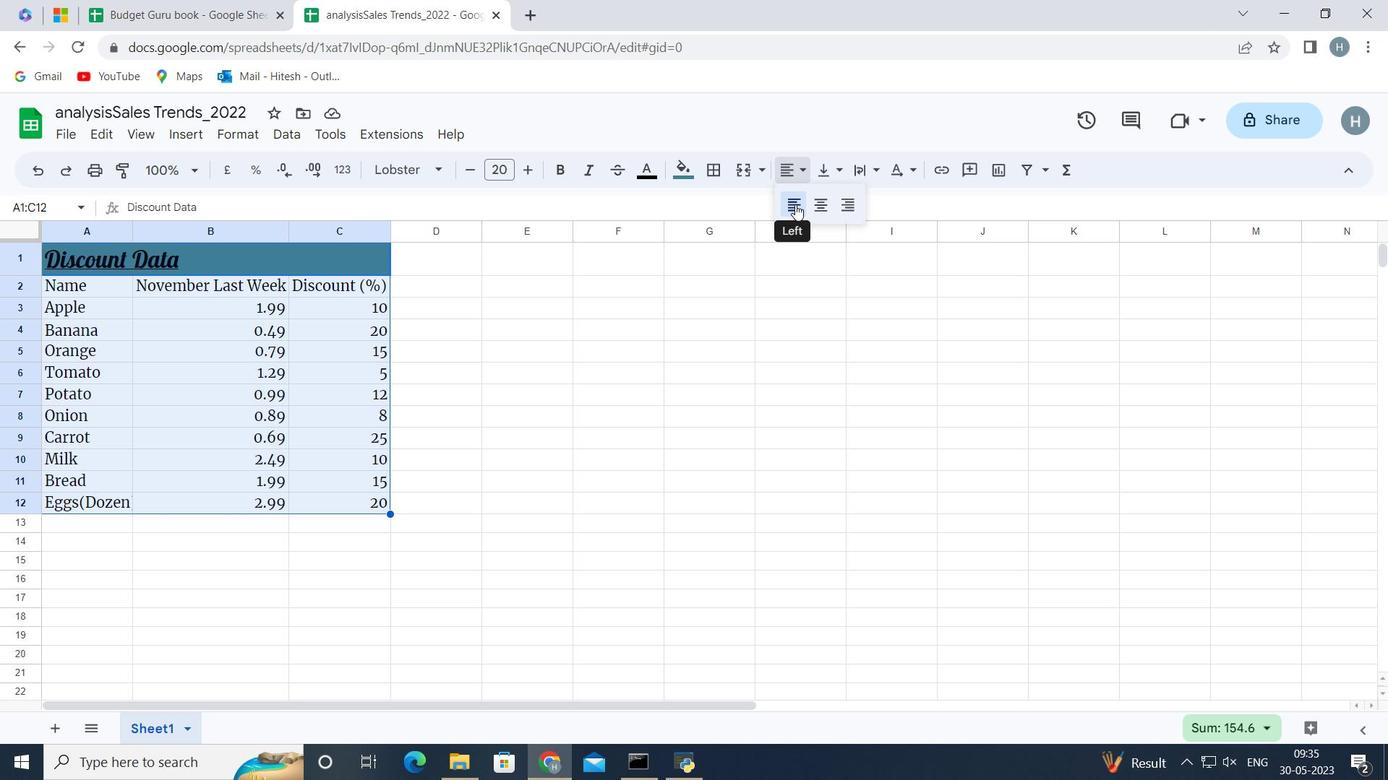 
Action: Mouse moved to (308, 560)
Screenshot: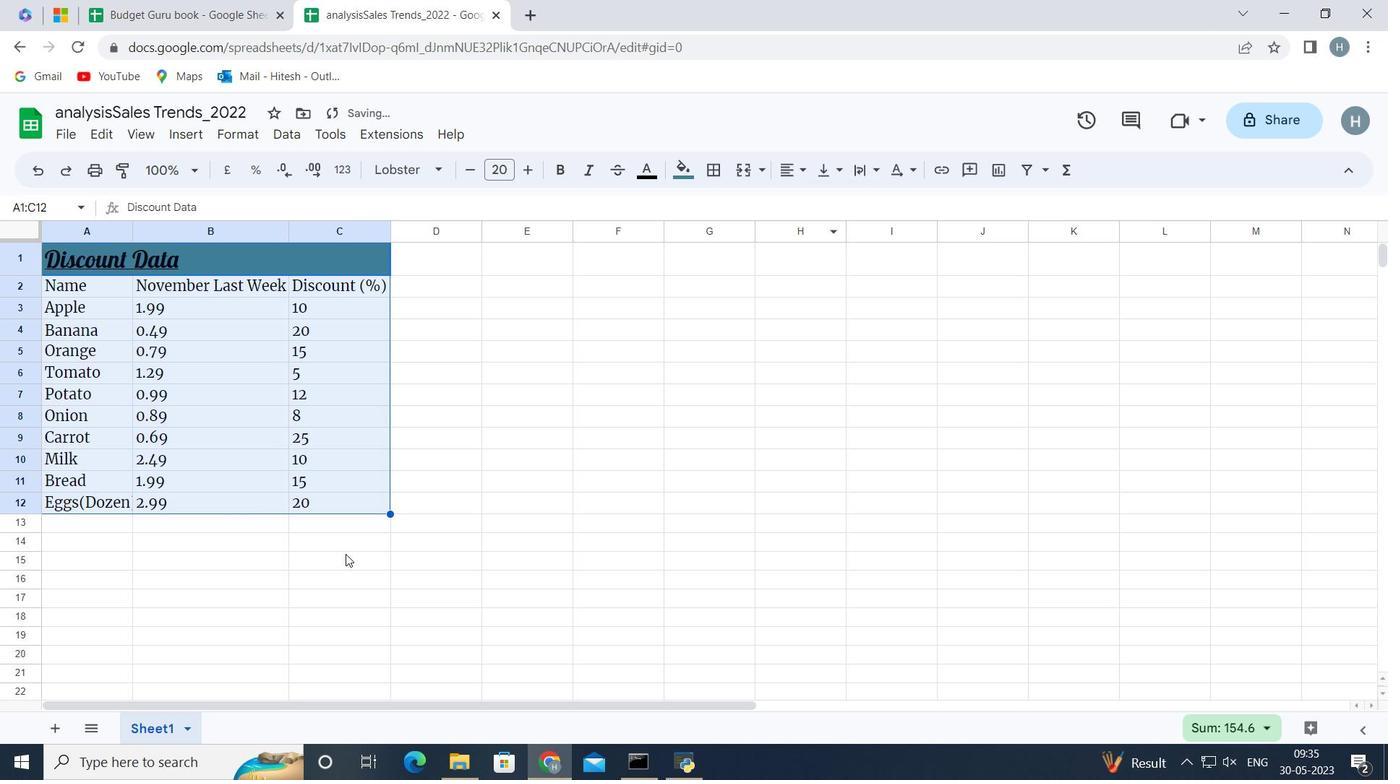 
Action: Mouse pressed left at (308, 560)
Screenshot: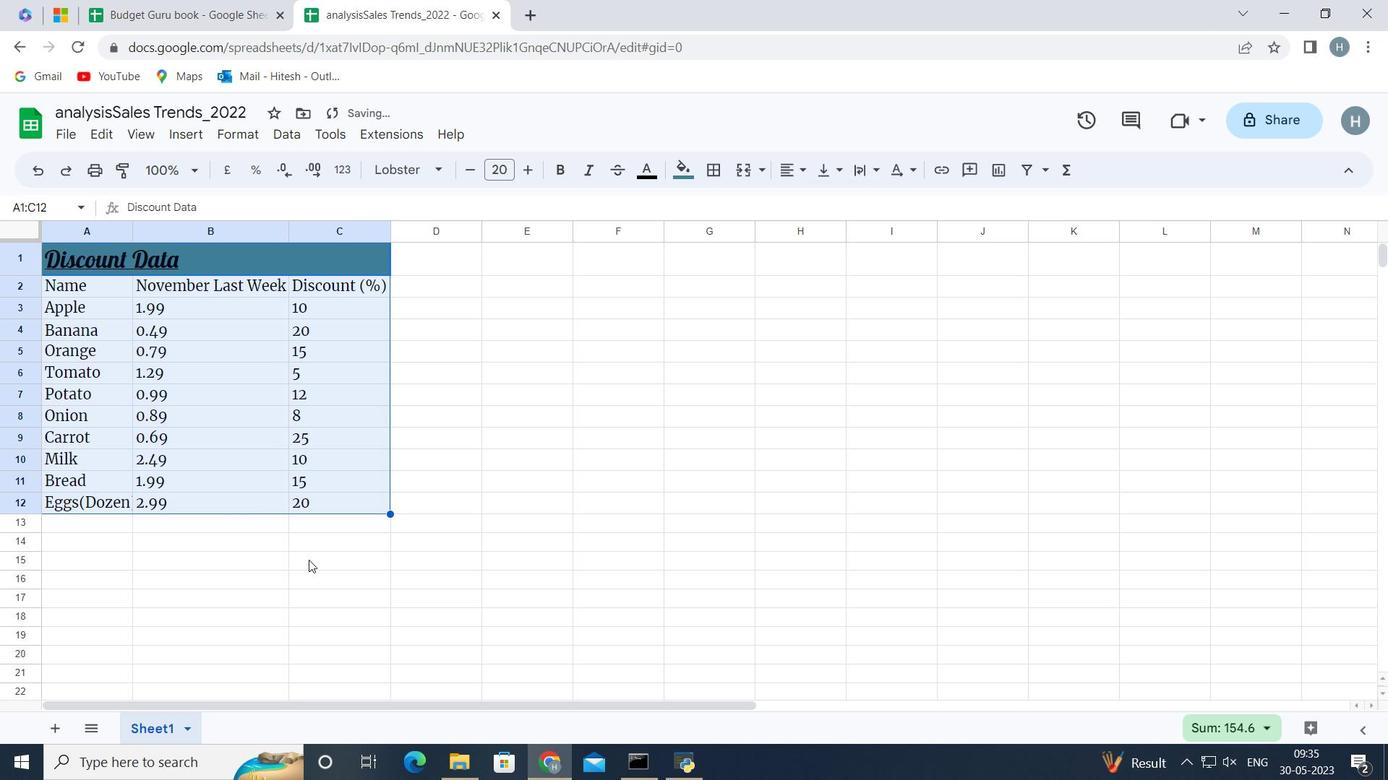 
Action: Mouse moved to (193, 553)
Screenshot: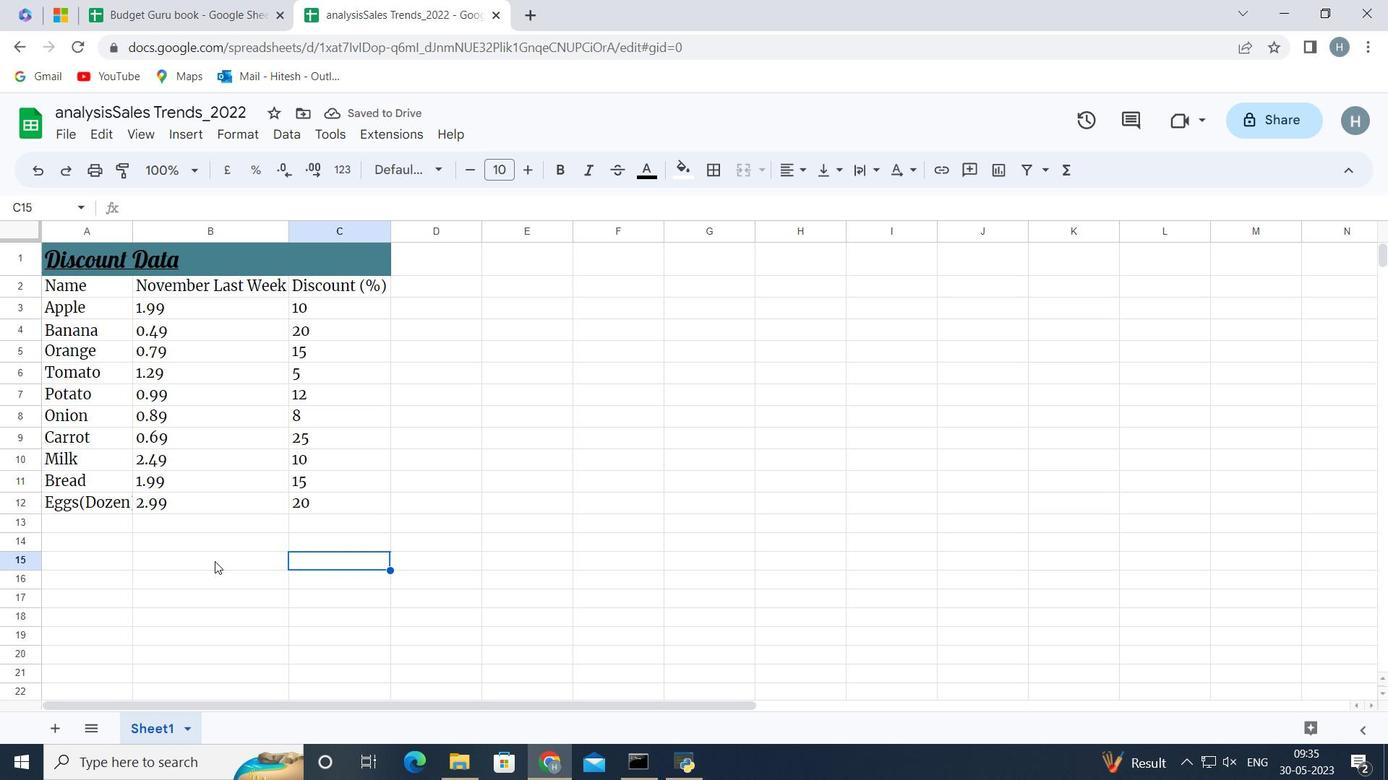 
Action: Mouse pressed left at (193, 553)
Screenshot: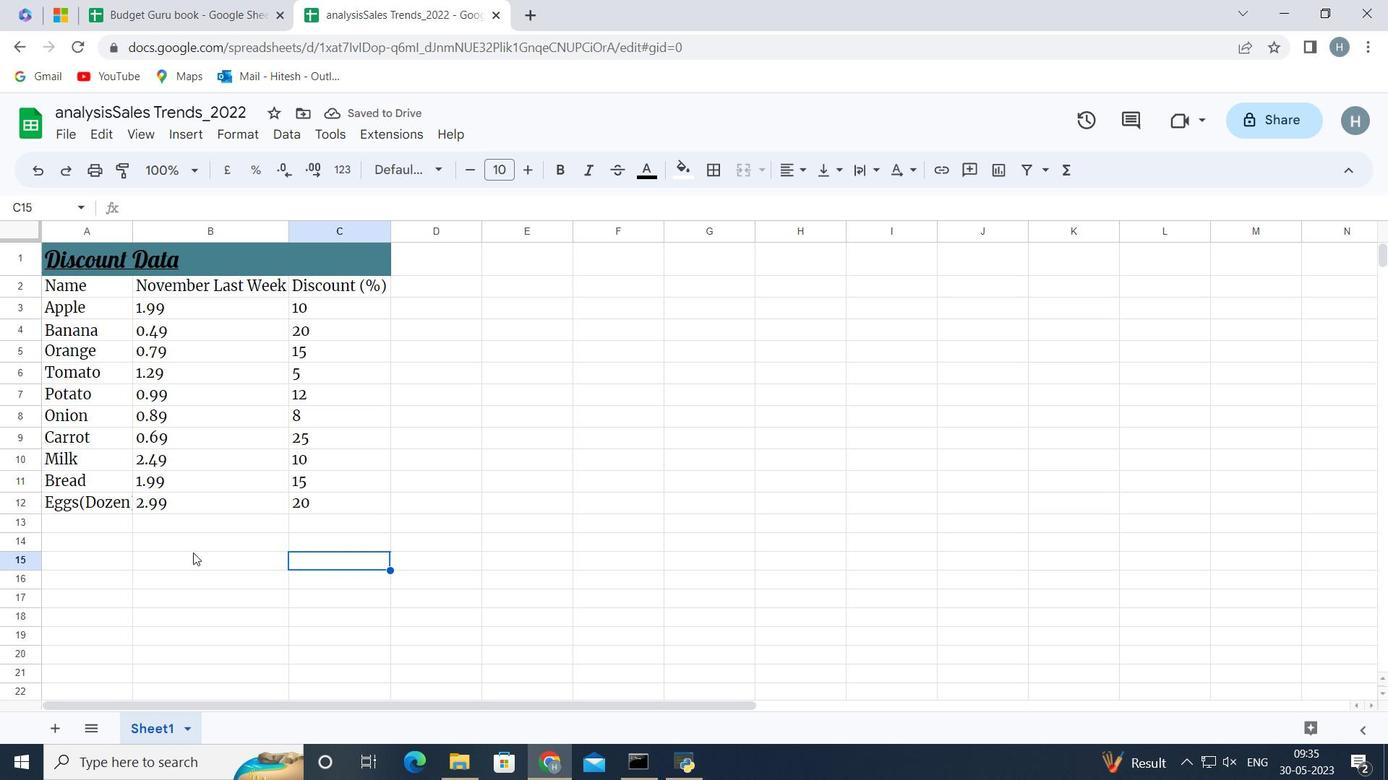 
Action: Mouse moved to (371, 556)
Screenshot: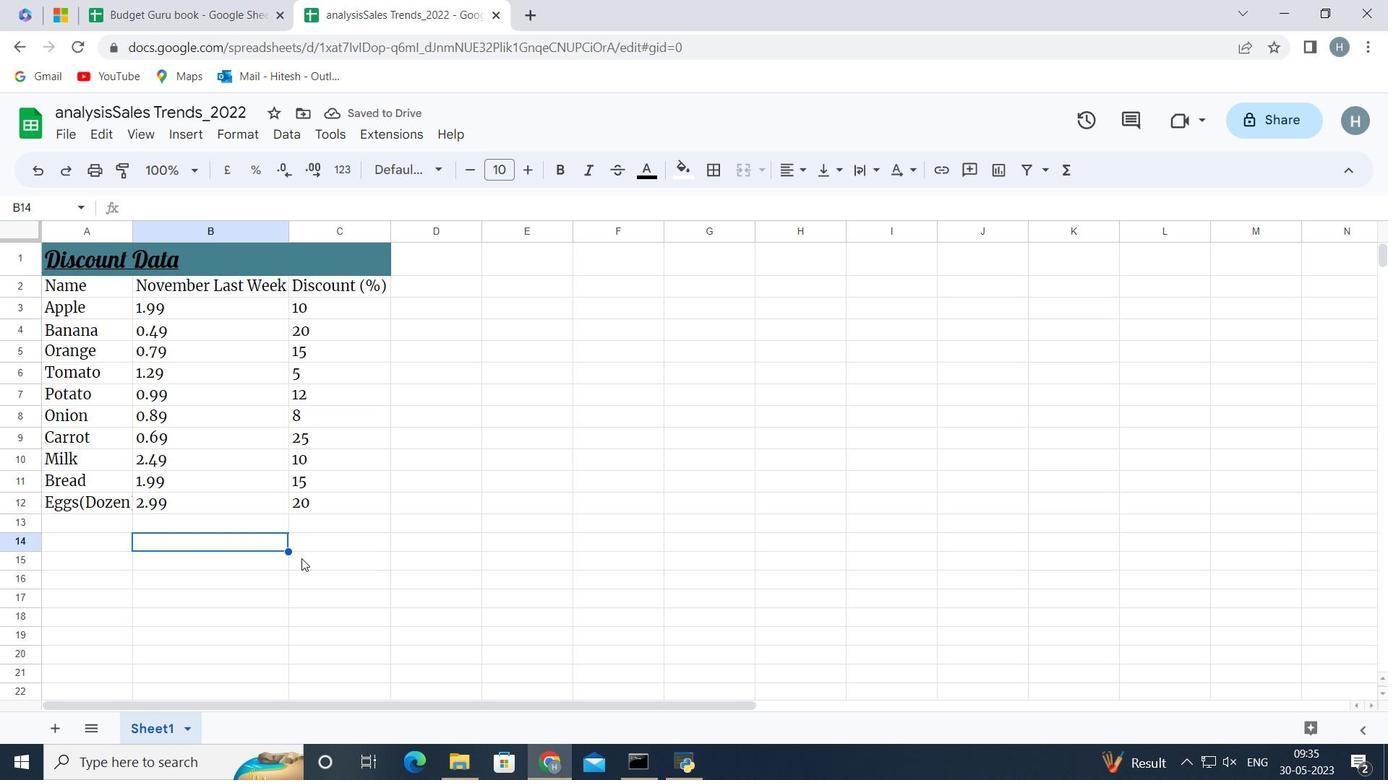 
